 Task: Look for space in Ithari, Nepal from 8th September, 2023 to 16th September, 2023 for 4 adults in price range Rs.10000 to Rs.14000. Place can be private room with 4 bedrooms having 4 beds and 4 bathrooms. Property type can be house, flat, guest house, hotel. Amenities needed are: wifi, TV, free parkinig on premises, gym, breakfast. Booking option can be shelf check-in. Required host language is English.
Action: Mouse moved to (428, 85)
Screenshot: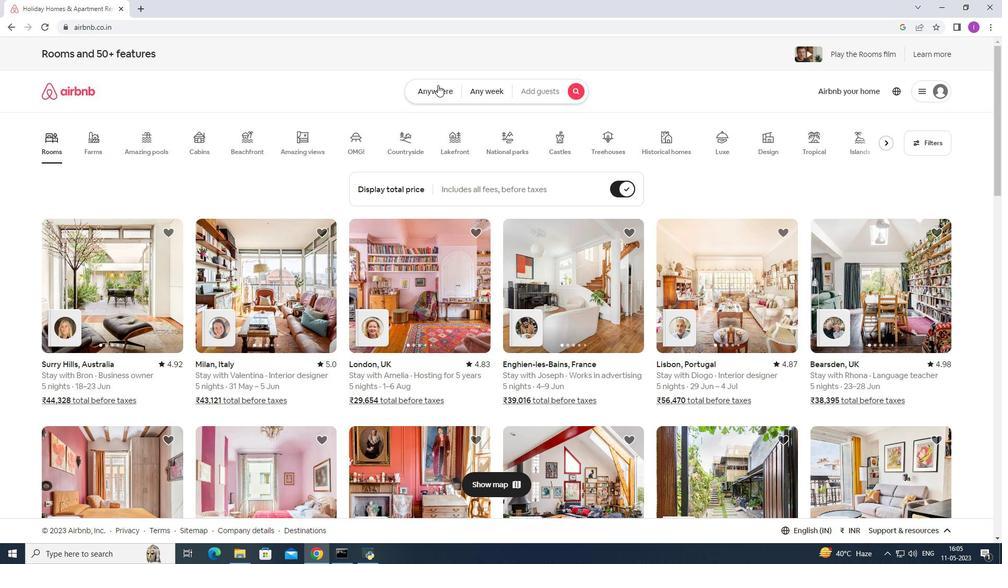 
Action: Mouse pressed left at (428, 85)
Screenshot: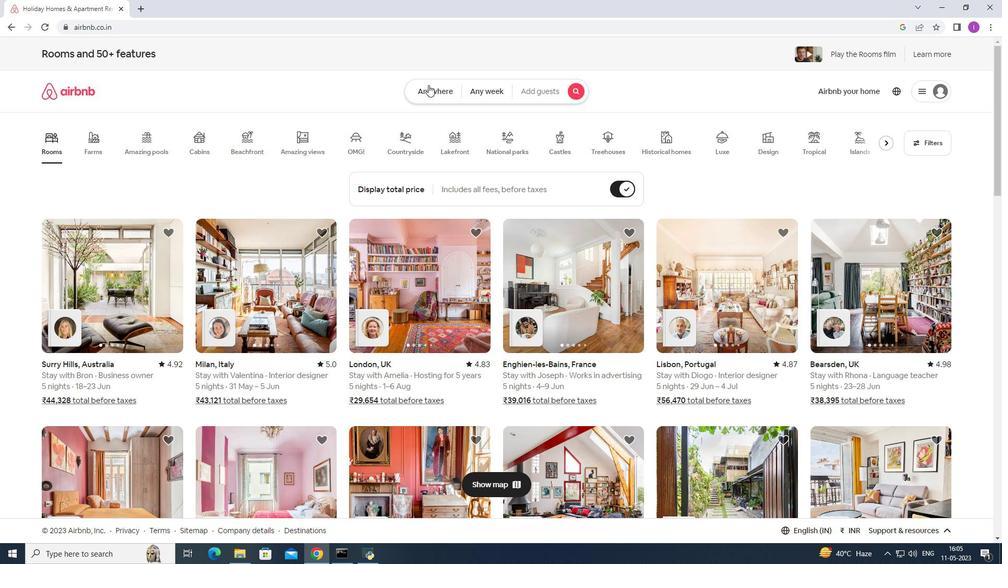 
Action: Mouse moved to (439, 83)
Screenshot: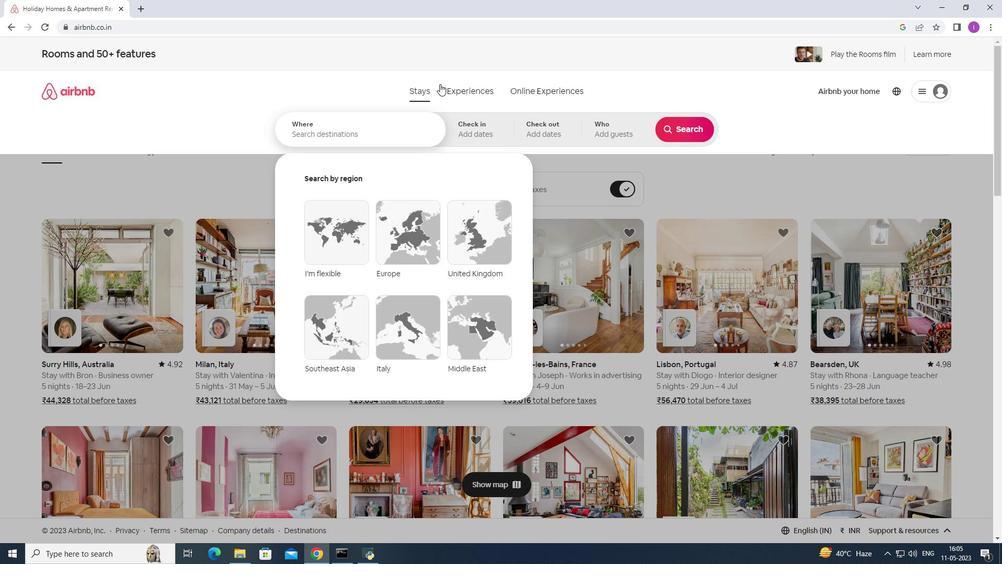 
Action: Key pressed <Key.shift>Ith
Screenshot: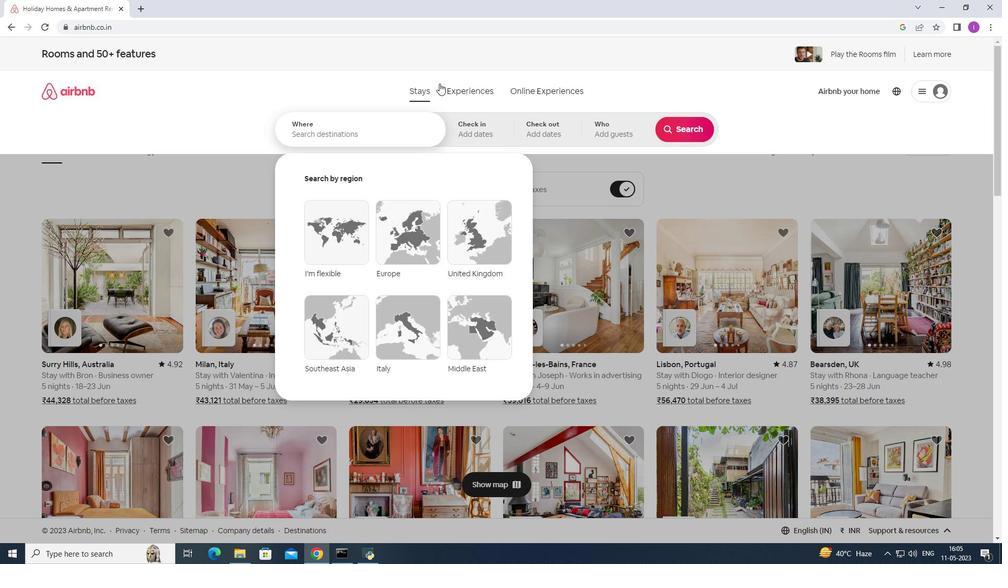 
Action: Mouse moved to (386, 121)
Screenshot: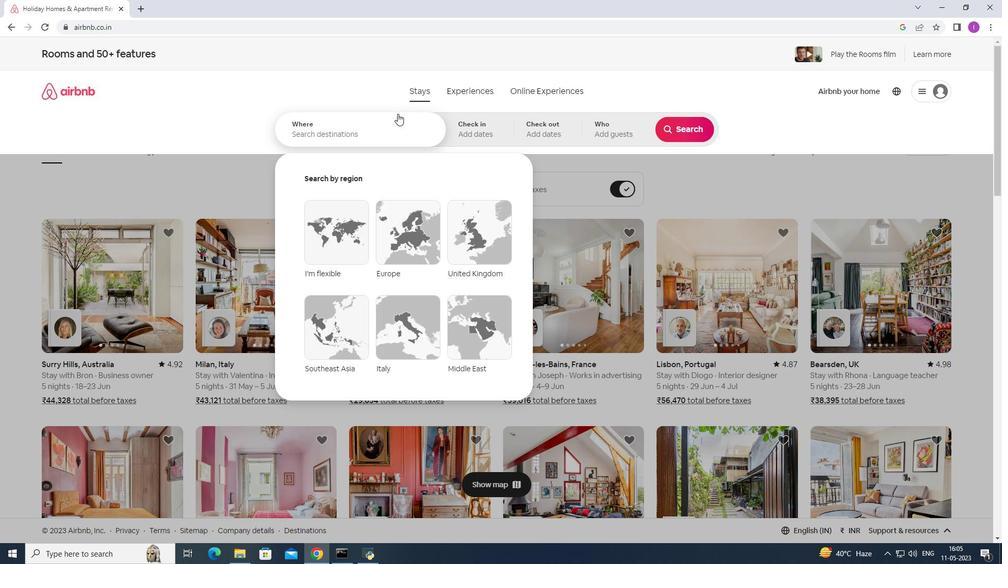 
Action: Mouse pressed left at (386, 121)
Screenshot: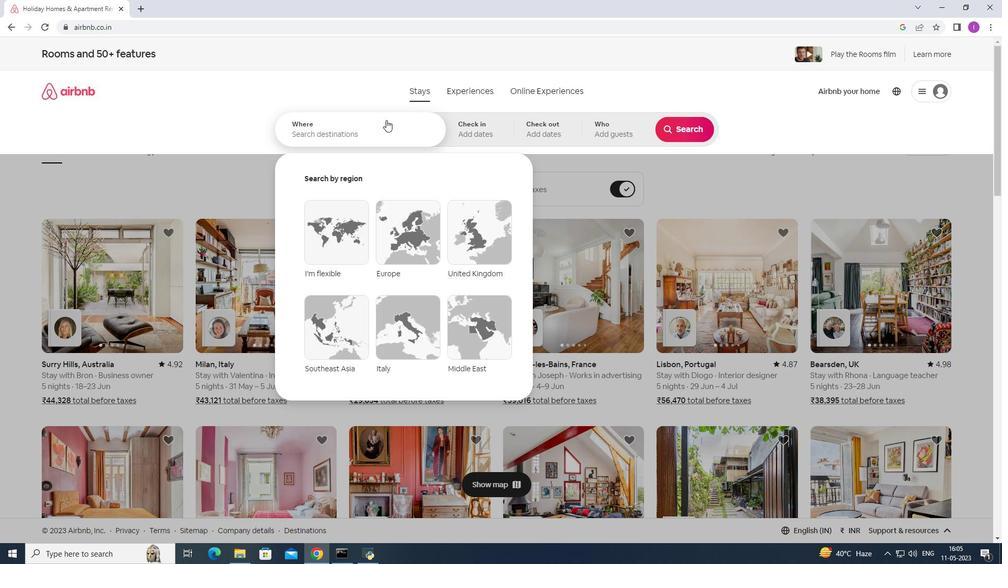 
Action: Mouse moved to (386, 120)
Screenshot: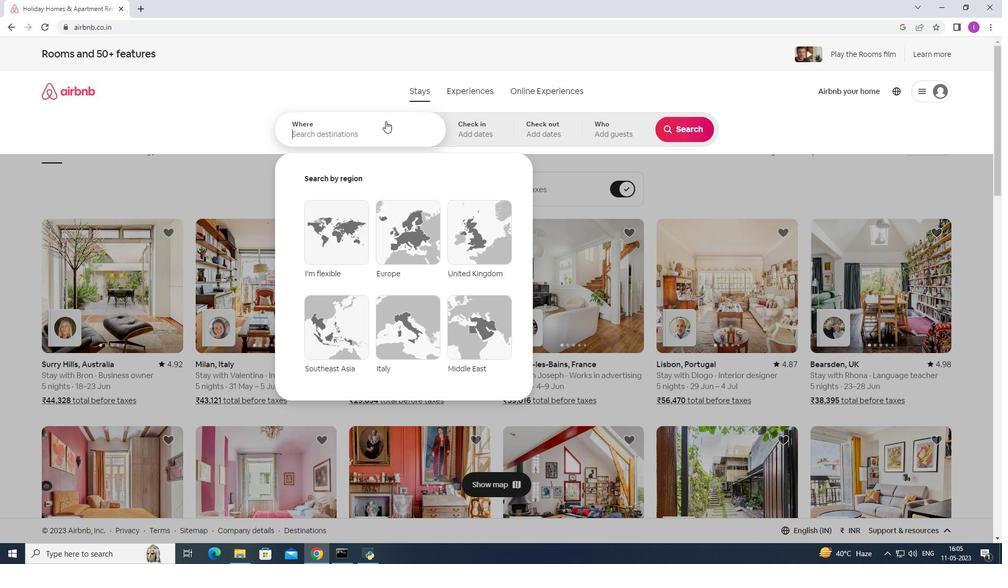 
Action: Key pressed <Key.shift>Ithhar<Key.backspace><Key.backspace><Key.backspace>arim<Key.backspace>,<Key.shift><Key.shift>Neo<Key.backspace>pal
Screenshot: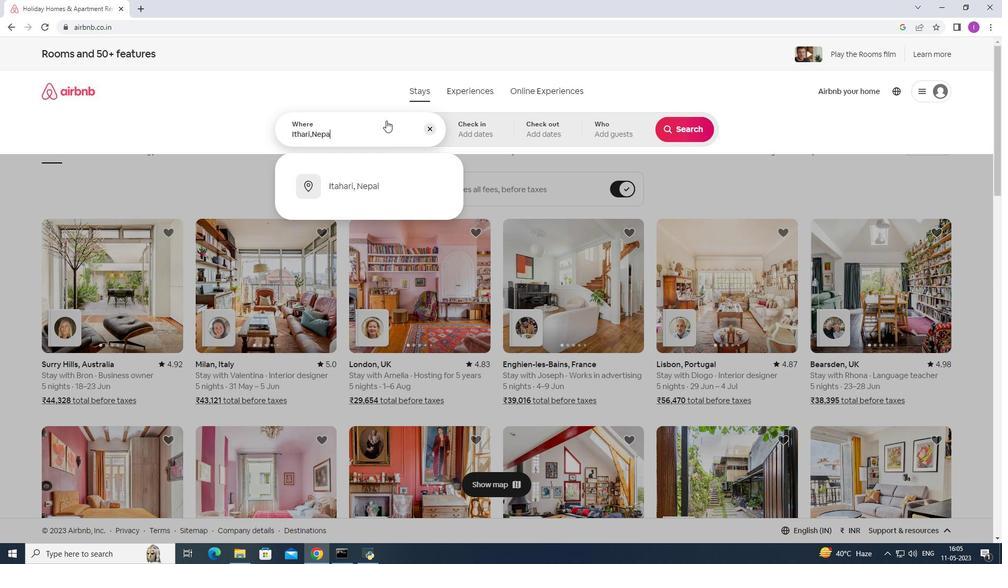
Action: Mouse moved to (367, 182)
Screenshot: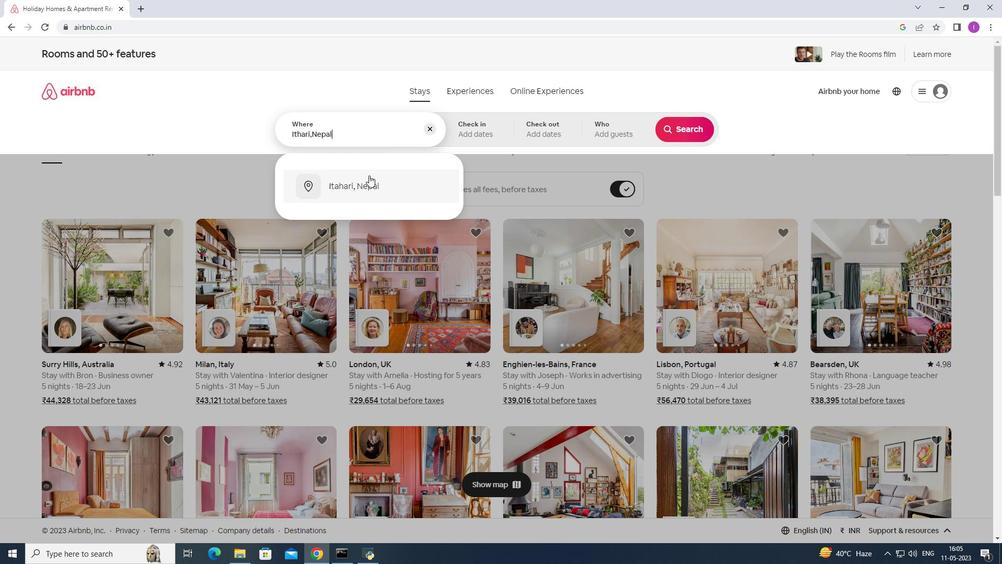 
Action: Mouse pressed left at (367, 182)
Screenshot: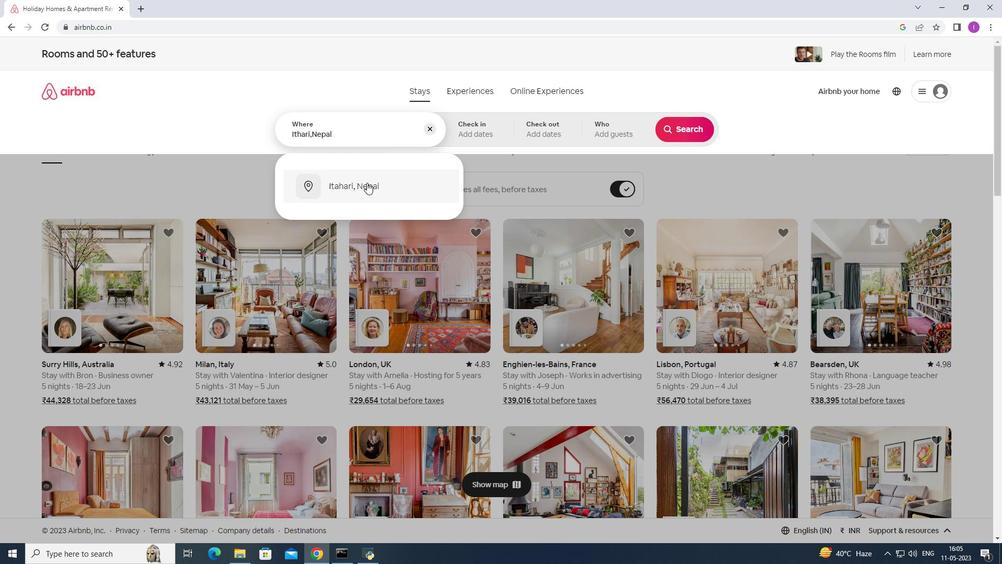 
Action: Mouse moved to (685, 209)
Screenshot: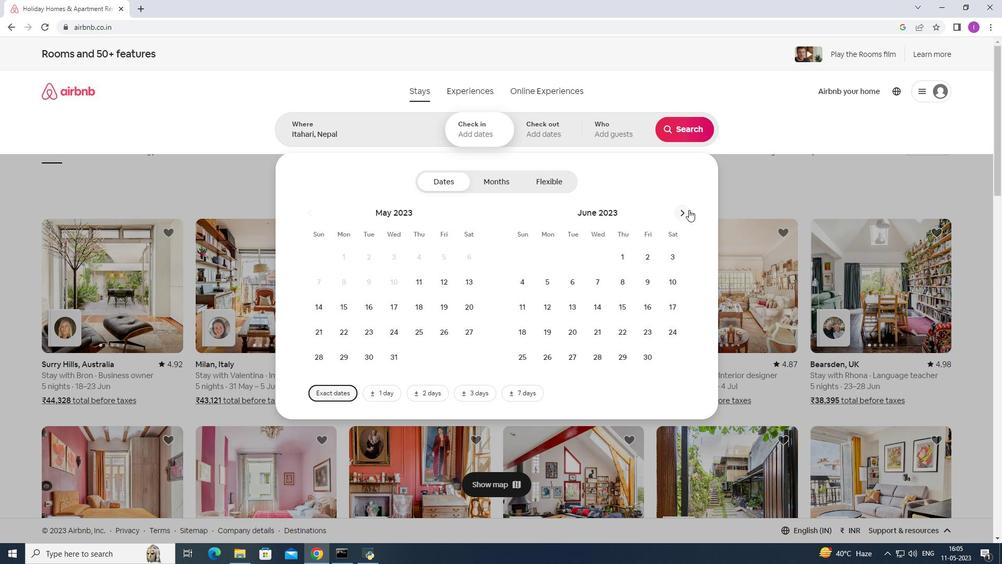 
Action: Mouse pressed left at (685, 209)
Screenshot: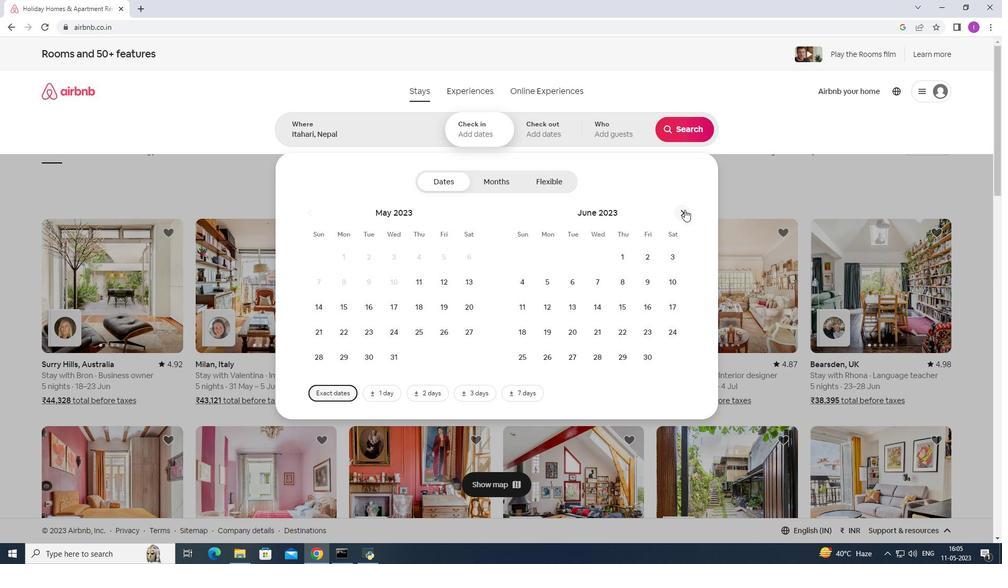 
Action: Mouse moved to (684, 209)
Screenshot: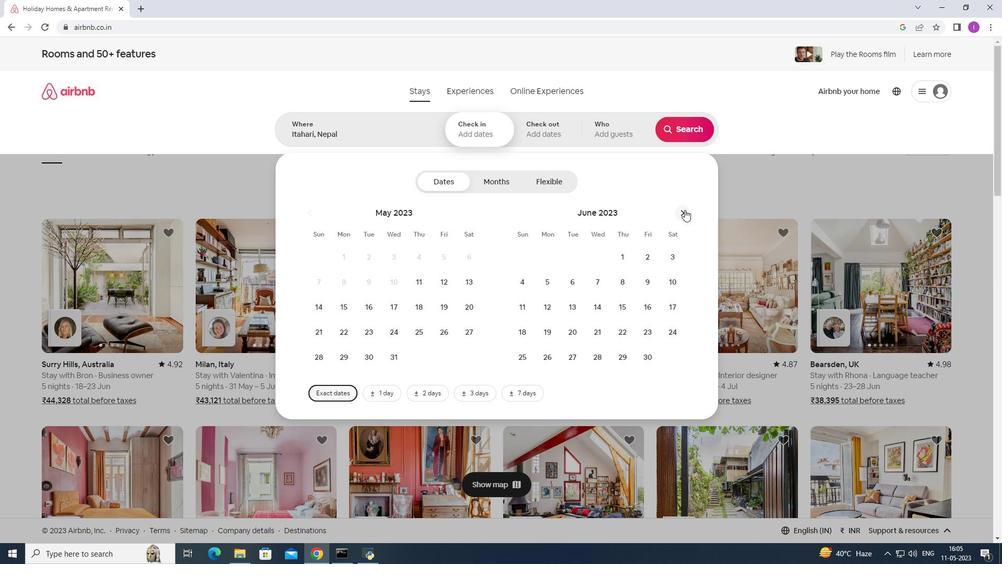 
Action: Mouse pressed left at (684, 209)
Screenshot: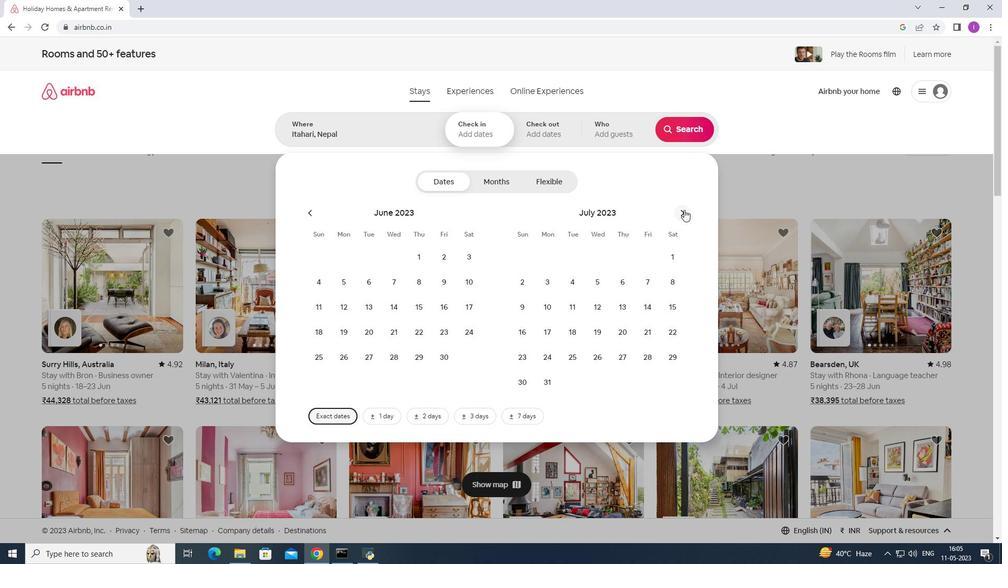 
Action: Mouse pressed left at (684, 209)
Screenshot: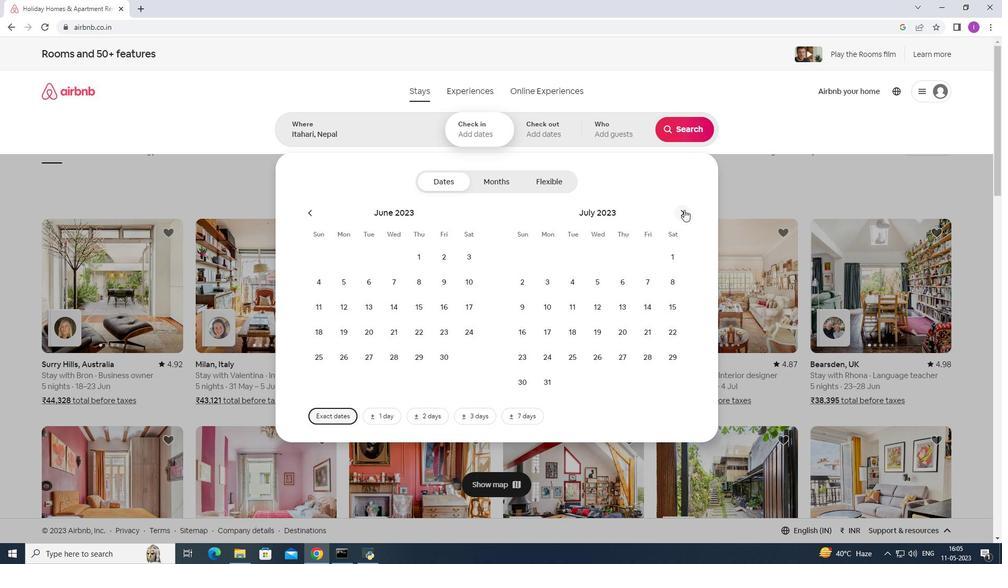 
Action: Mouse pressed left at (684, 209)
Screenshot: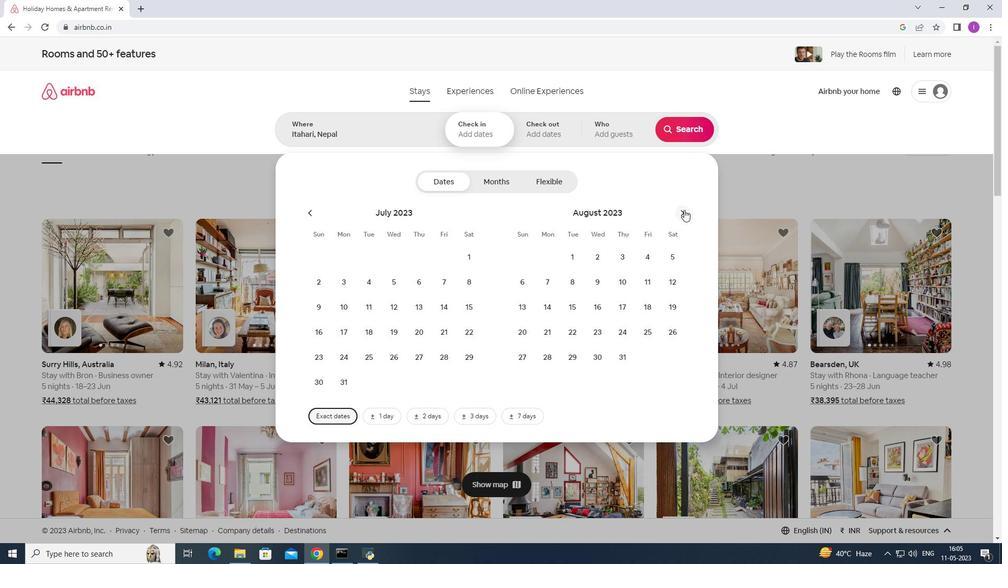 
Action: Mouse moved to (437, 283)
Screenshot: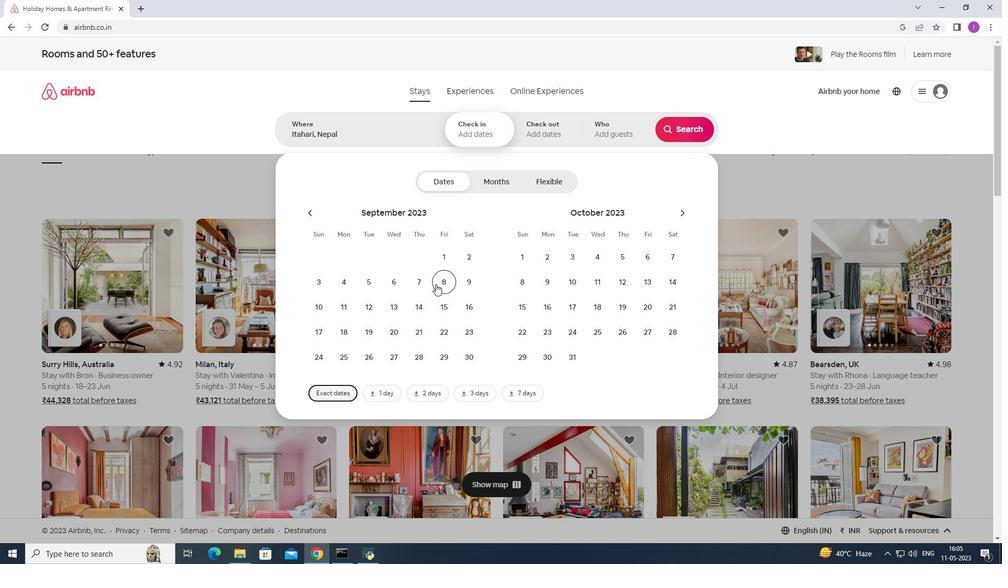 
Action: Mouse pressed left at (437, 283)
Screenshot: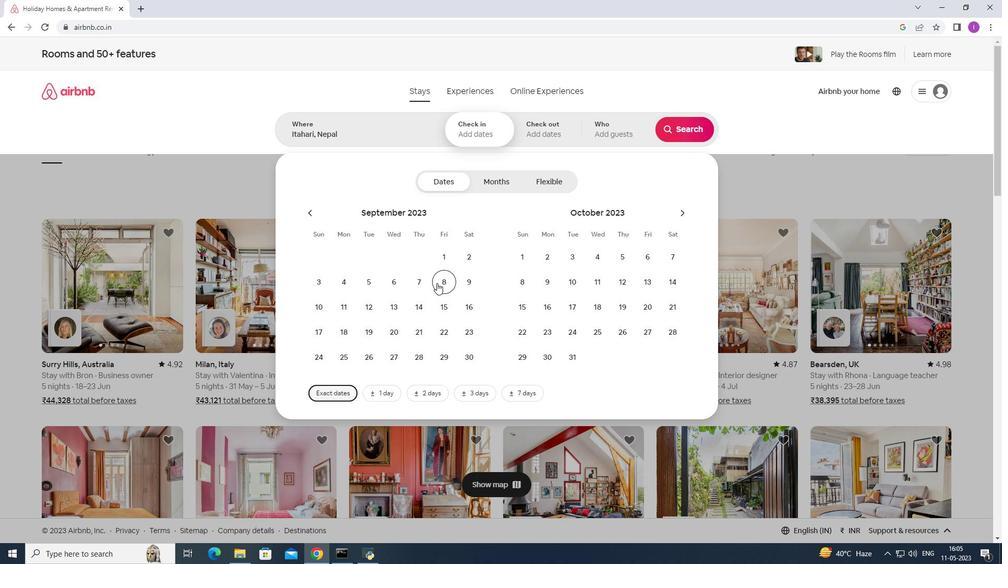 
Action: Mouse moved to (471, 300)
Screenshot: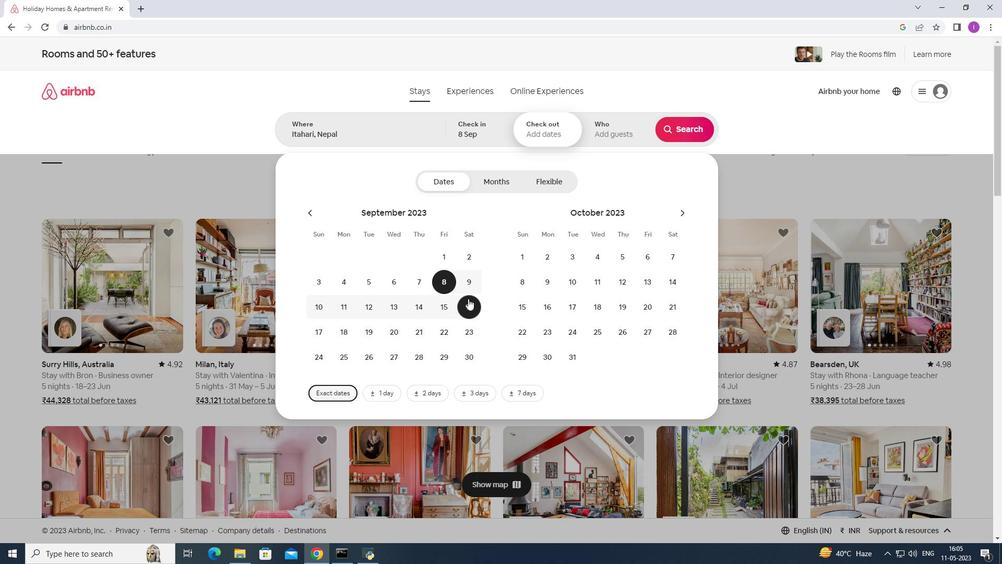 
Action: Mouse pressed left at (471, 300)
Screenshot: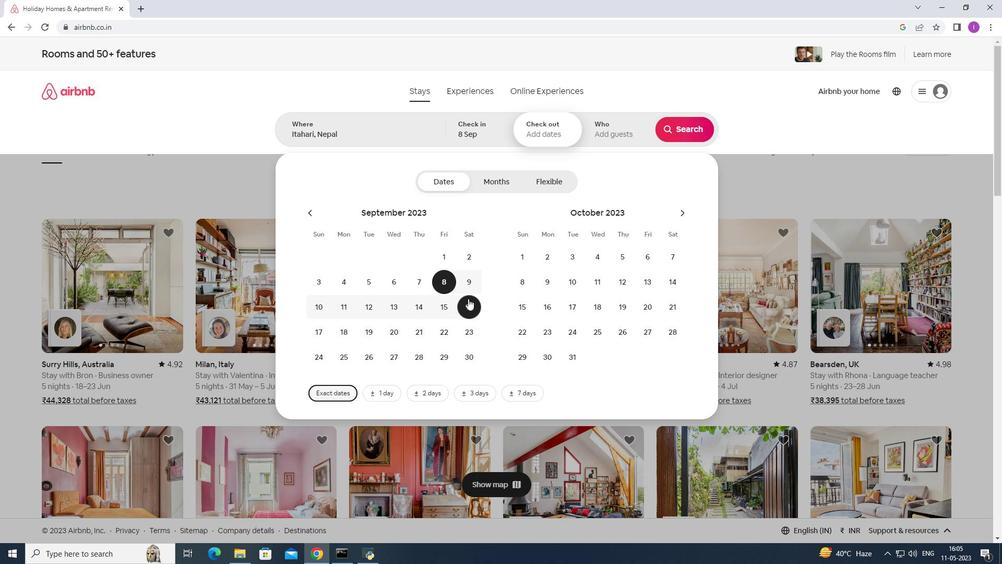 
Action: Mouse moved to (626, 132)
Screenshot: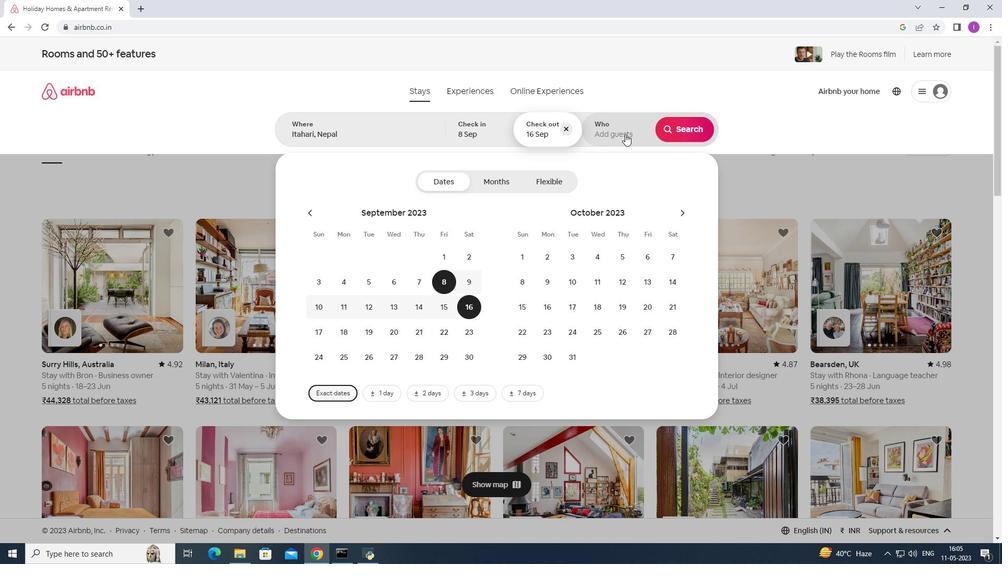 
Action: Mouse pressed left at (626, 132)
Screenshot: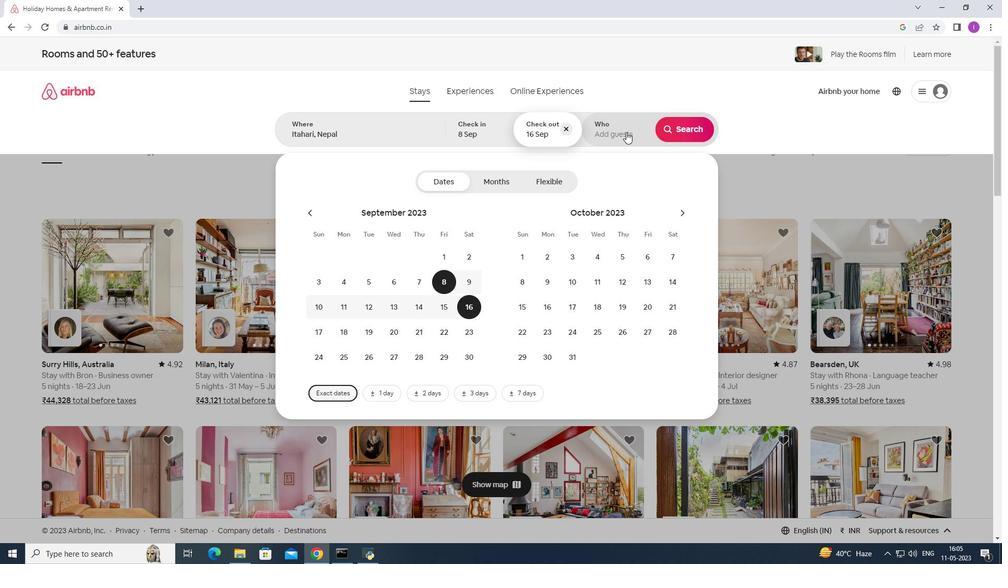 
Action: Mouse moved to (684, 184)
Screenshot: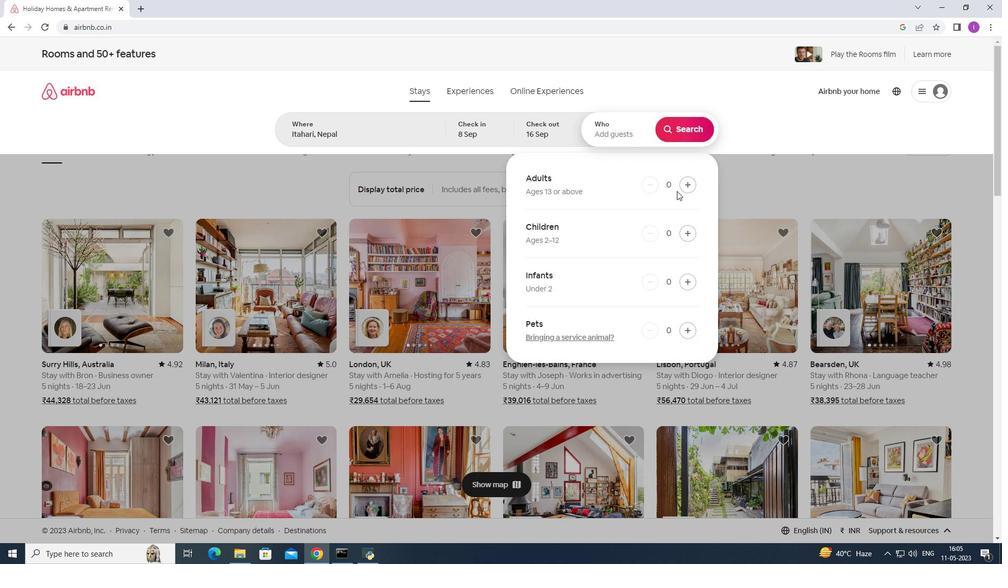 
Action: Mouse pressed left at (684, 184)
Screenshot: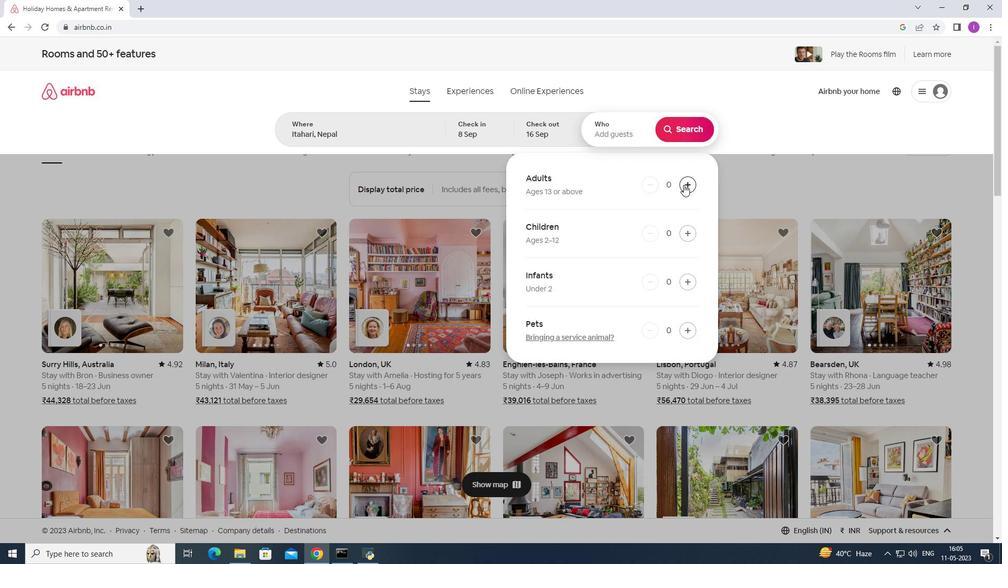 
Action: Mouse pressed left at (684, 184)
Screenshot: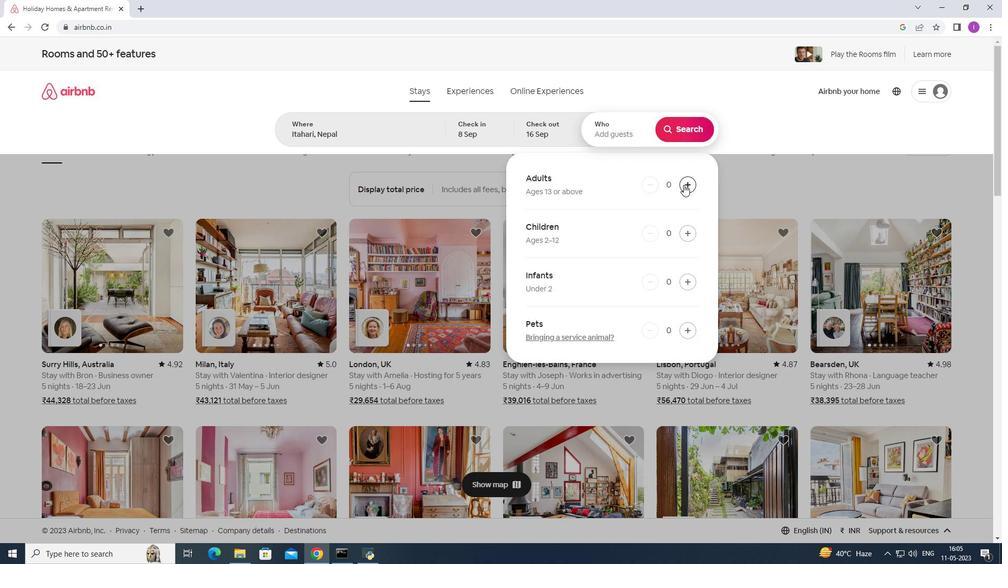 
Action: Mouse pressed left at (684, 184)
Screenshot: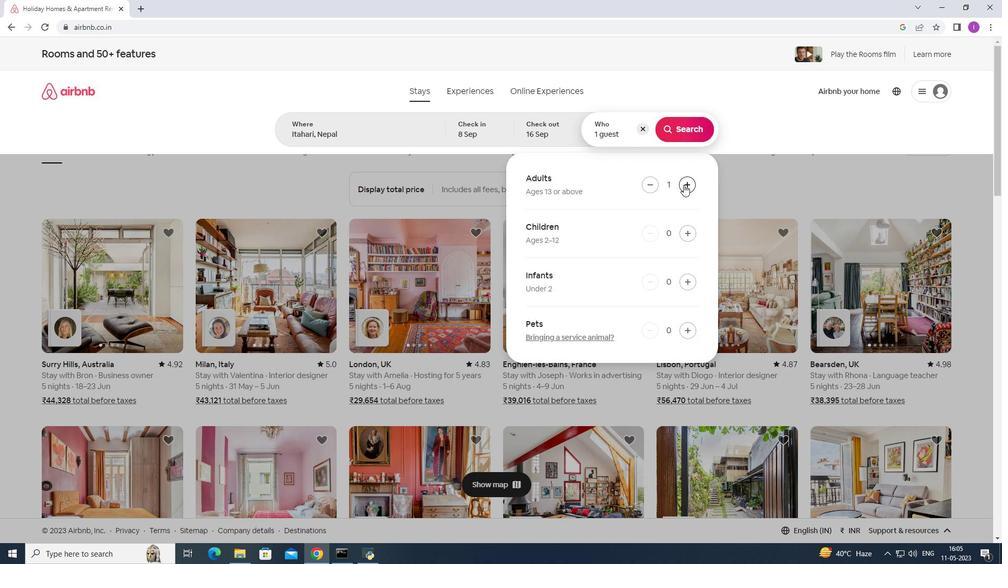 
Action: Mouse moved to (689, 182)
Screenshot: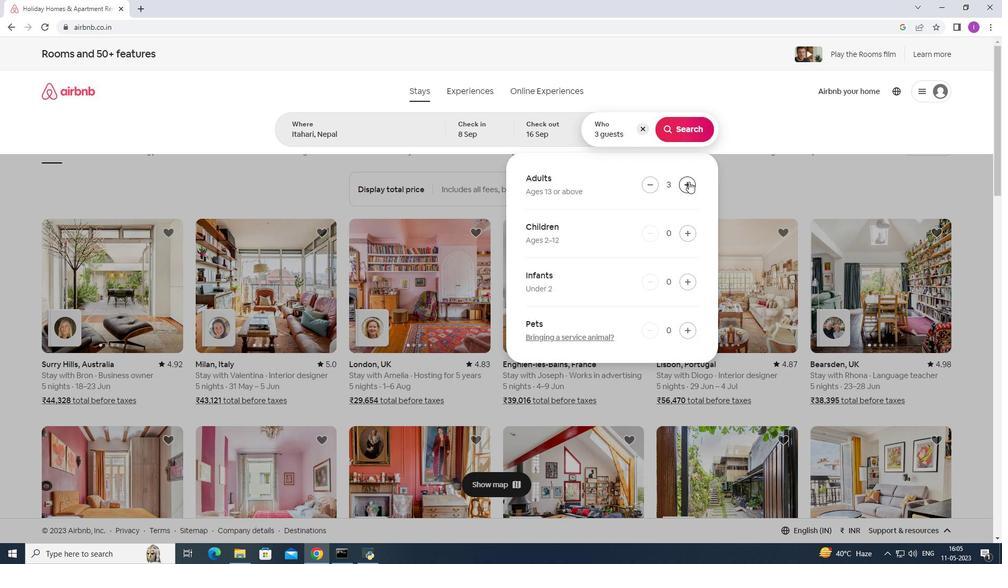 
Action: Mouse pressed left at (689, 182)
Screenshot: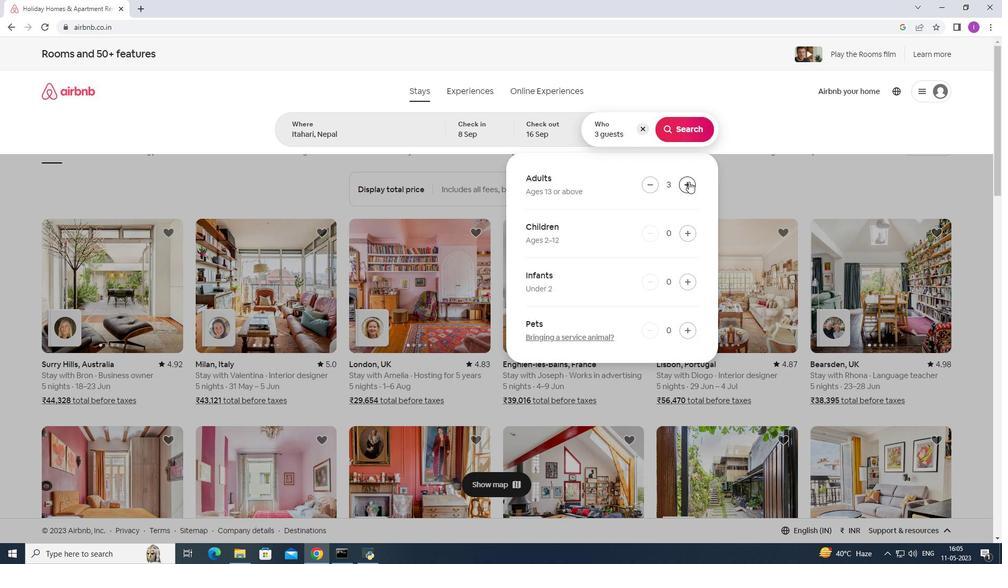 
Action: Mouse moved to (686, 134)
Screenshot: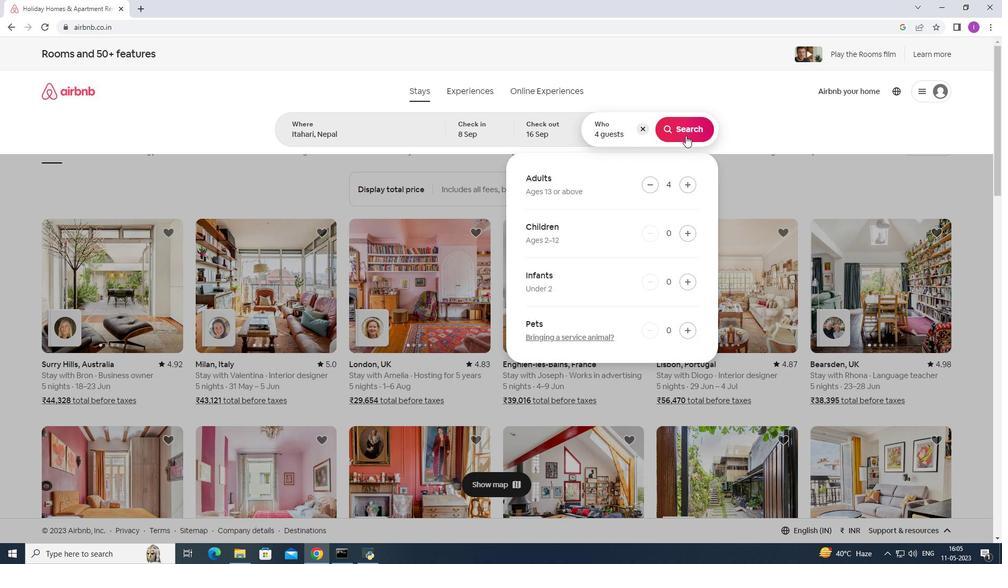 
Action: Mouse pressed left at (686, 134)
Screenshot: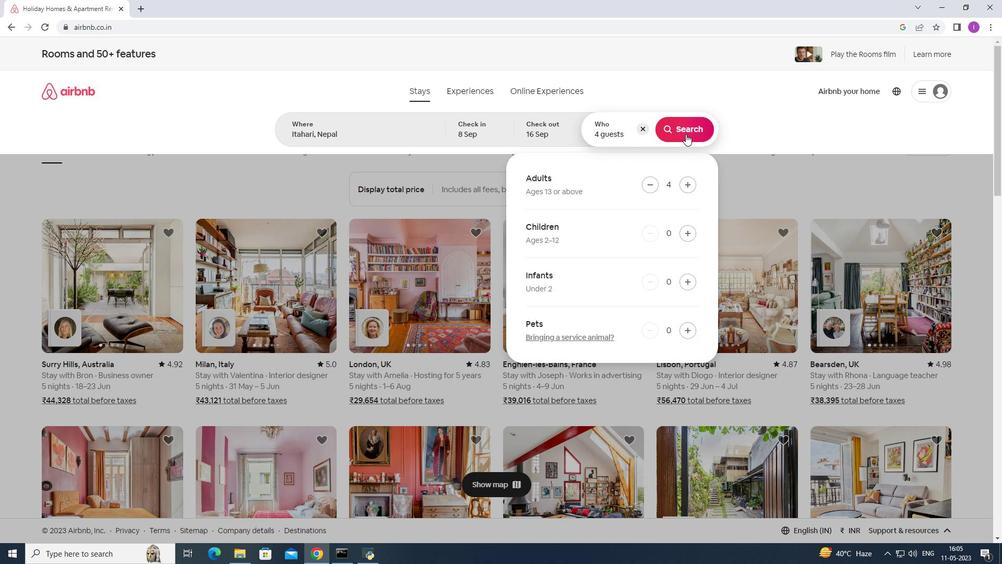 
Action: Mouse moved to (961, 95)
Screenshot: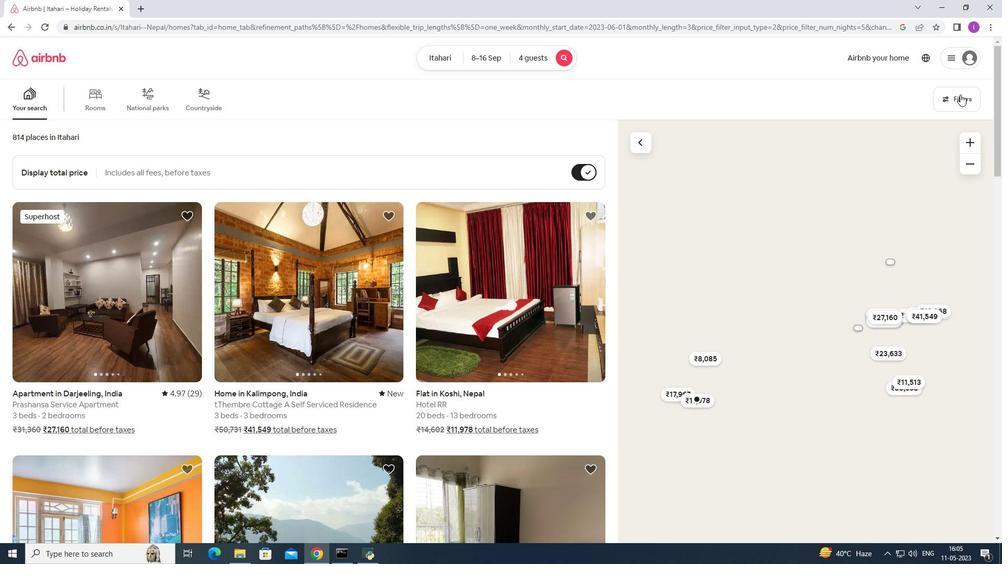 
Action: Mouse pressed left at (961, 95)
Screenshot: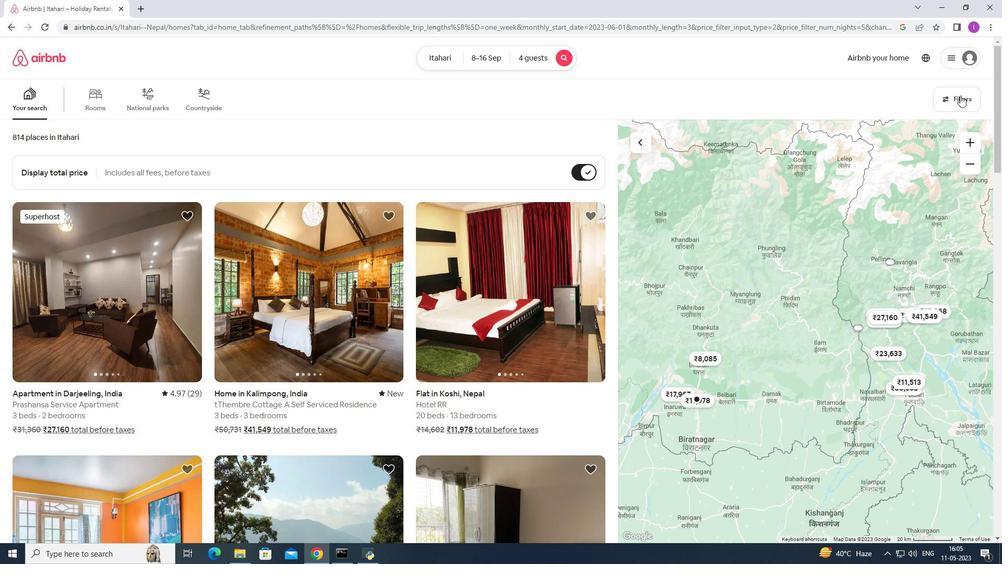 
Action: Mouse moved to (571, 352)
Screenshot: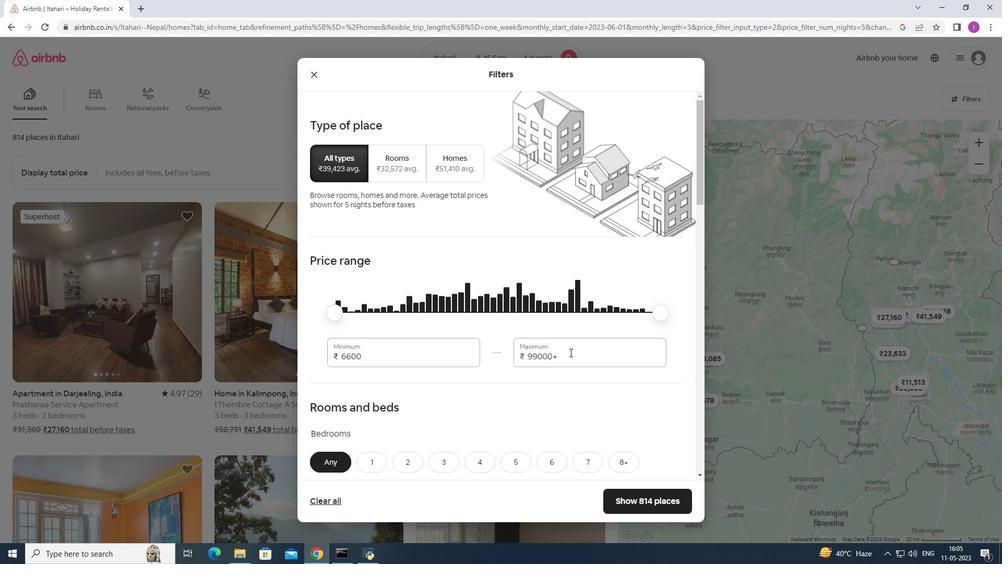 
Action: Mouse pressed left at (571, 352)
Screenshot: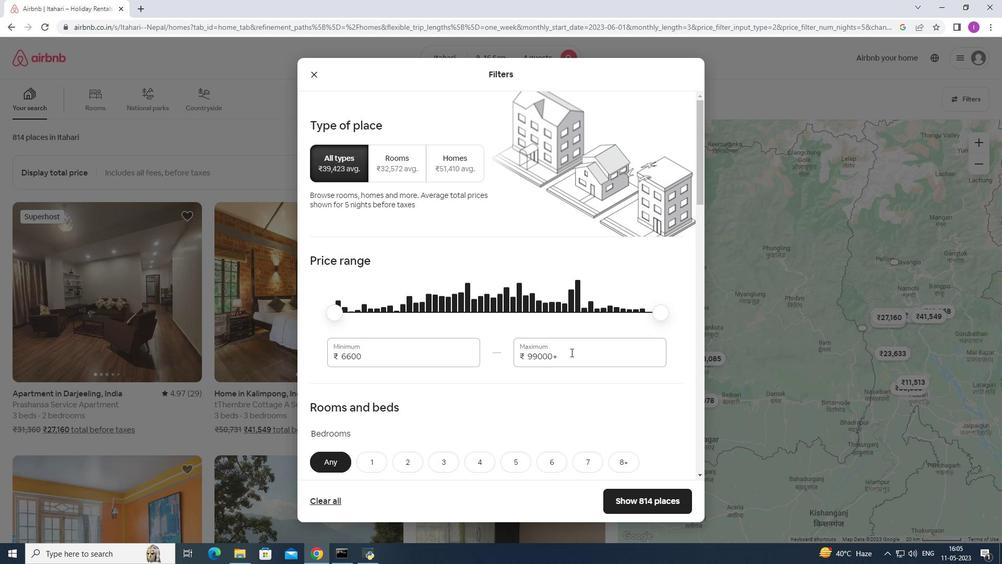 
Action: Mouse moved to (514, 353)
Screenshot: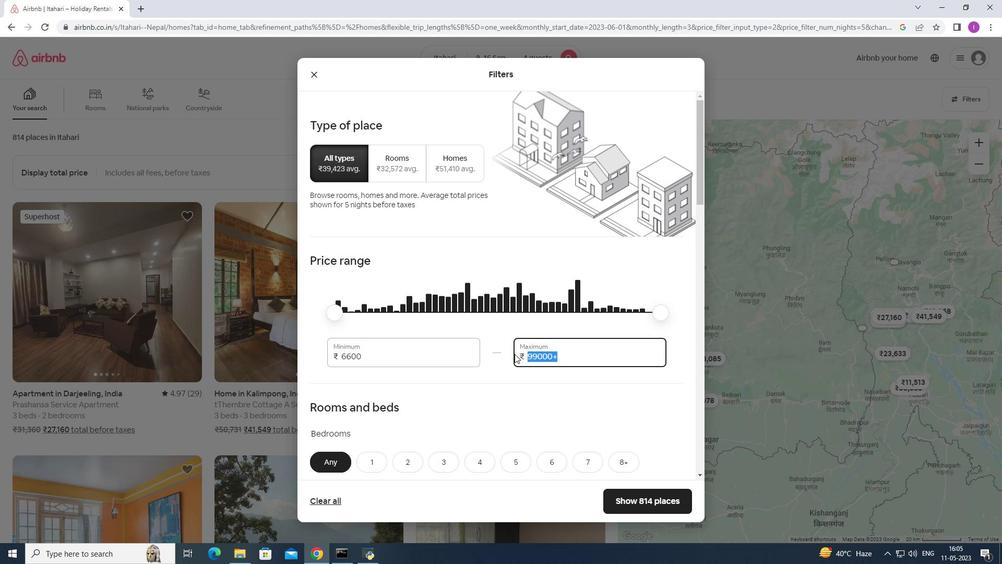 
Action: Key pressed 1
Screenshot: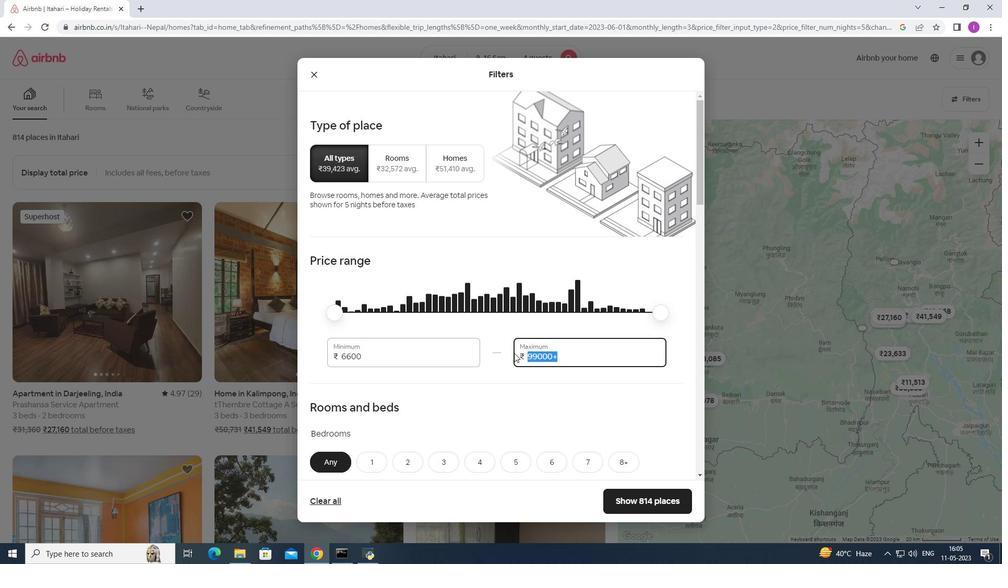 
Action: Mouse moved to (514, 352)
Screenshot: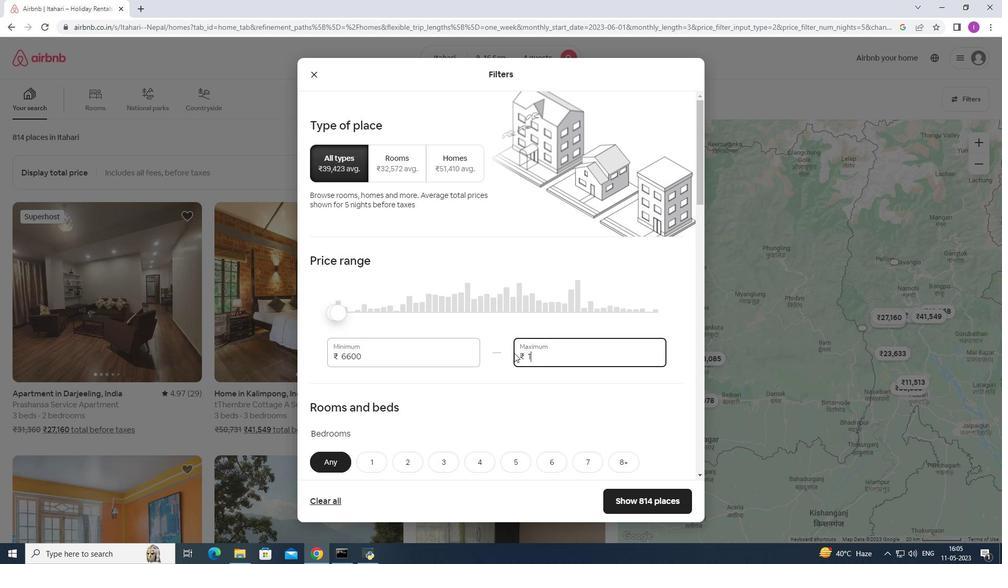 
Action: Key pressed 4
Screenshot: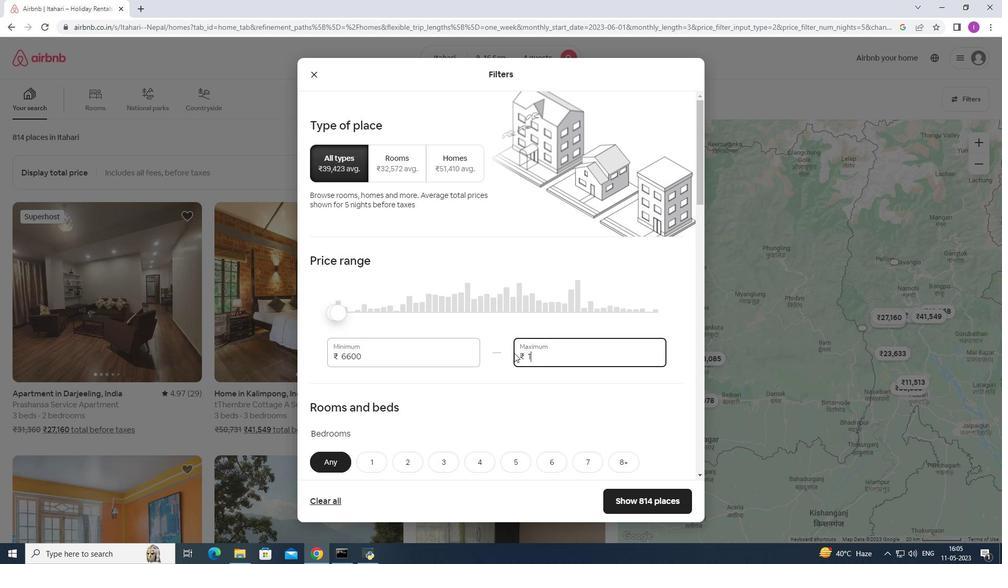 
Action: Mouse moved to (514, 350)
Screenshot: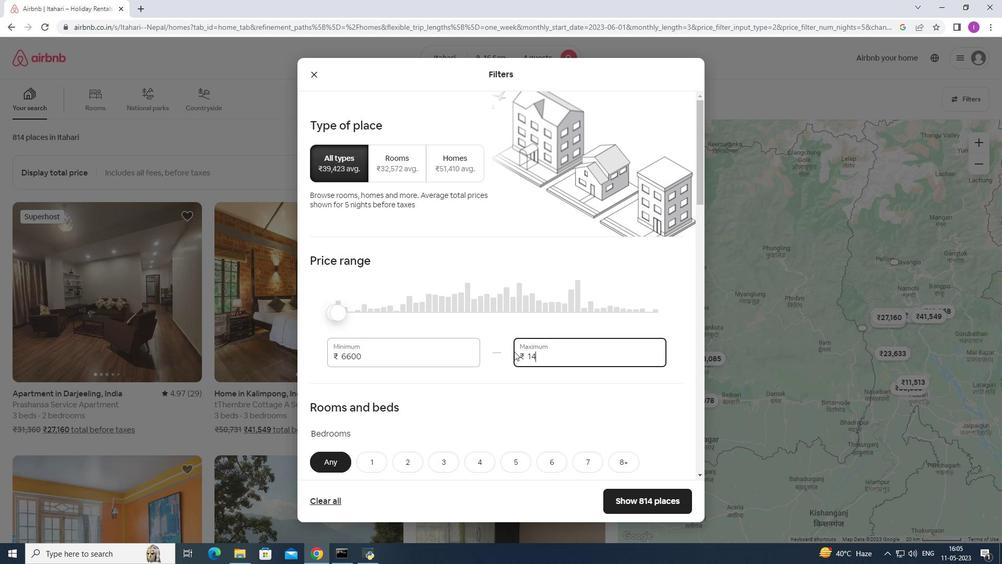 
Action: Key pressed 0
Screenshot: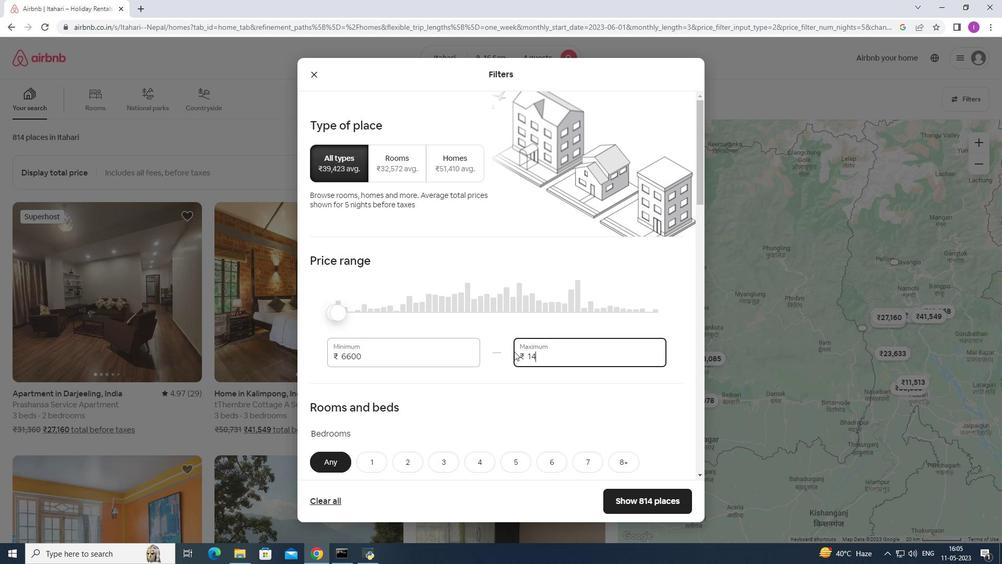 
Action: Mouse moved to (515, 347)
Screenshot: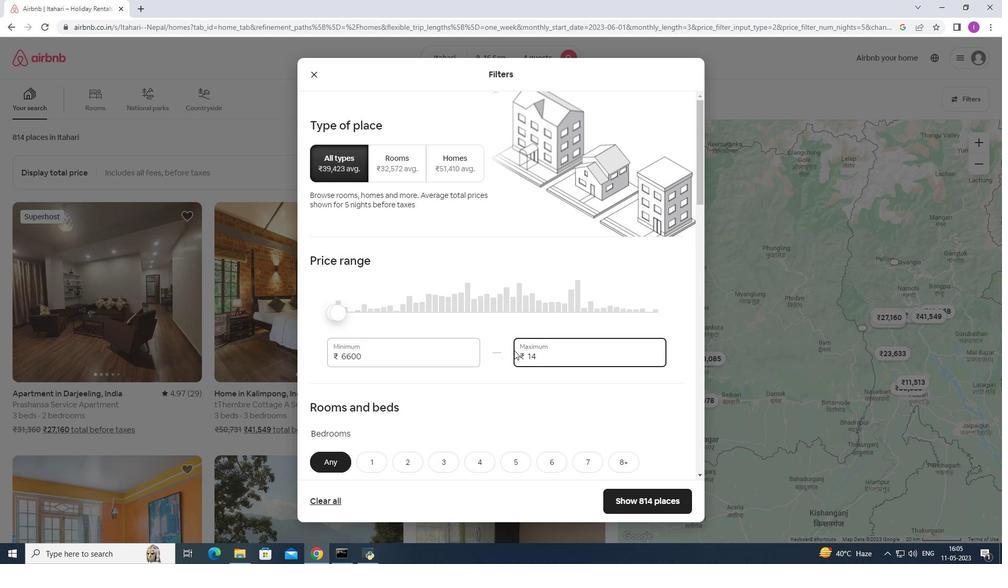 
Action: Key pressed 00
Screenshot: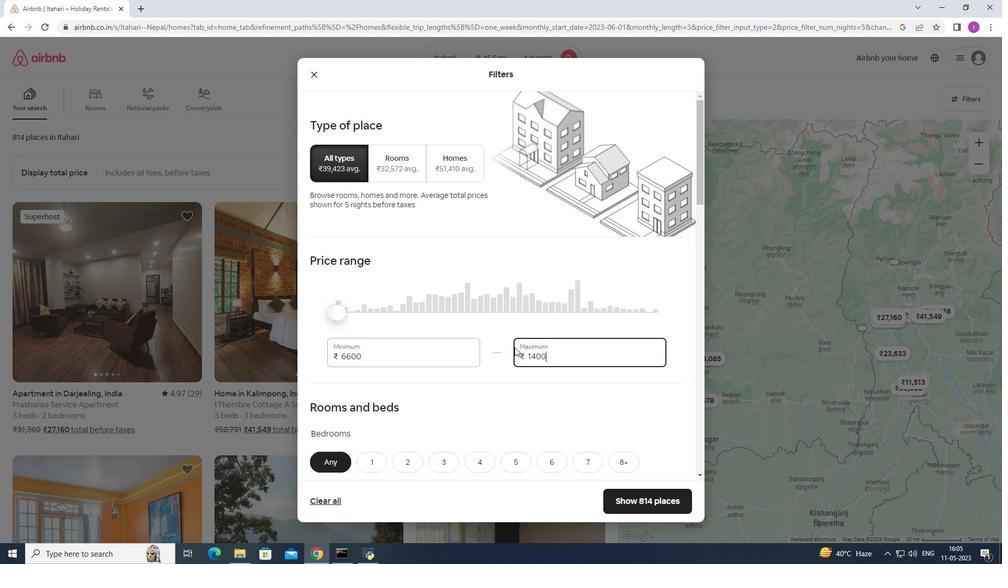
Action: Mouse moved to (384, 359)
Screenshot: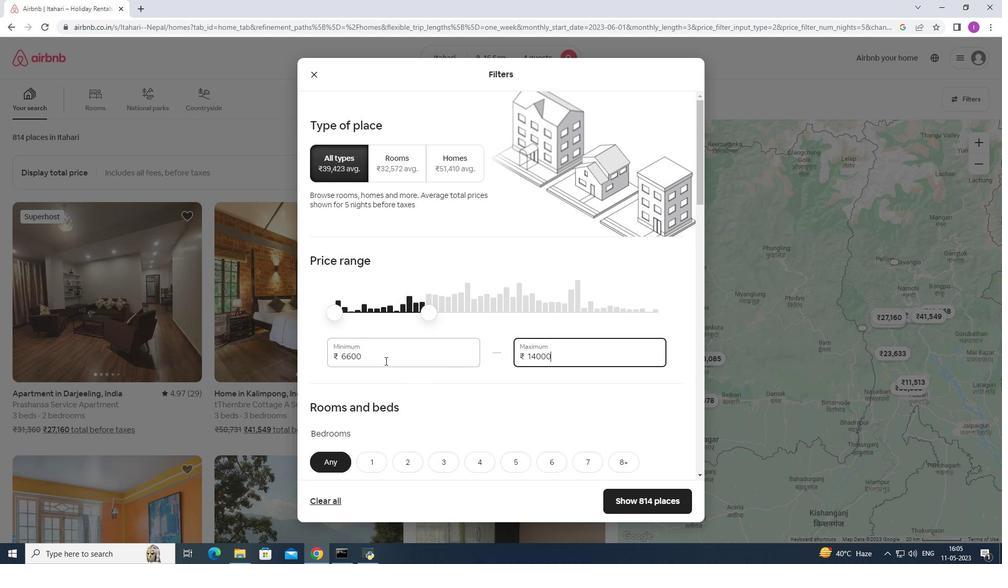 
Action: Mouse pressed left at (384, 359)
Screenshot: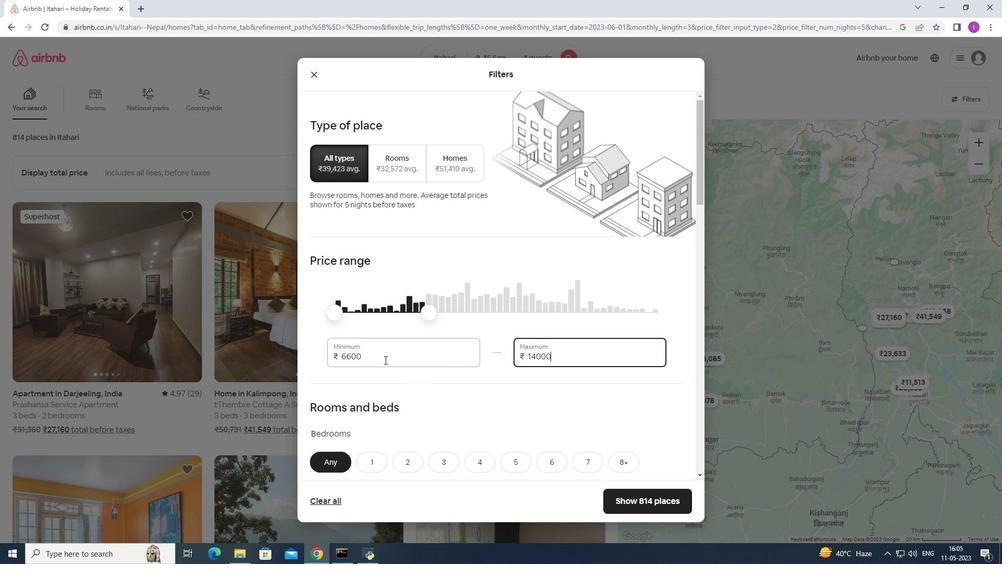 
Action: Mouse moved to (332, 355)
Screenshot: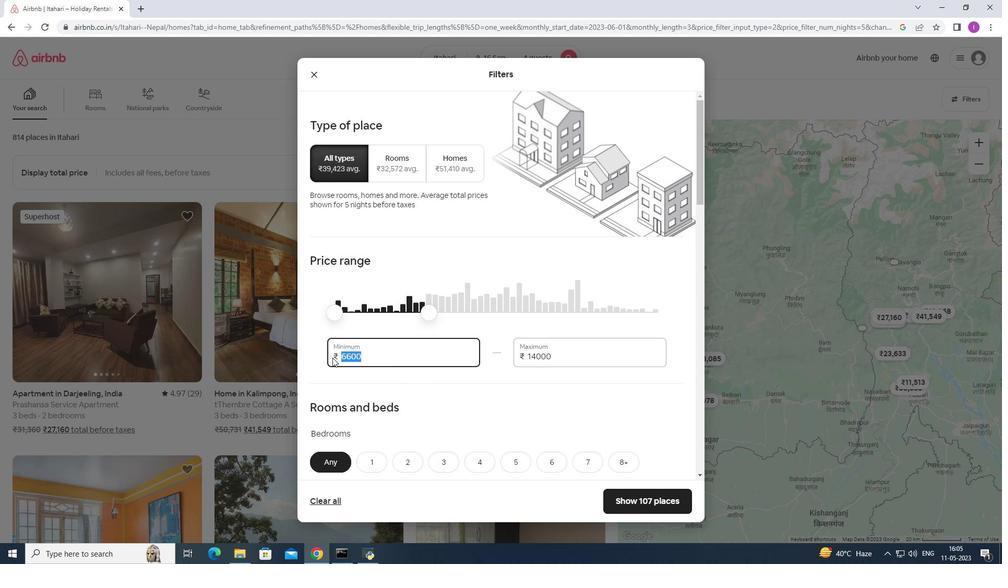 
Action: Key pressed 10000
Screenshot: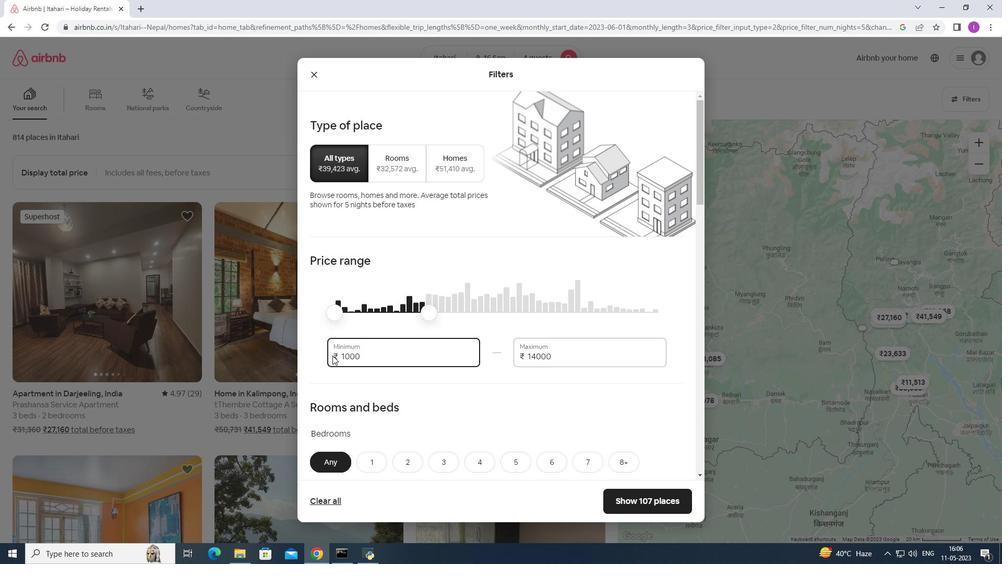 
Action: Mouse moved to (406, 353)
Screenshot: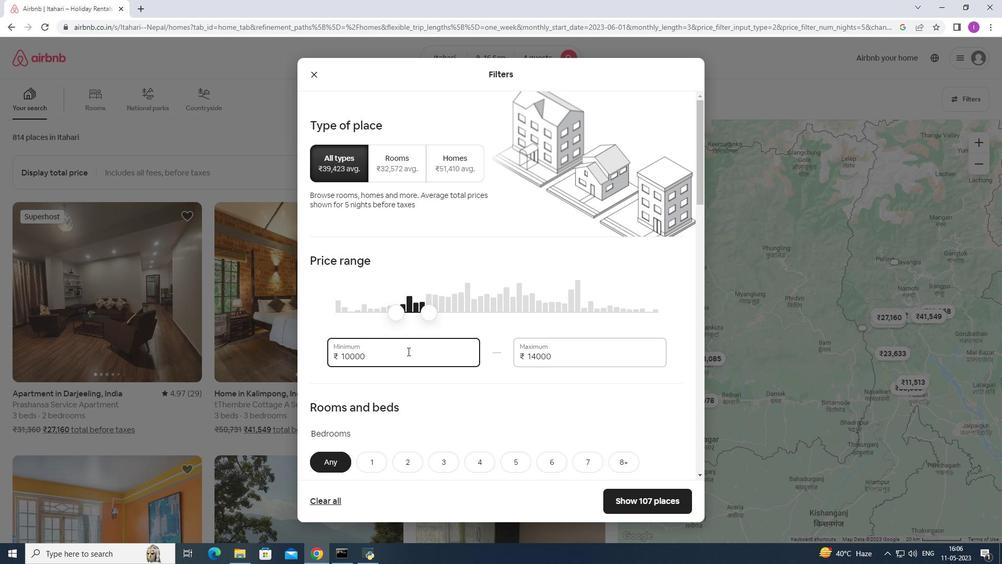 
Action: Mouse scrolled (406, 352) with delta (0, 0)
Screenshot: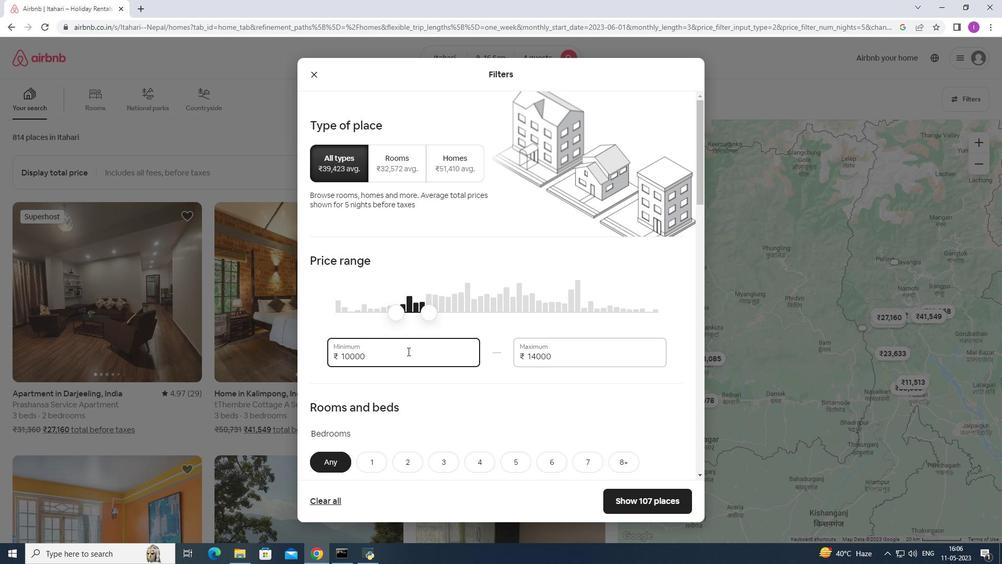 
Action: Mouse moved to (476, 415)
Screenshot: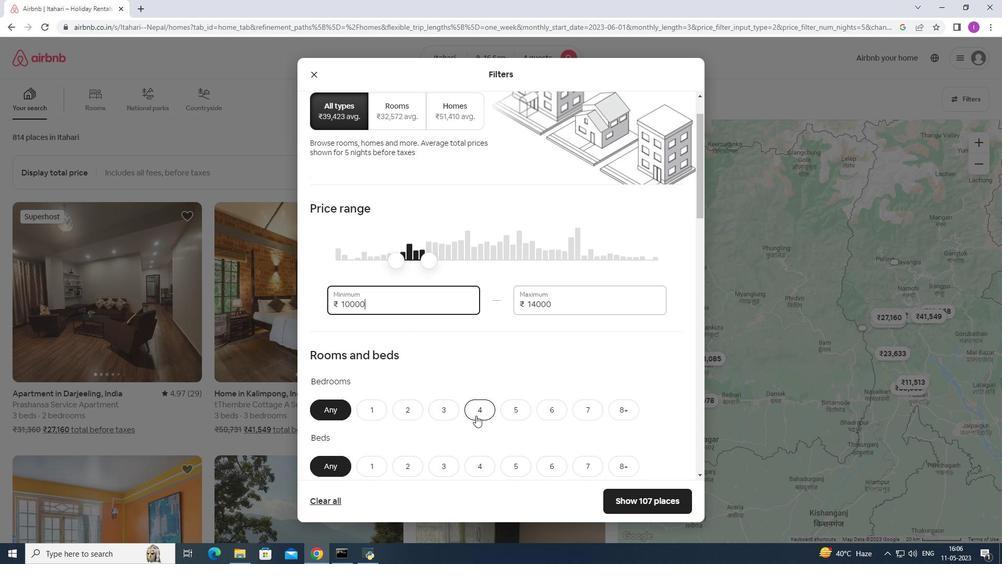 
Action: Mouse pressed left at (476, 415)
Screenshot: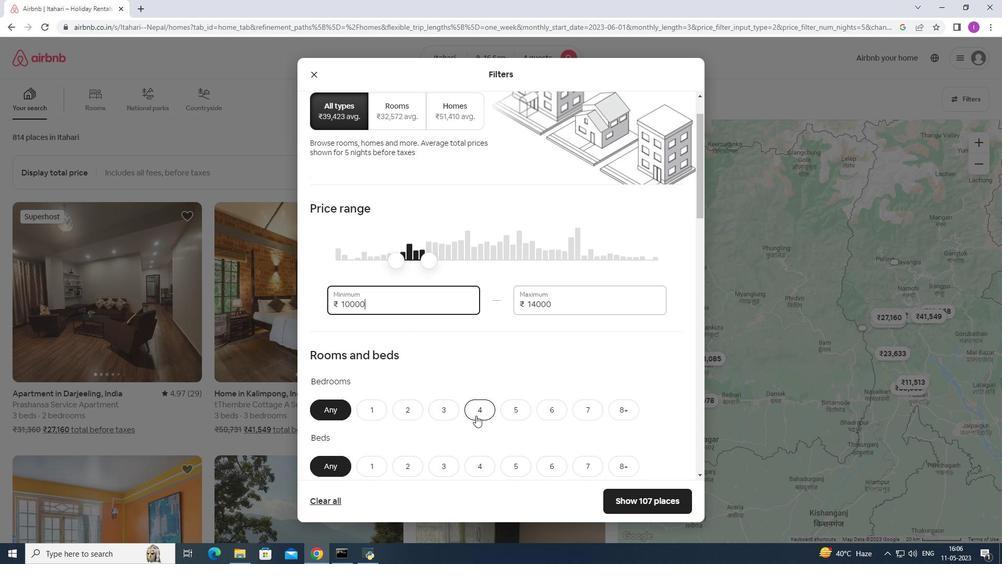 
Action: Mouse moved to (496, 418)
Screenshot: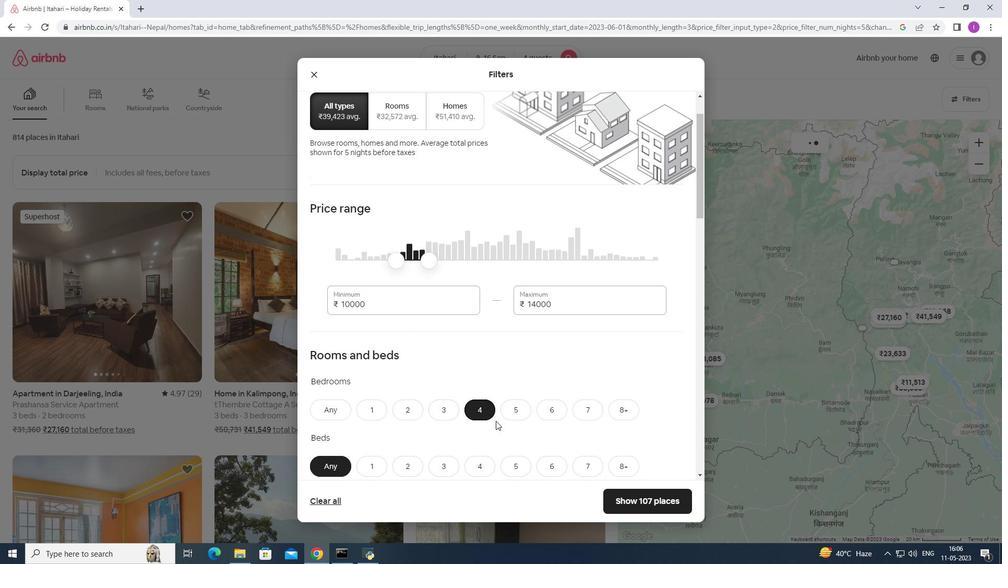 
Action: Mouse scrolled (496, 417) with delta (0, 0)
Screenshot: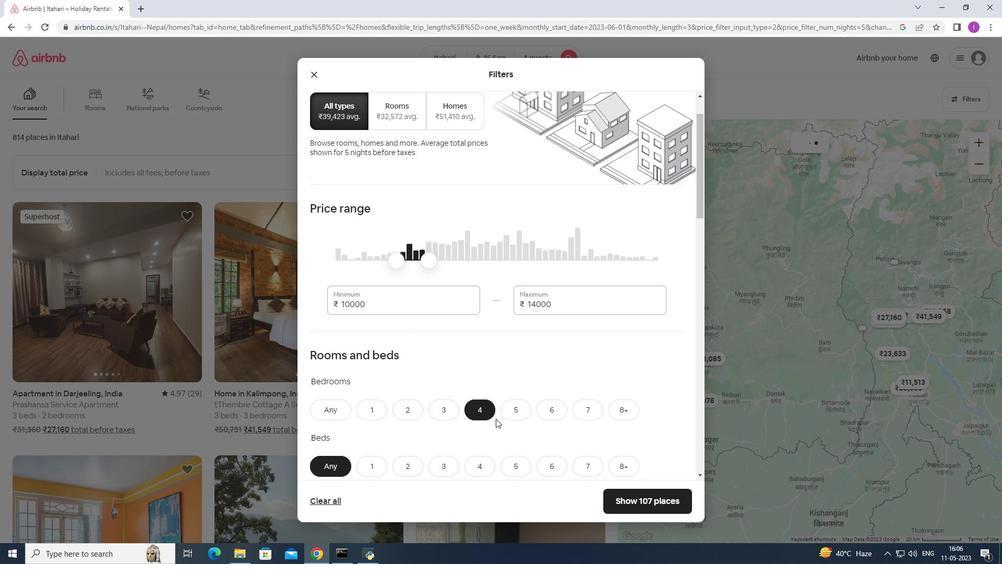 
Action: Mouse moved to (495, 418)
Screenshot: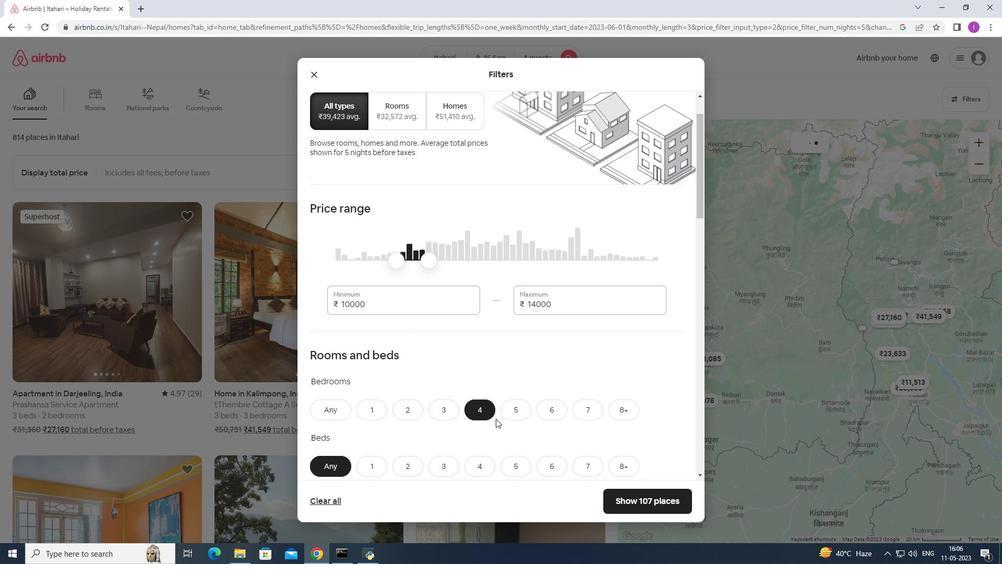 
Action: Mouse scrolled (495, 417) with delta (0, 0)
Screenshot: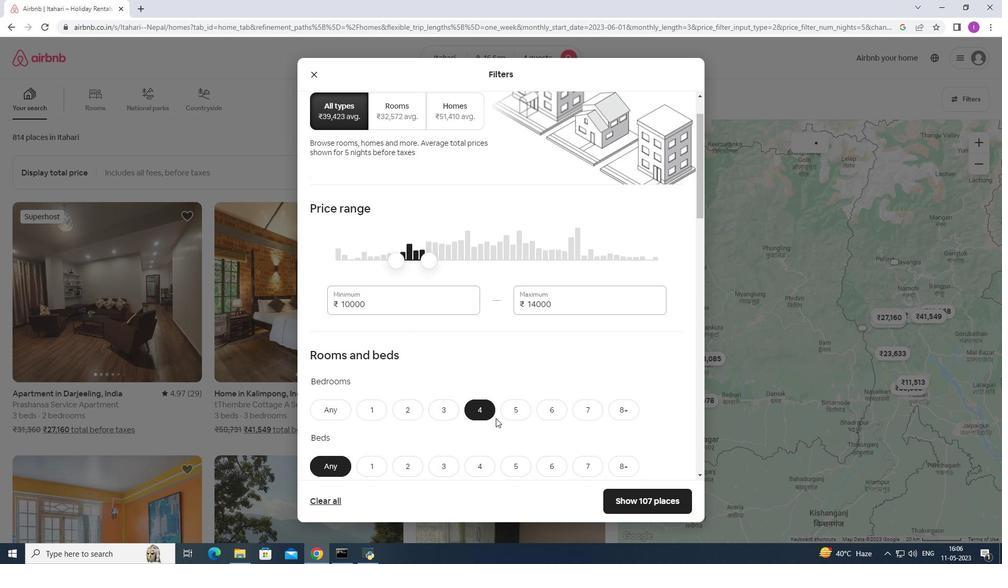 
Action: Mouse scrolled (495, 417) with delta (0, 0)
Screenshot: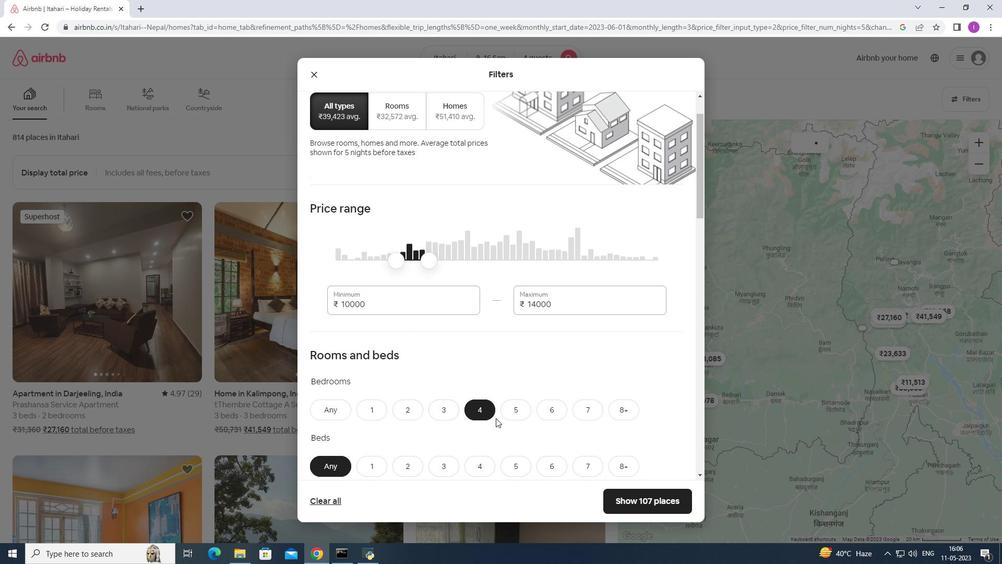 
Action: Mouse scrolled (495, 417) with delta (0, 0)
Screenshot: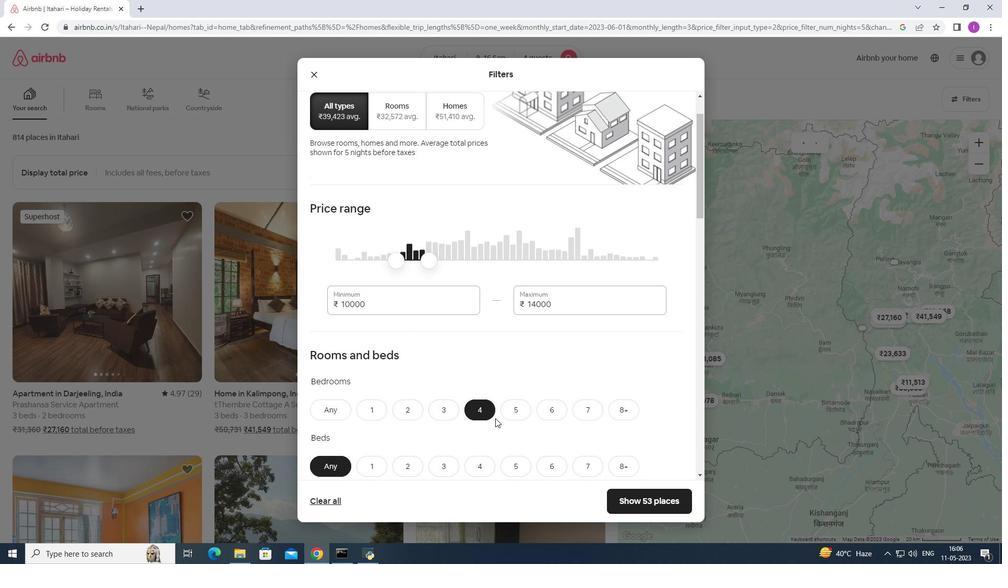 
Action: Mouse moved to (479, 263)
Screenshot: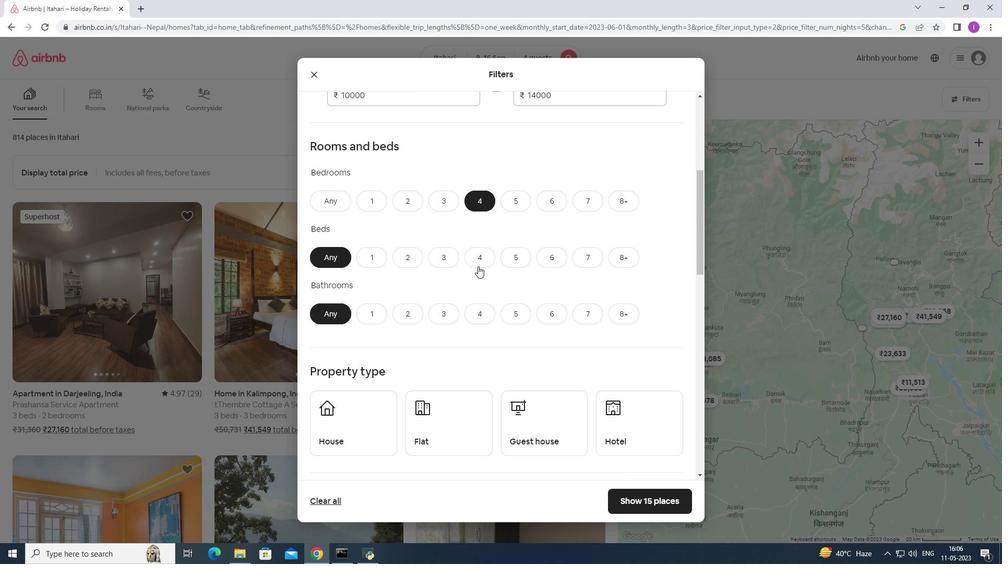 
Action: Mouse pressed left at (479, 263)
Screenshot: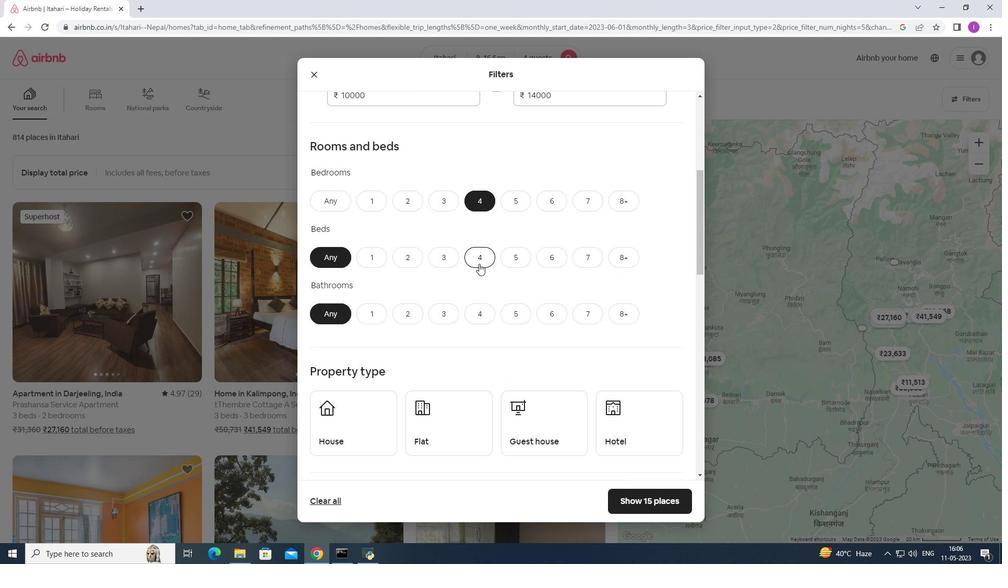 
Action: Mouse moved to (479, 318)
Screenshot: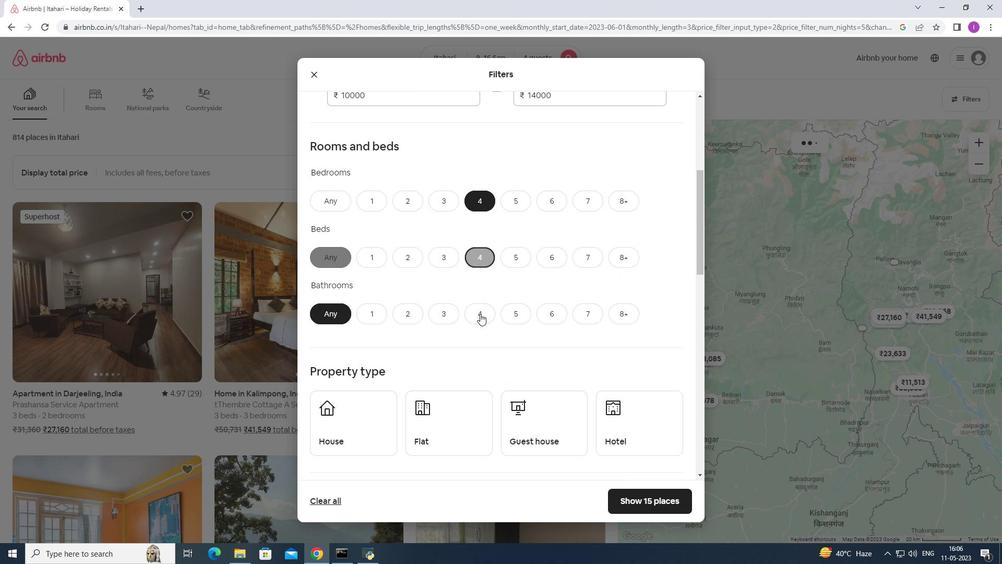 
Action: Mouse pressed left at (479, 318)
Screenshot: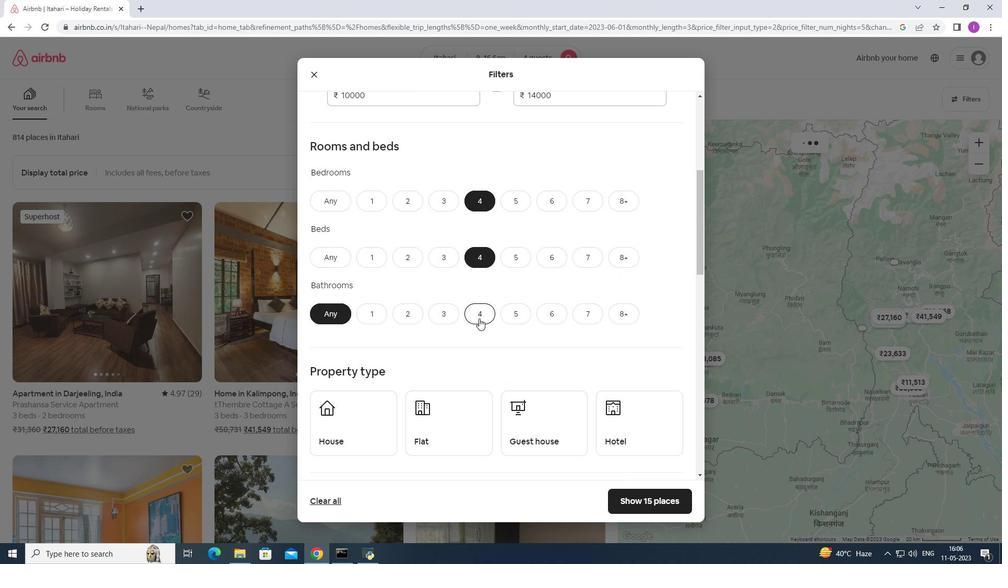 
Action: Mouse moved to (444, 354)
Screenshot: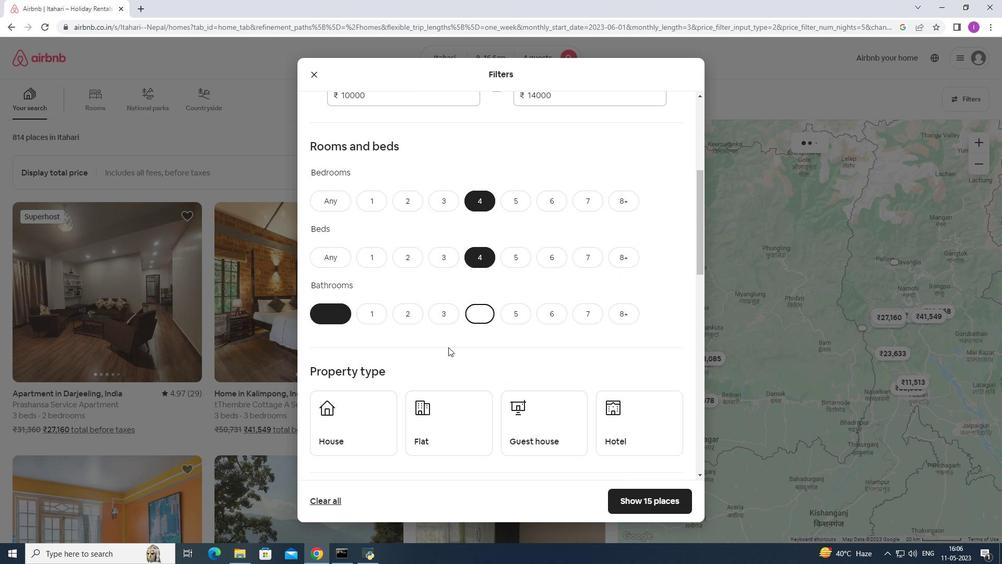 
Action: Mouse scrolled (444, 354) with delta (0, 0)
Screenshot: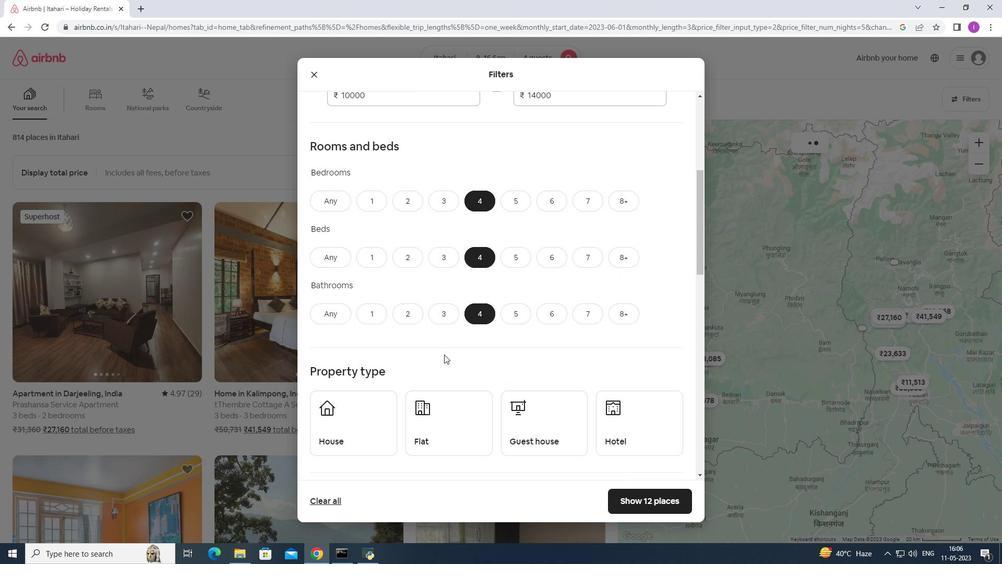 
Action: Mouse scrolled (444, 354) with delta (0, 0)
Screenshot: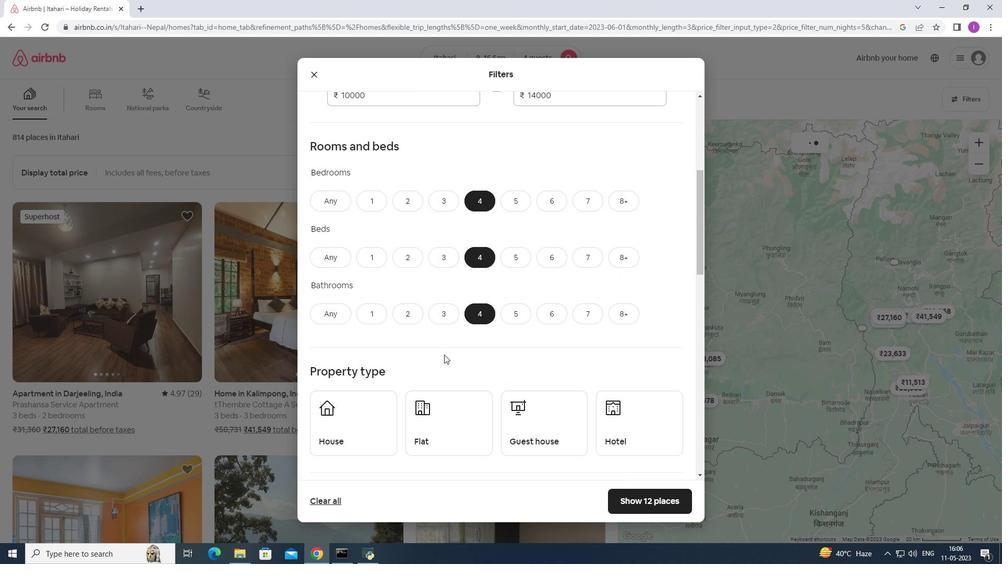 
Action: Mouse moved to (380, 343)
Screenshot: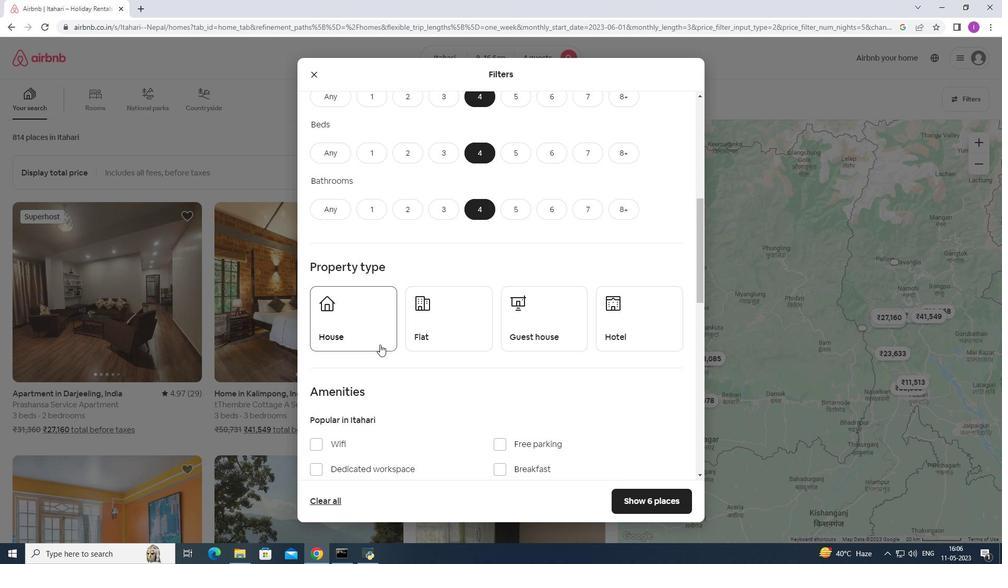 
Action: Mouse pressed left at (380, 343)
Screenshot: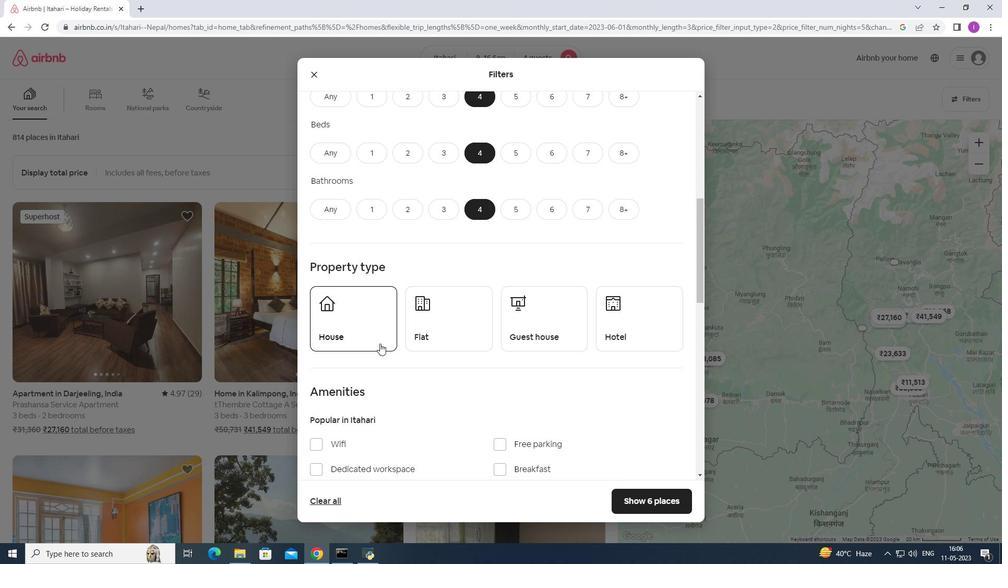 
Action: Mouse moved to (447, 339)
Screenshot: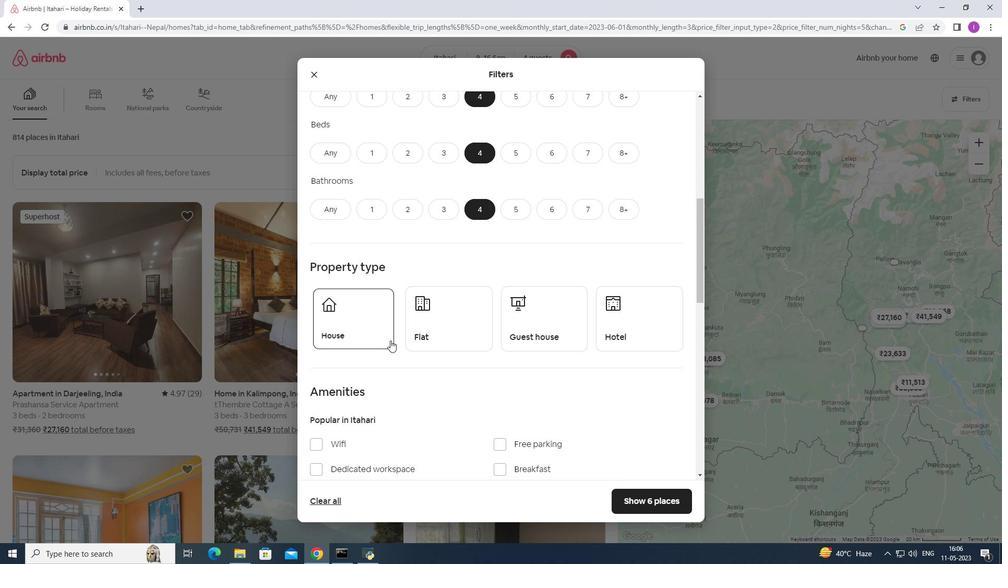 
Action: Mouse pressed left at (447, 339)
Screenshot: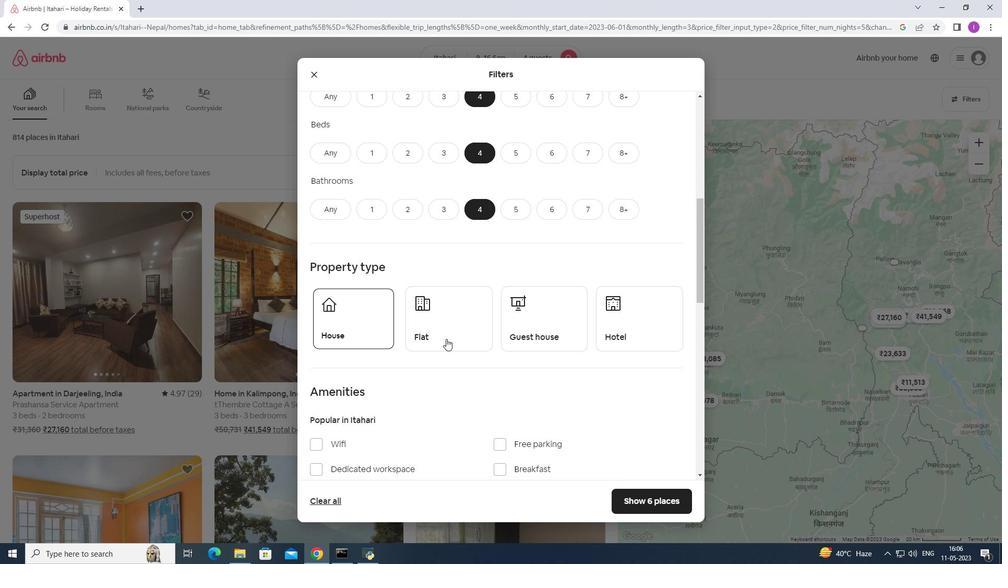 
Action: Mouse moved to (530, 338)
Screenshot: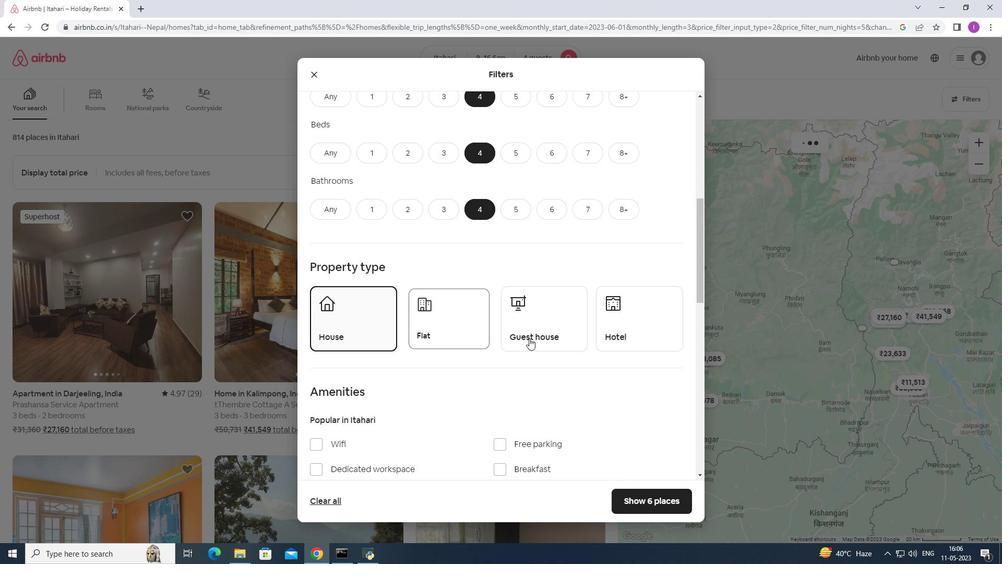 
Action: Mouse pressed left at (530, 338)
Screenshot: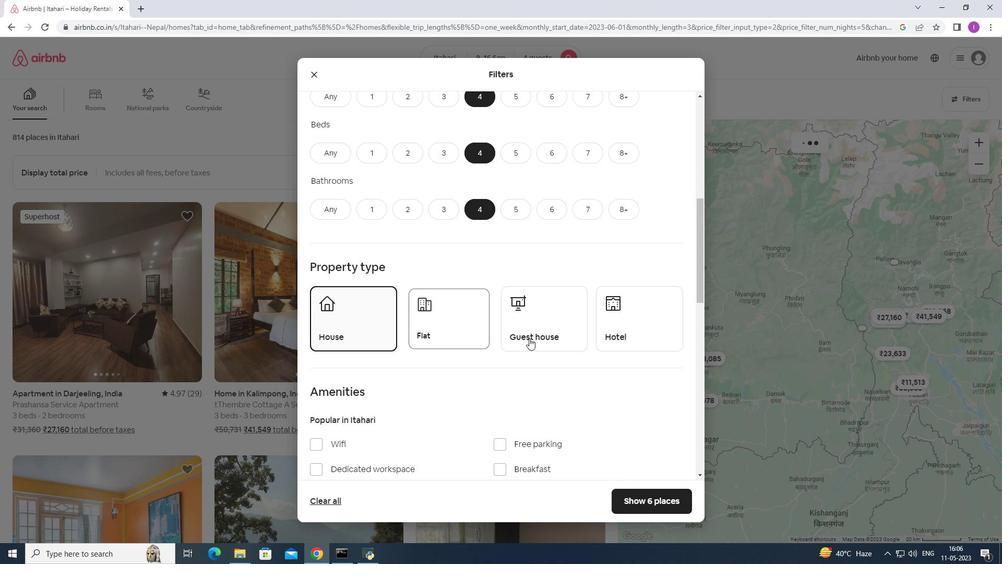 
Action: Mouse moved to (534, 343)
Screenshot: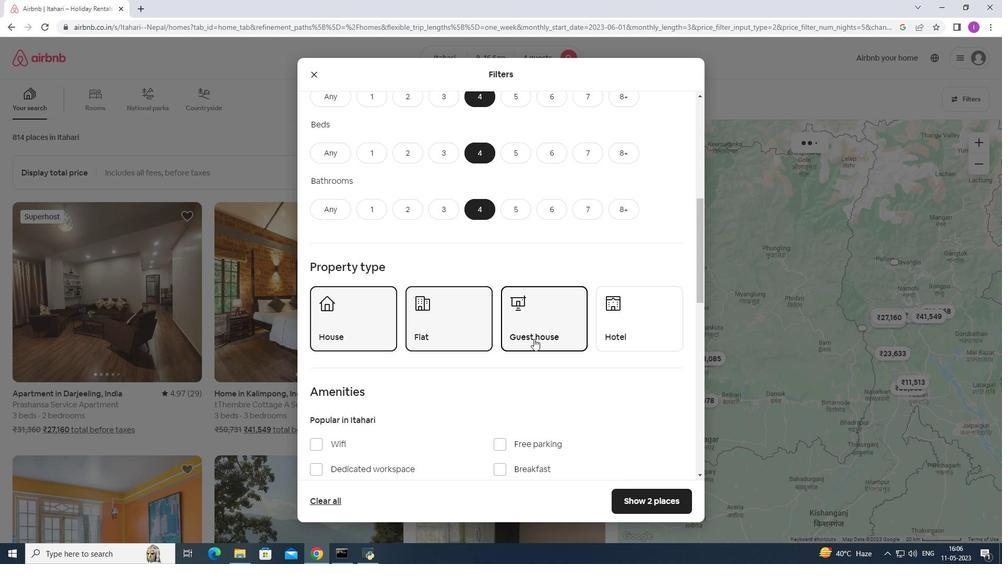 
Action: Mouse scrolled (534, 343) with delta (0, 0)
Screenshot: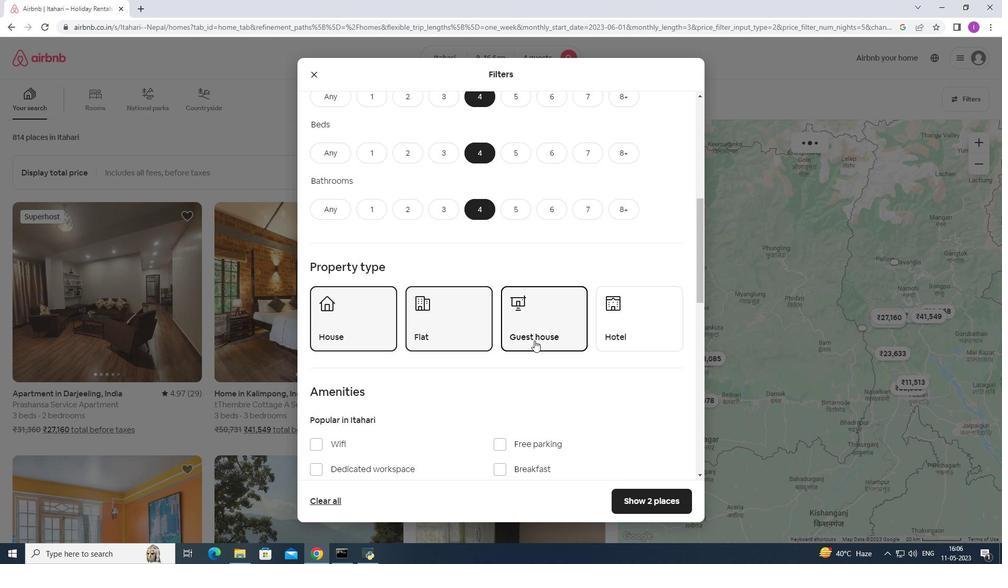 
Action: Mouse scrolled (534, 343) with delta (0, 0)
Screenshot: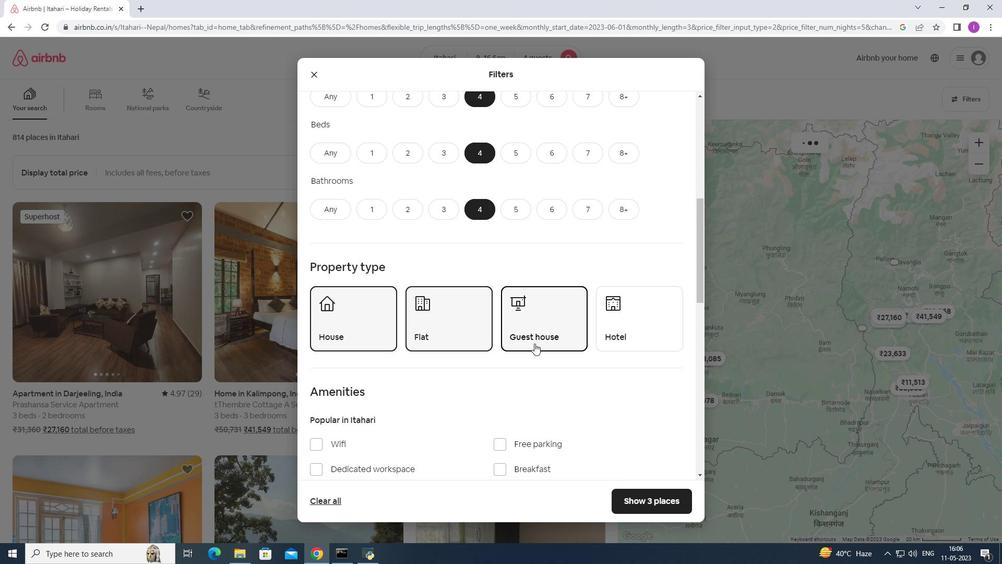 
Action: Mouse moved to (631, 222)
Screenshot: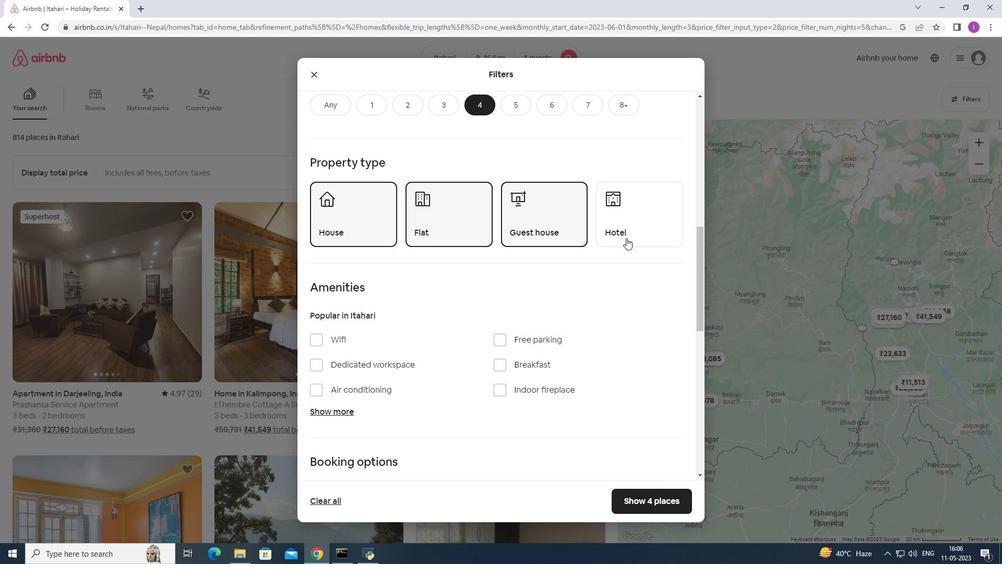 
Action: Mouse pressed left at (631, 222)
Screenshot: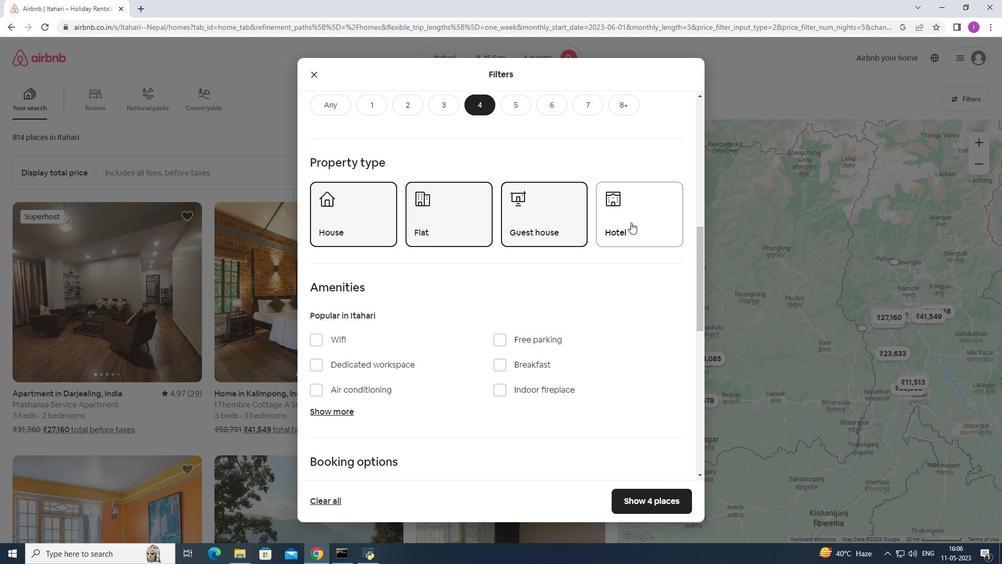 
Action: Mouse moved to (518, 341)
Screenshot: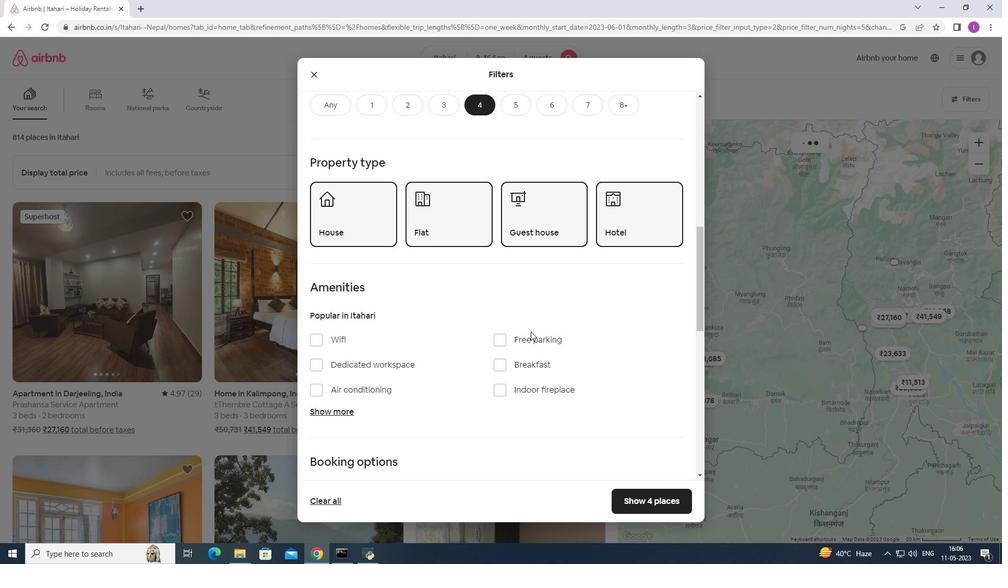 
Action: Mouse scrolled (518, 341) with delta (0, 0)
Screenshot: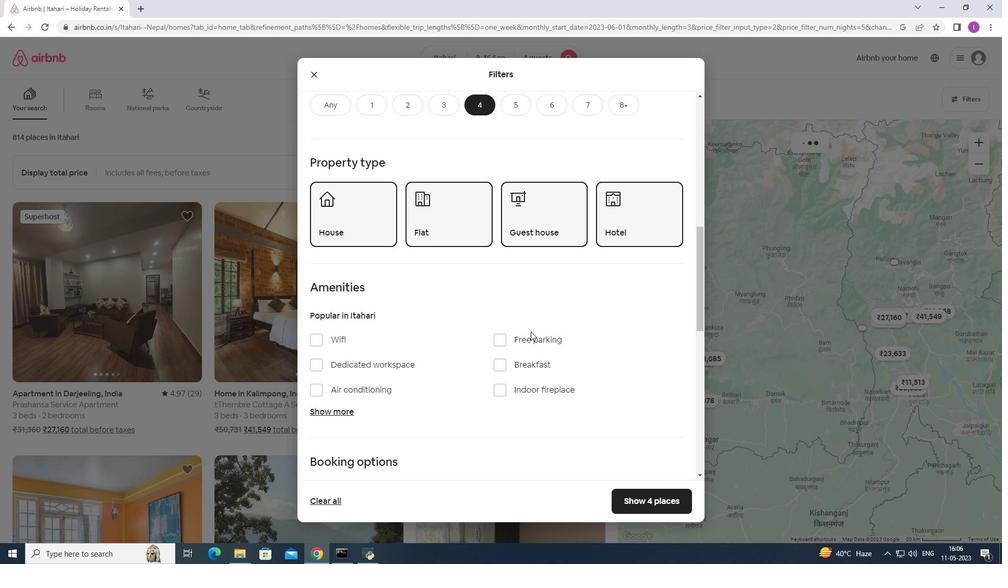 
Action: Mouse moved to (317, 285)
Screenshot: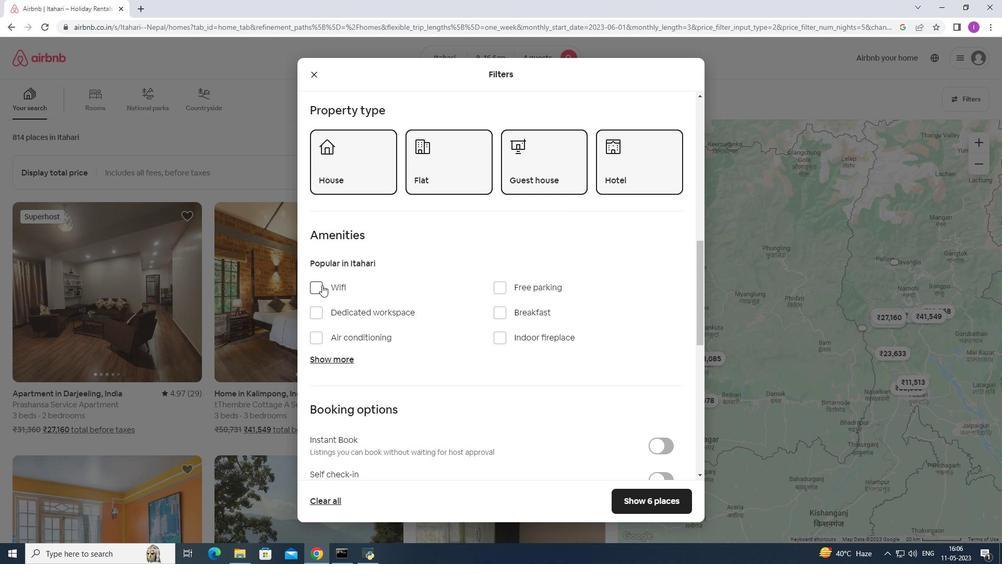 
Action: Mouse pressed left at (317, 285)
Screenshot: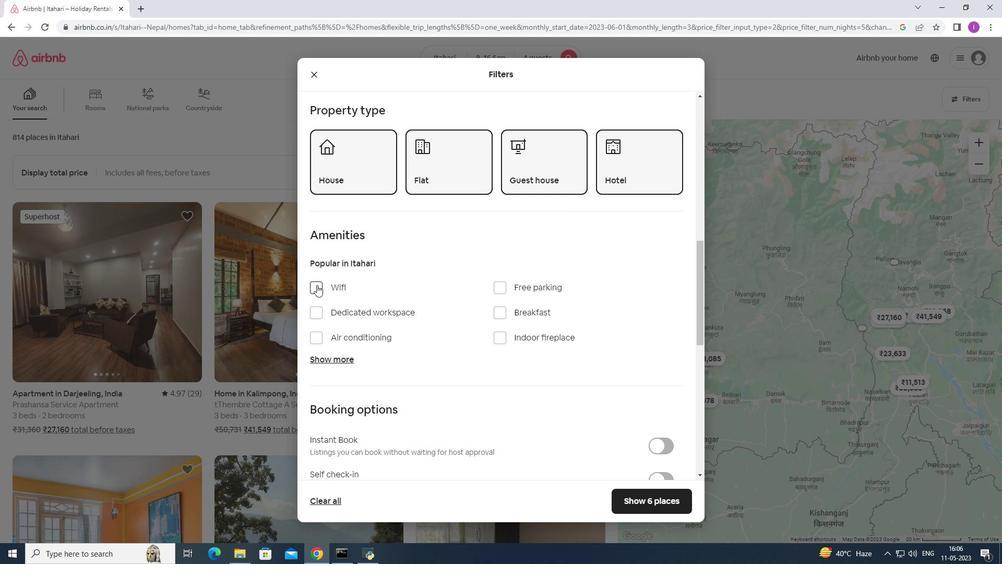 
Action: Mouse moved to (496, 284)
Screenshot: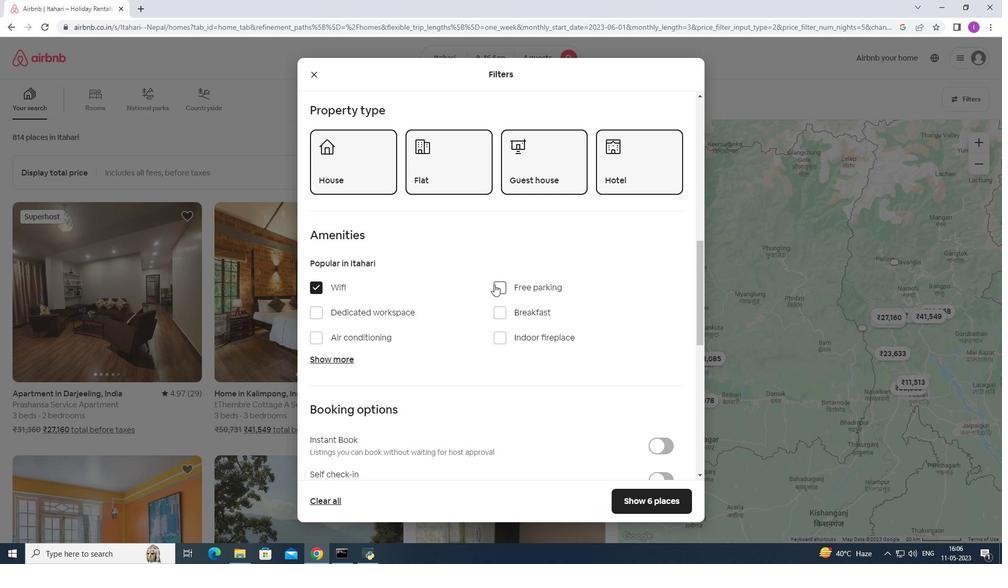 
Action: Mouse pressed left at (496, 284)
Screenshot: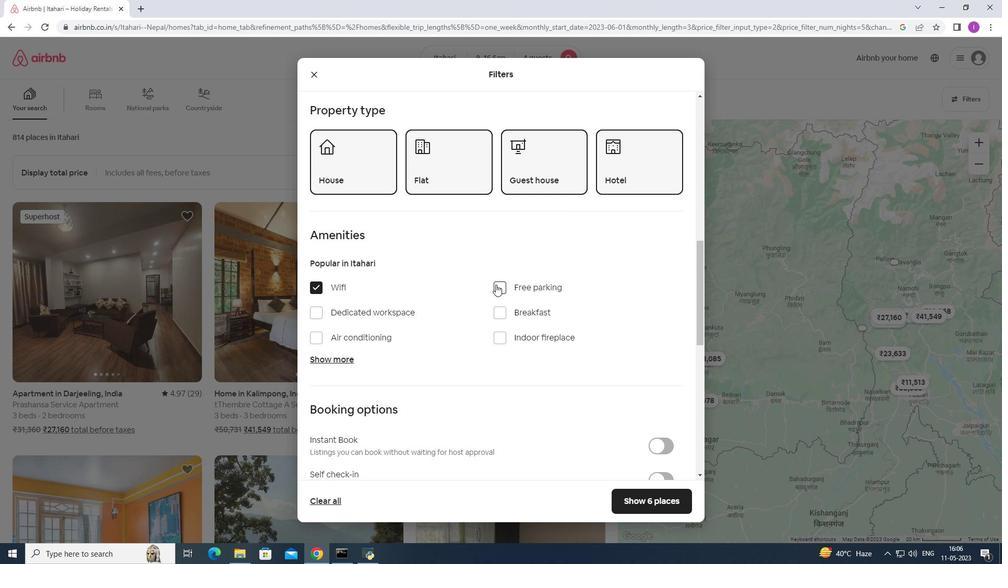 
Action: Mouse moved to (343, 356)
Screenshot: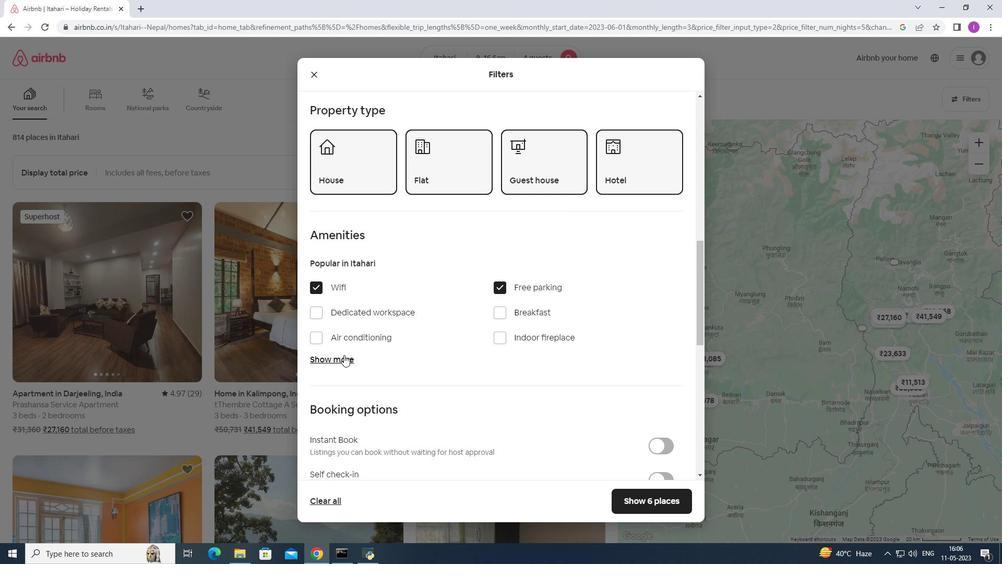 
Action: Mouse pressed left at (343, 356)
Screenshot: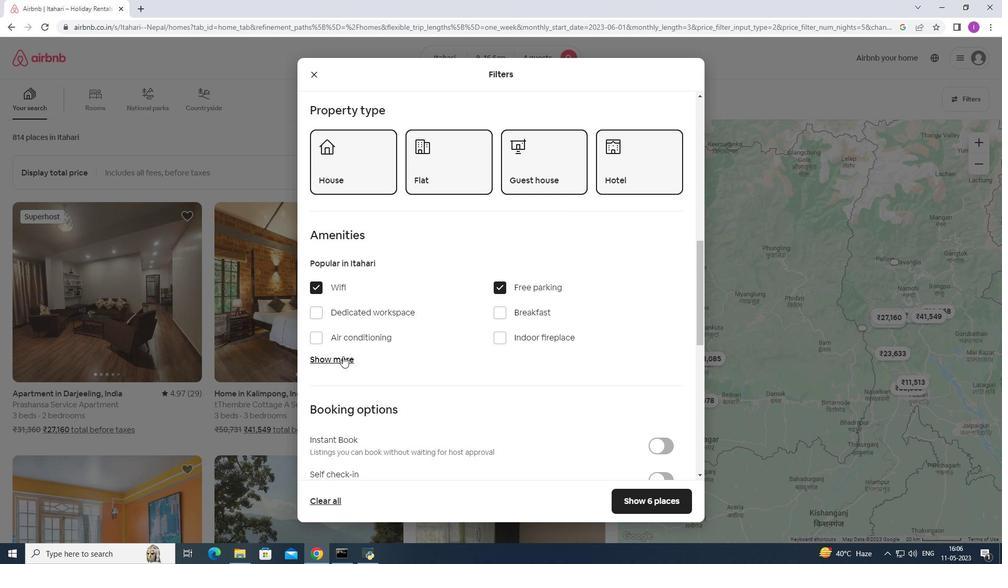 
Action: Mouse moved to (404, 366)
Screenshot: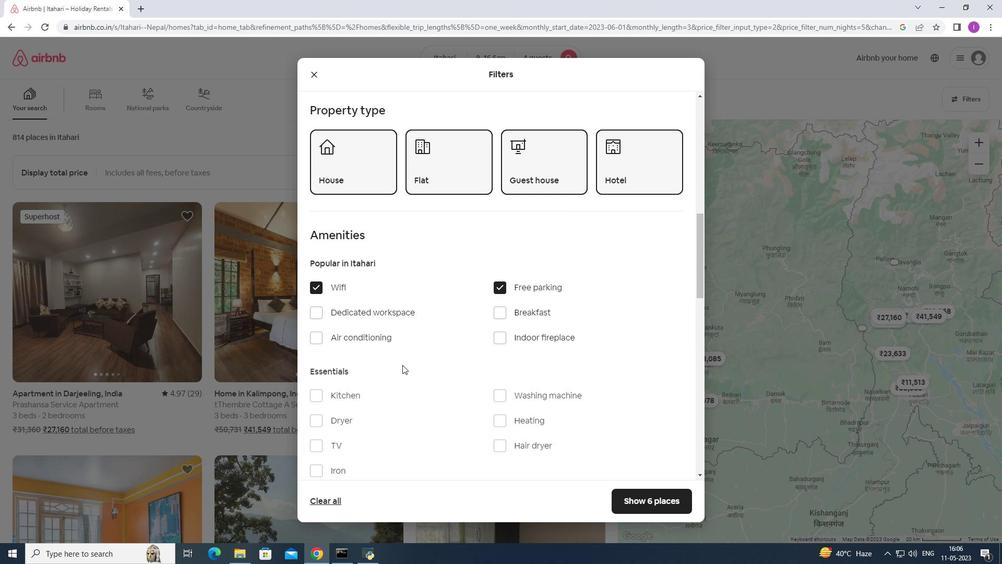
Action: Mouse scrolled (404, 365) with delta (0, 0)
Screenshot: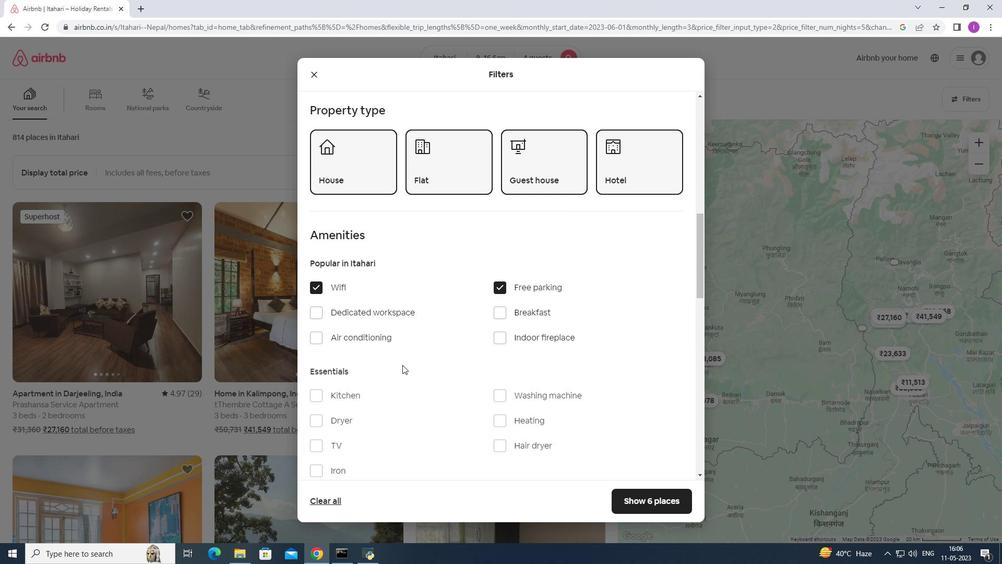 
Action: Mouse scrolled (404, 365) with delta (0, 0)
Screenshot: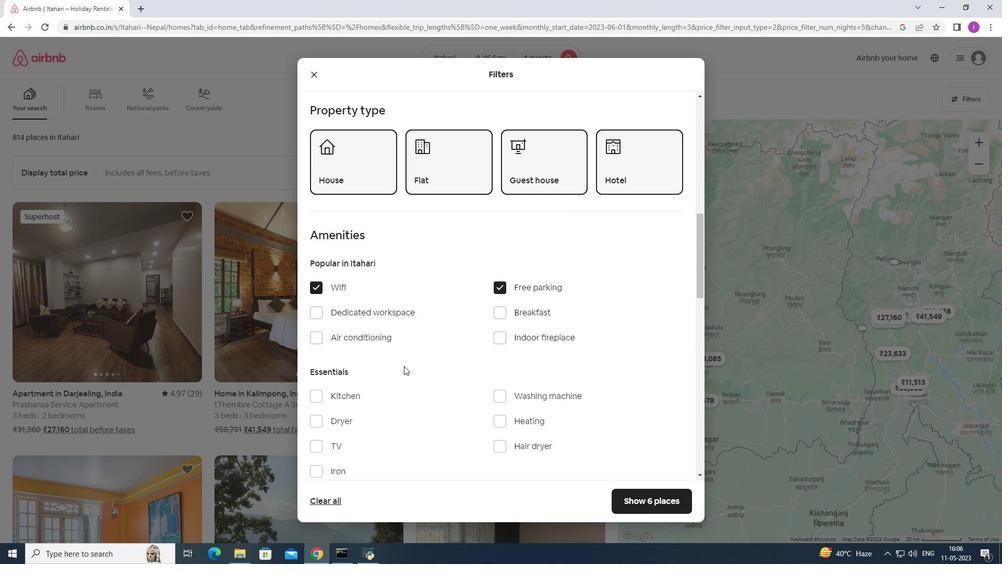 
Action: Mouse moved to (314, 339)
Screenshot: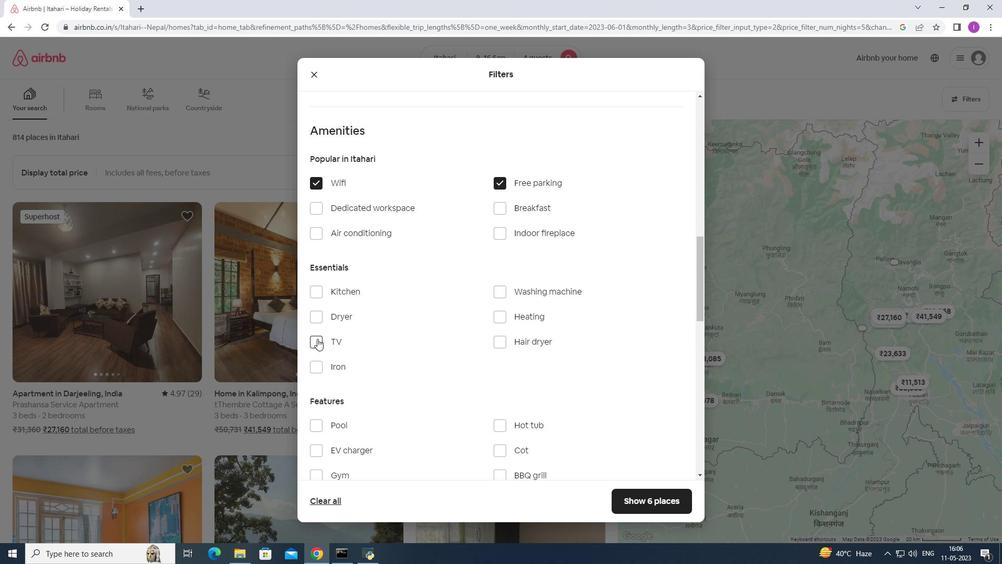 
Action: Mouse pressed left at (314, 339)
Screenshot: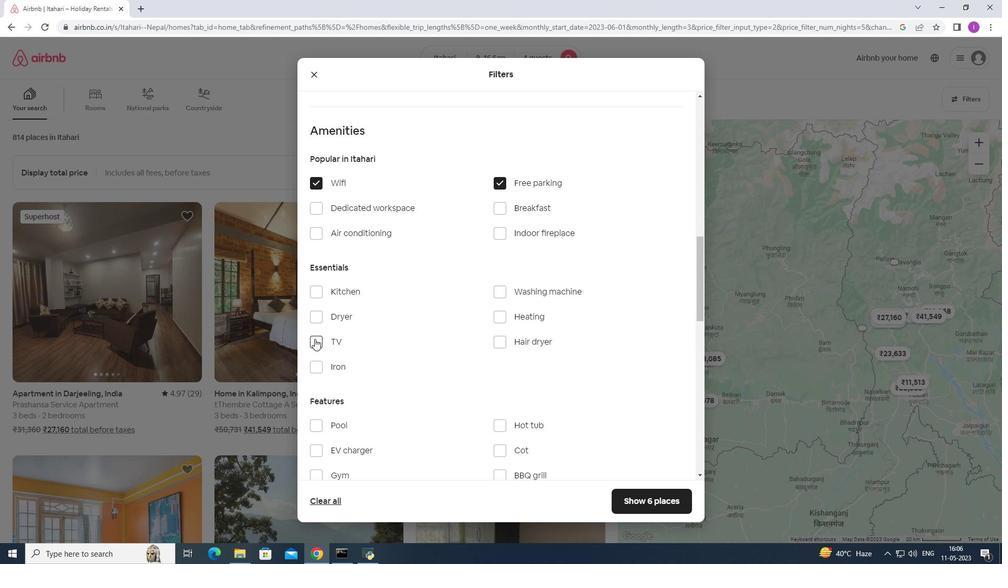 
Action: Mouse moved to (371, 352)
Screenshot: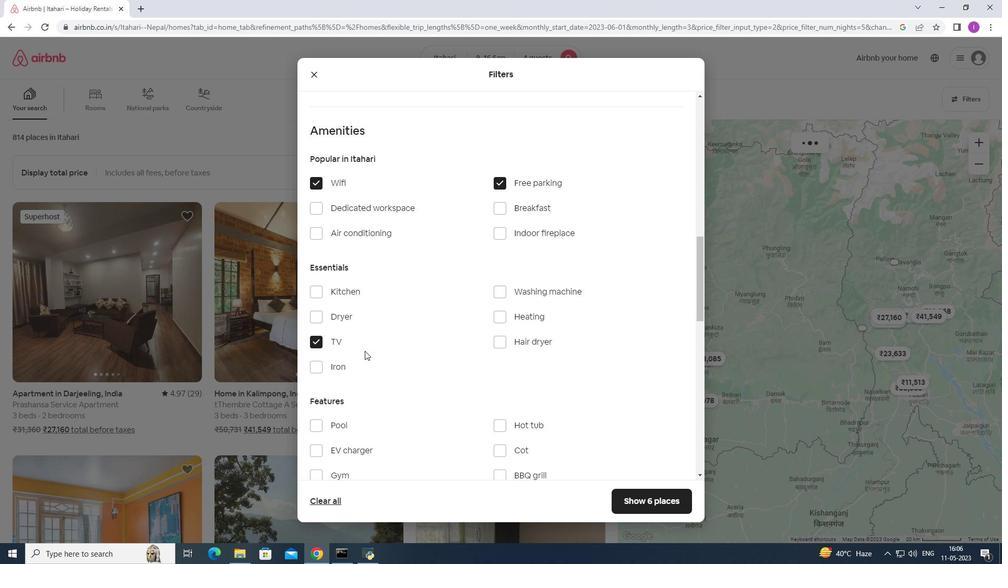 
Action: Mouse scrolled (371, 352) with delta (0, 0)
Screenshot: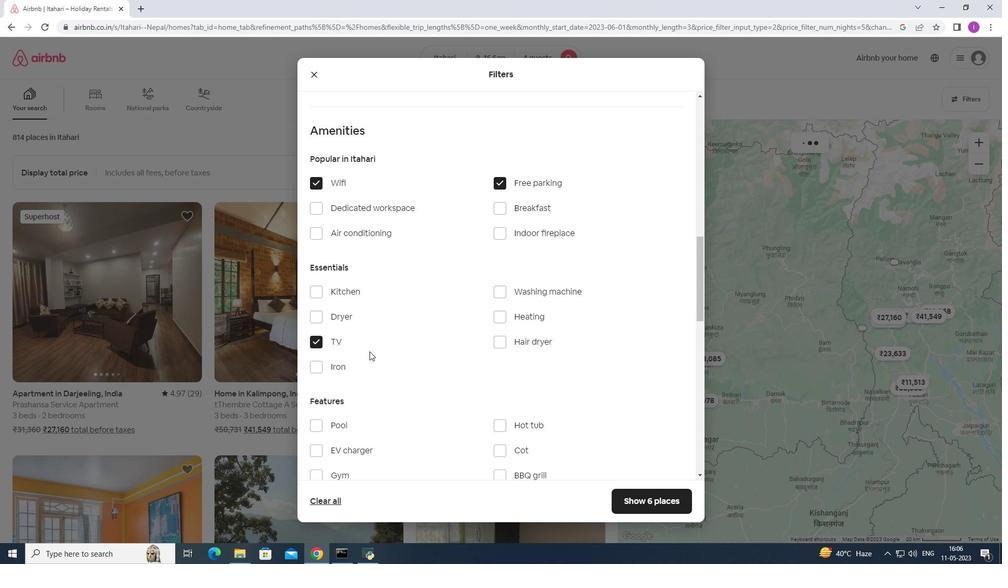
Action: Mouse moved to (371, 352)
Screenshot: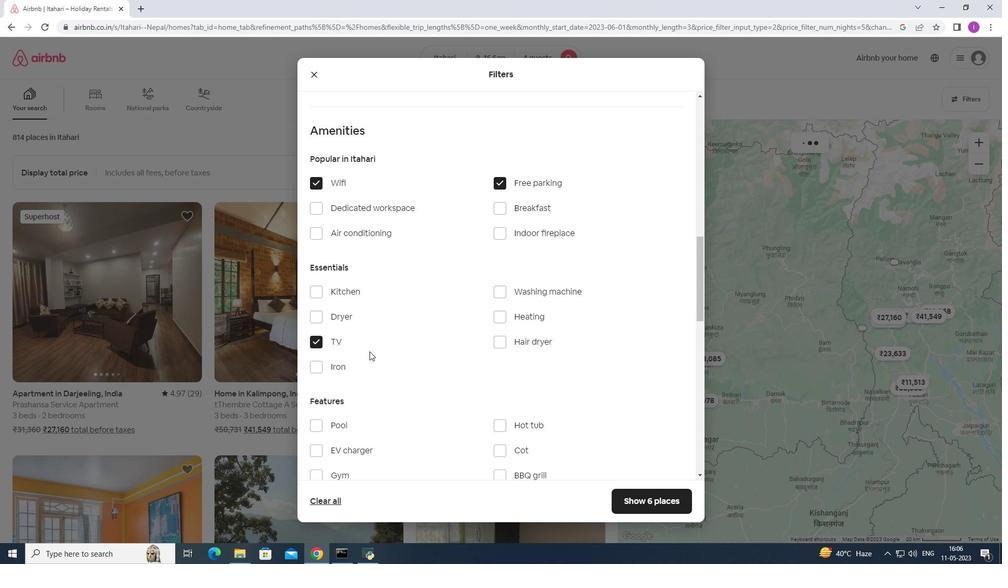 
Action: Mouse scrolled (371, 352) with delta (0, 0)
Screenshot: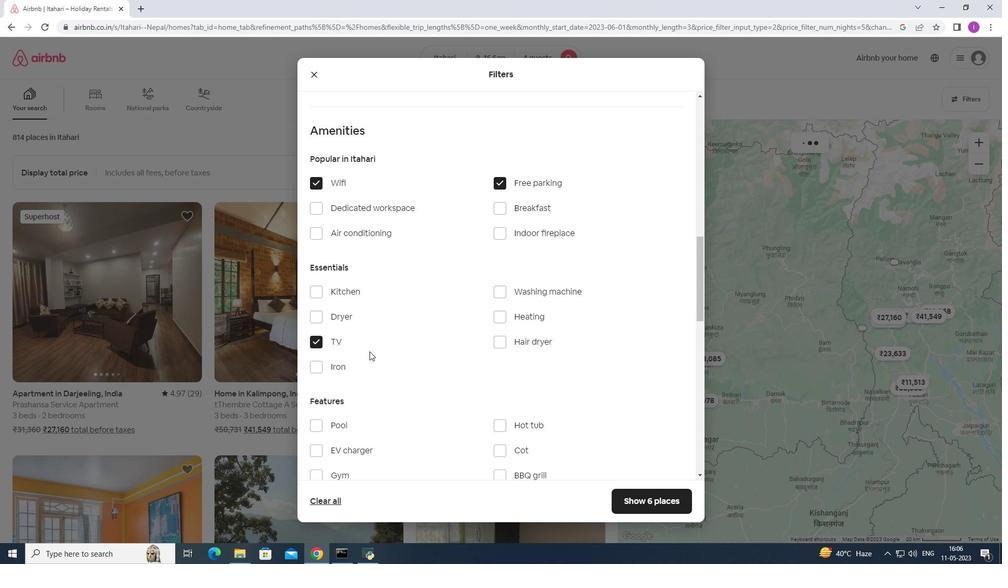 
Action: Mouse moved to (318, 372)
Screenshot: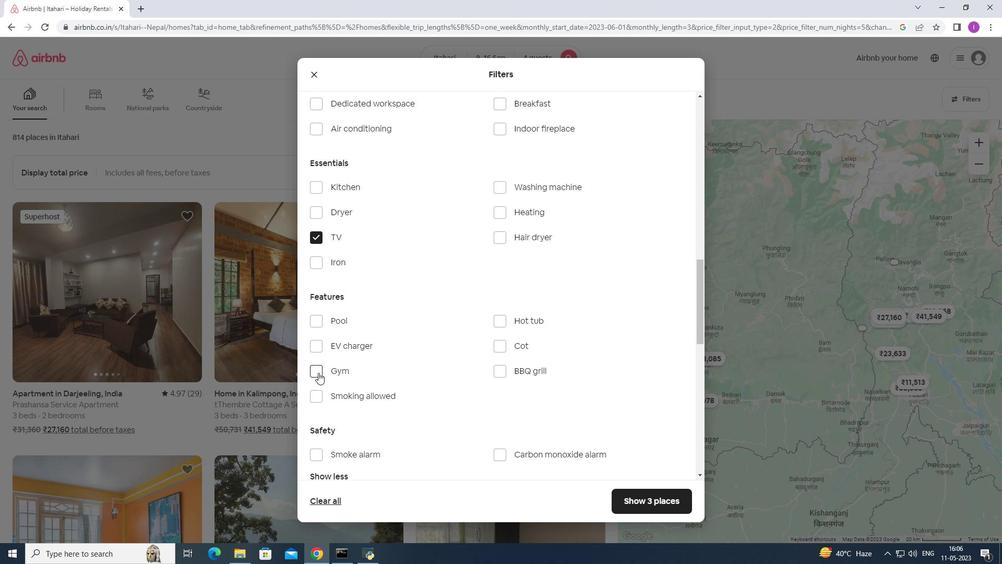 
Action: Mouse pressed left at (318, 372)
Screenshot: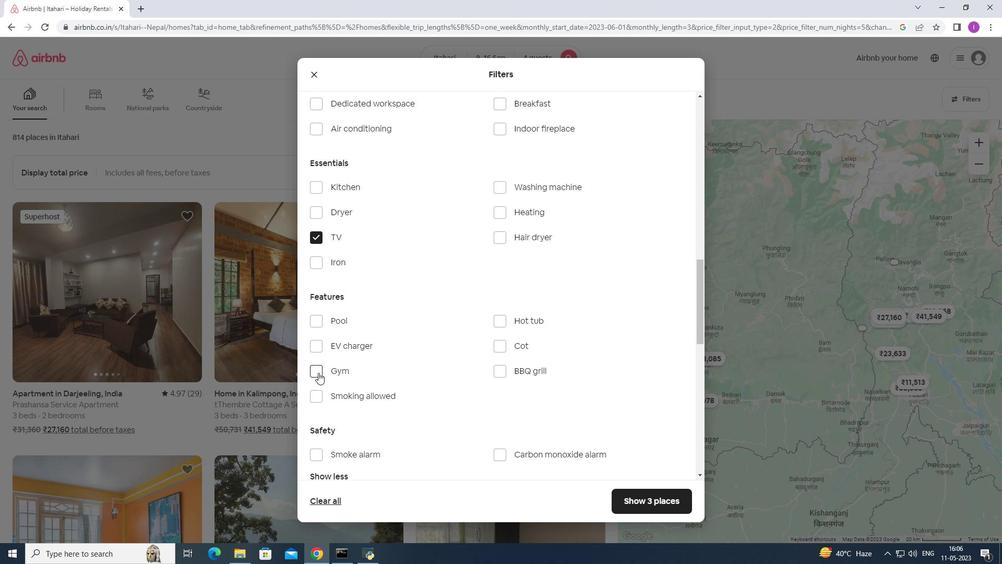 
Action: Mouse moved to (507, 104)
Screenshot: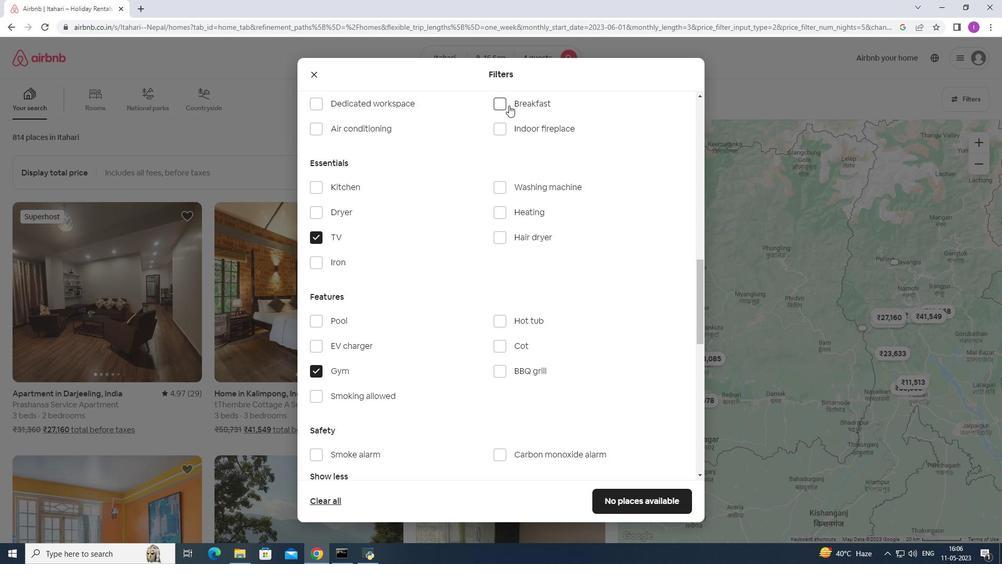 
Action: Mouse pressed left at (507, 104)
Screenshot: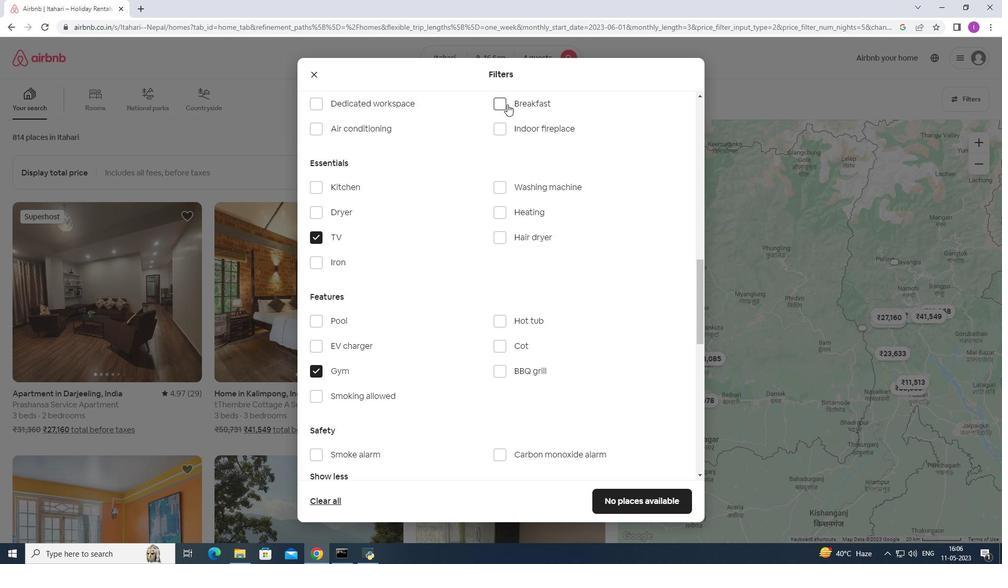 
Action: Mouse moved to (548, 169)
Screenshot: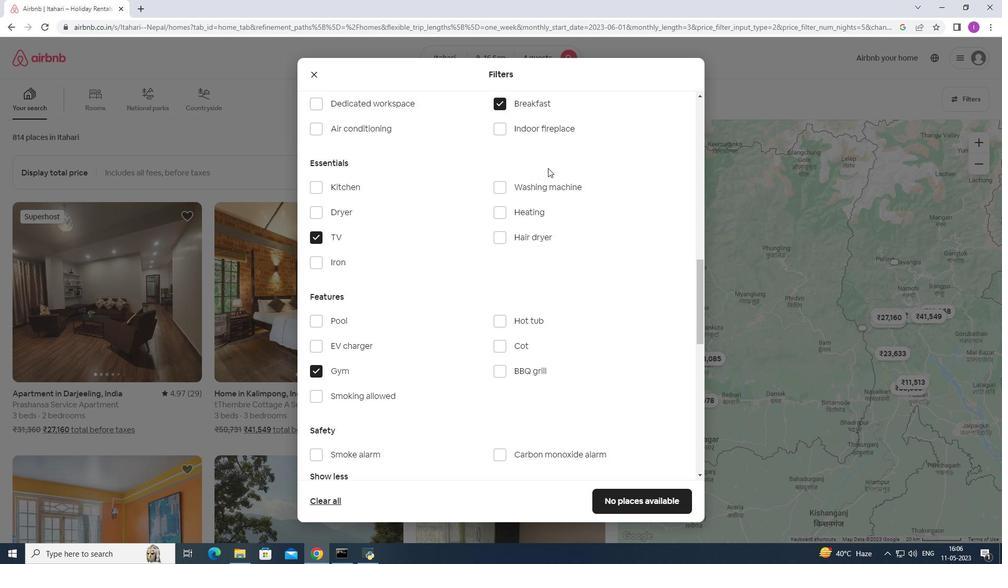 
Action: Mouse scrolled (548, 168) with delta (0, 0)
Screenshot: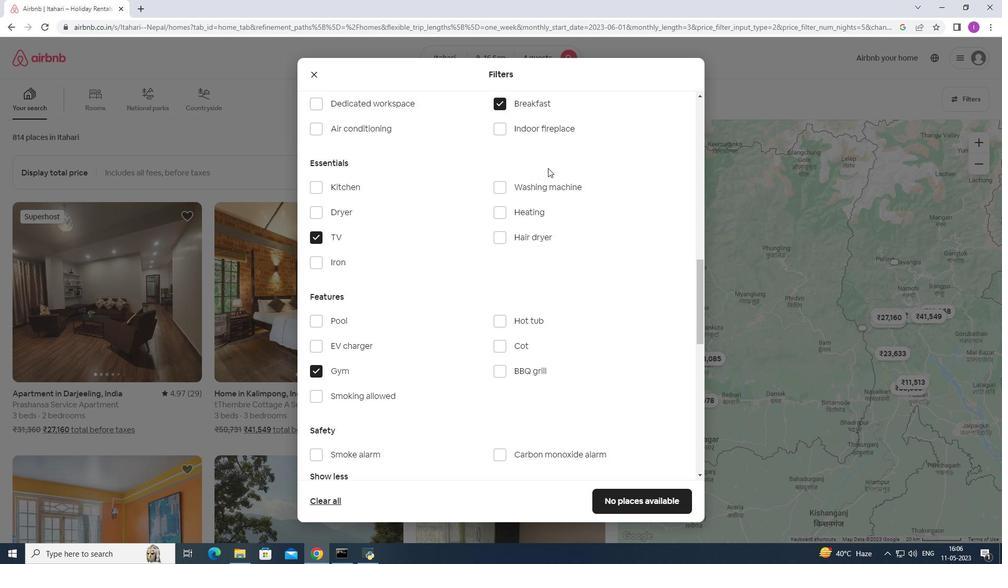 
Action: Mouse moved to (548, 170)
Screenshot: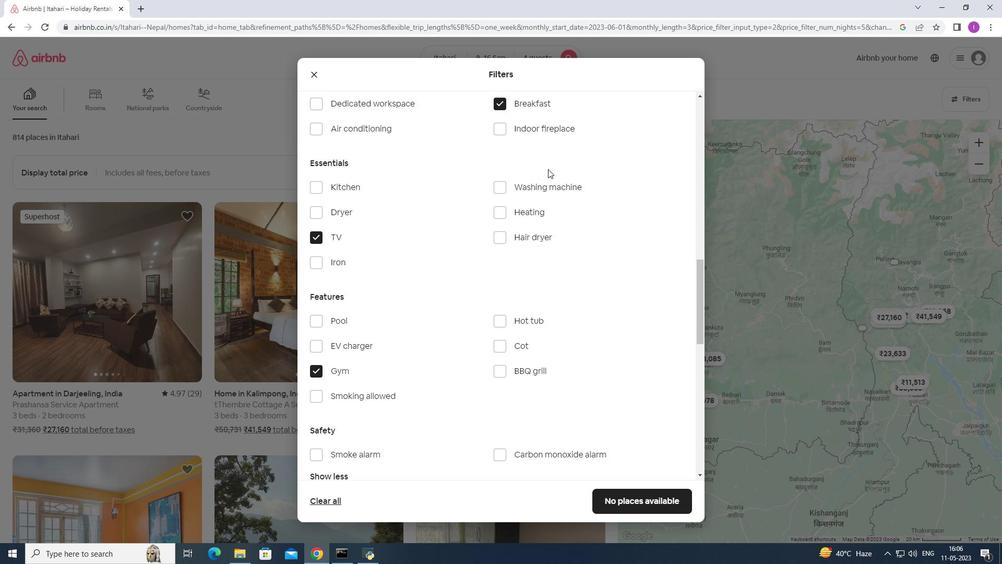 
Action: Mouse scrolled (548, 170) with delta (0, 0)
Screenshot: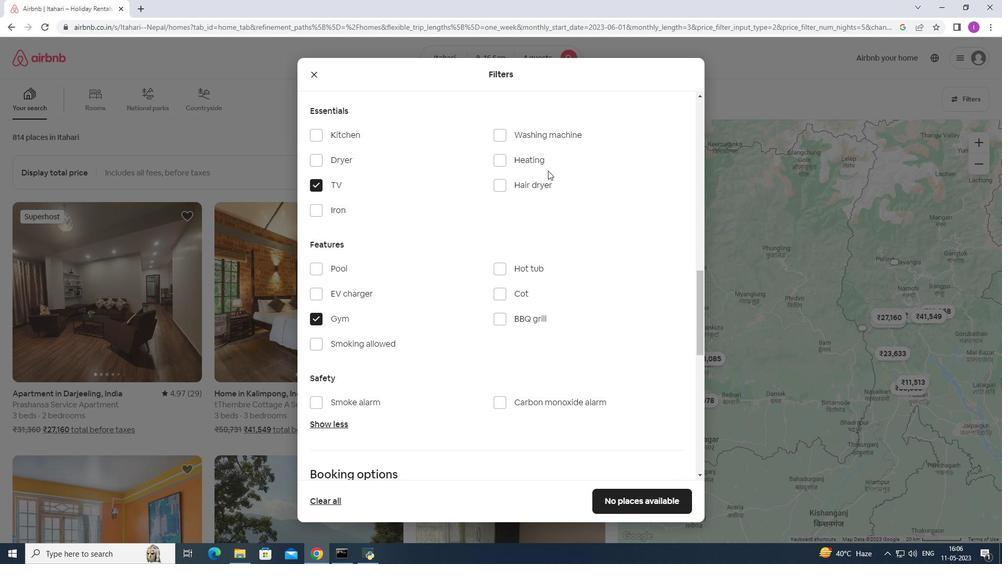 
Action: Mouse moved to (548, 171)
Screenshot: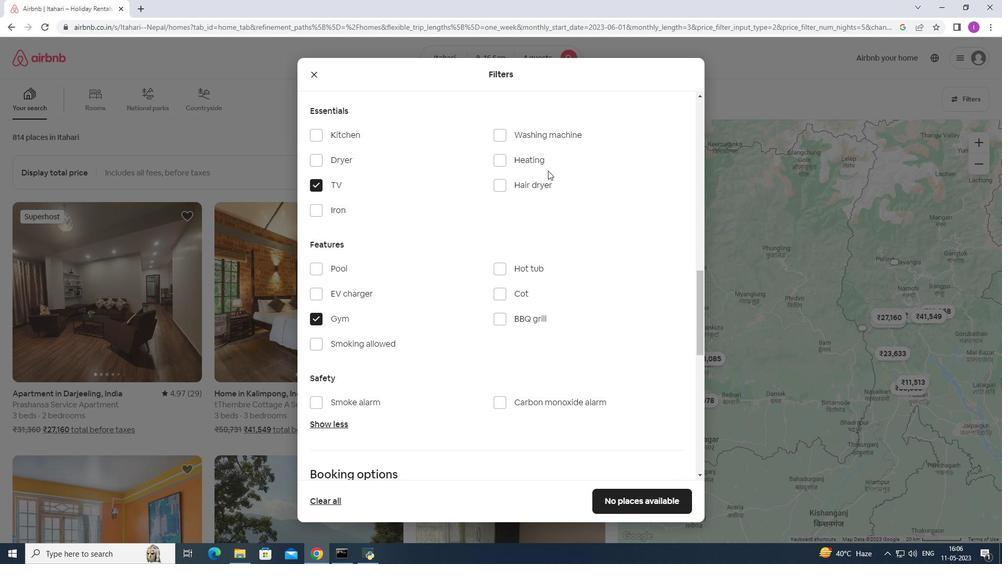 
Action: Mouse scrolled (548, 170) with delta (0, 0)
Screenshot: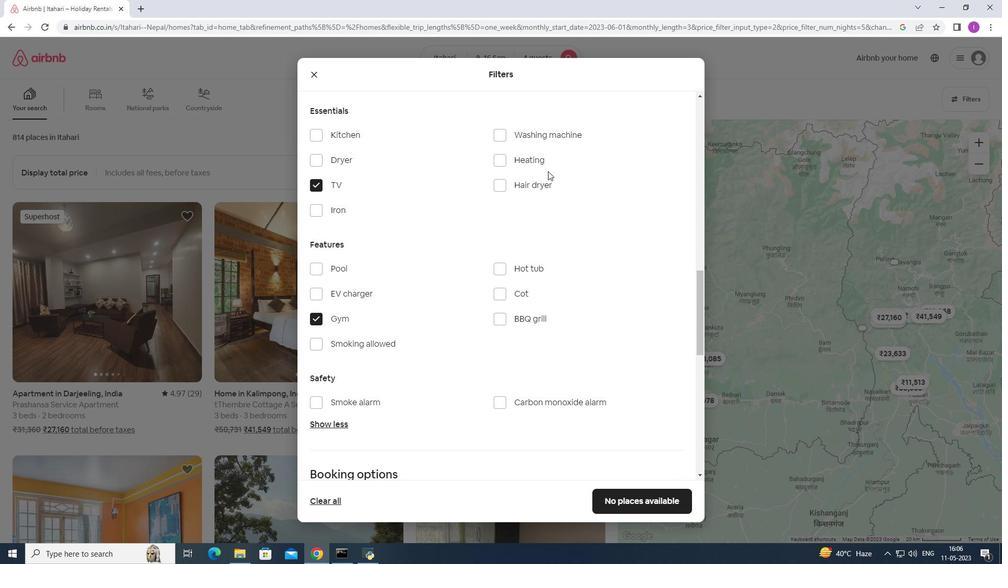 
Action: Mouse scrolled (548, 170) with delta (0, 0)
Screenshot: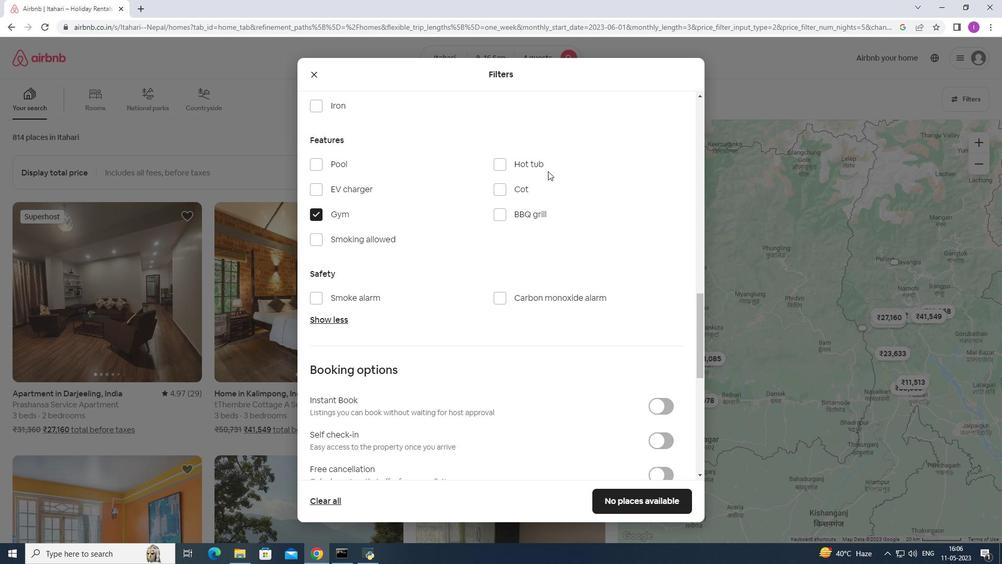 
Action: Mouse scrolled (548, 170) with delta (0, 0)
Screenshot: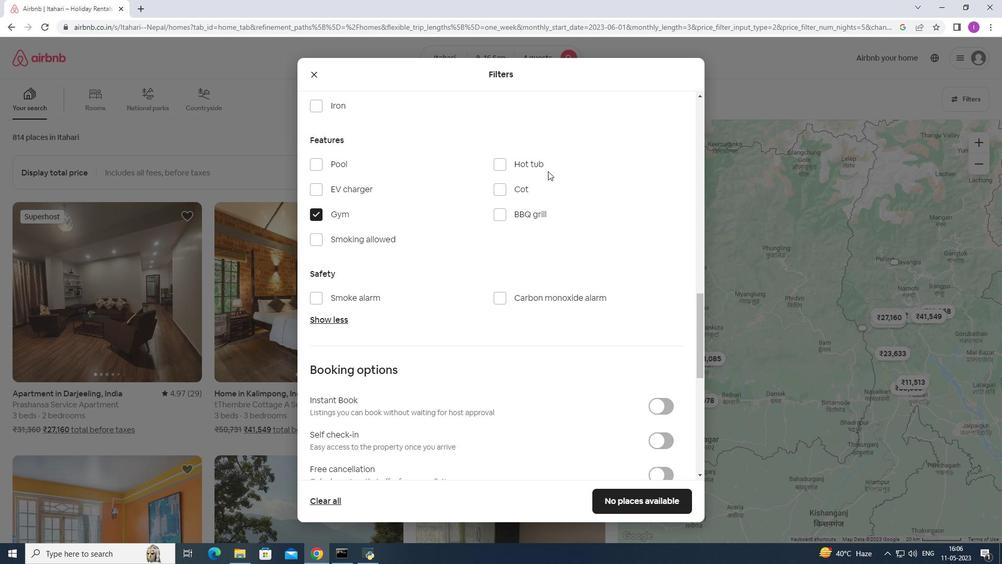 
Action: Mouse moved to (576, 233)
Screenshot: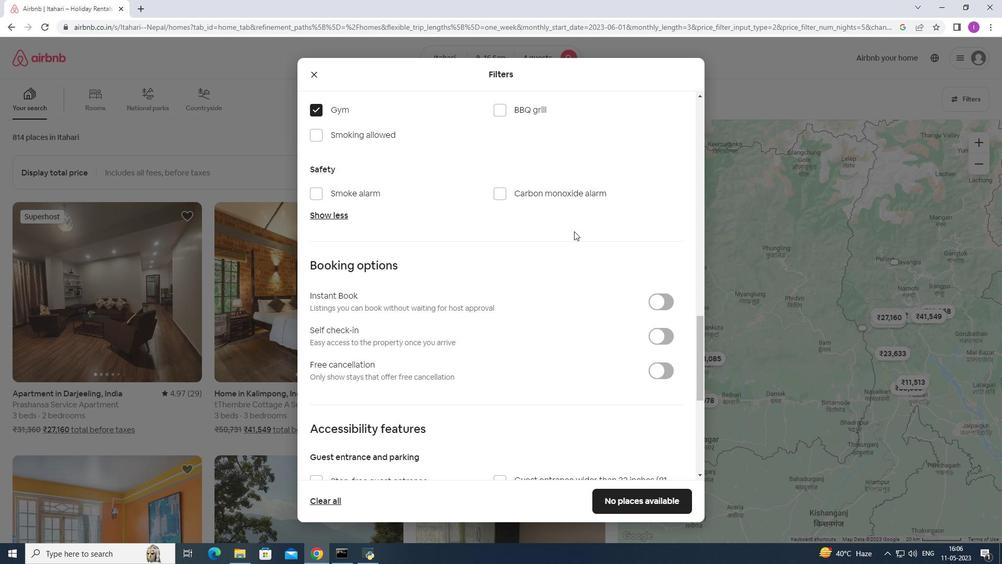 
Action: Mouse scrolled (576, 232) with delta (0, 0)
Screenshot: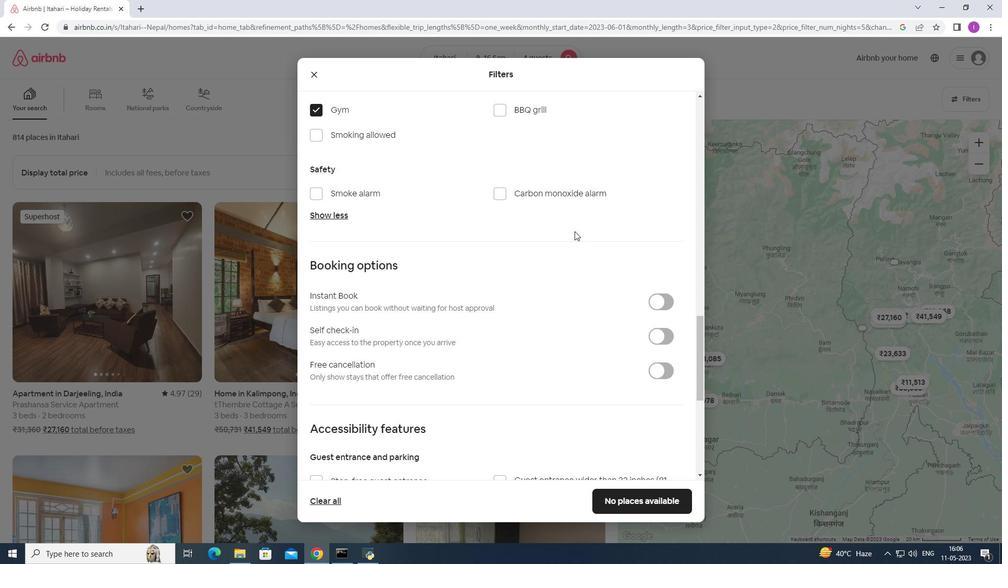 
Action: Mouse moved to (578, 235)
Screenshot: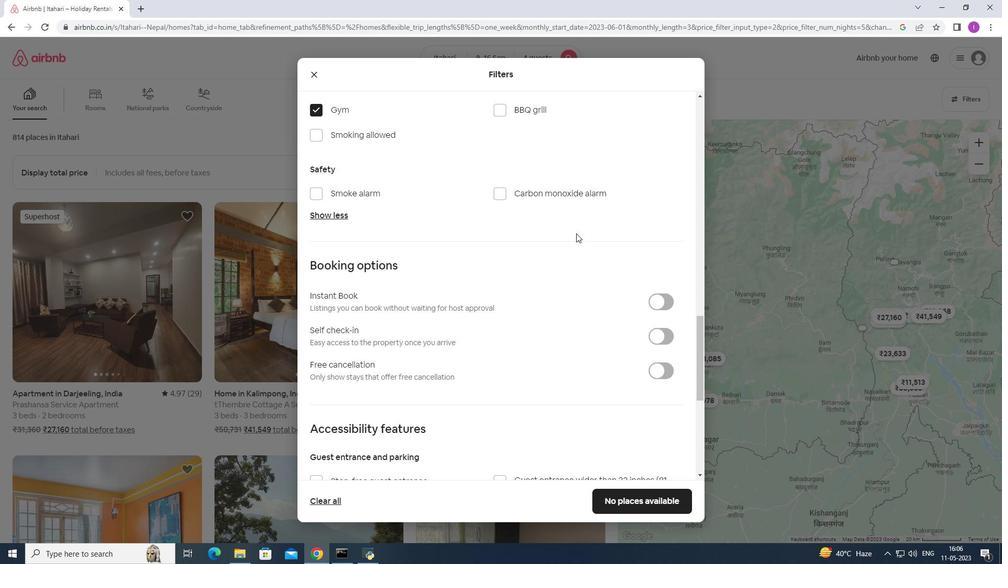 
Action: Mouse scrolled (577, 234) with delta (0, 0)
Screenshot: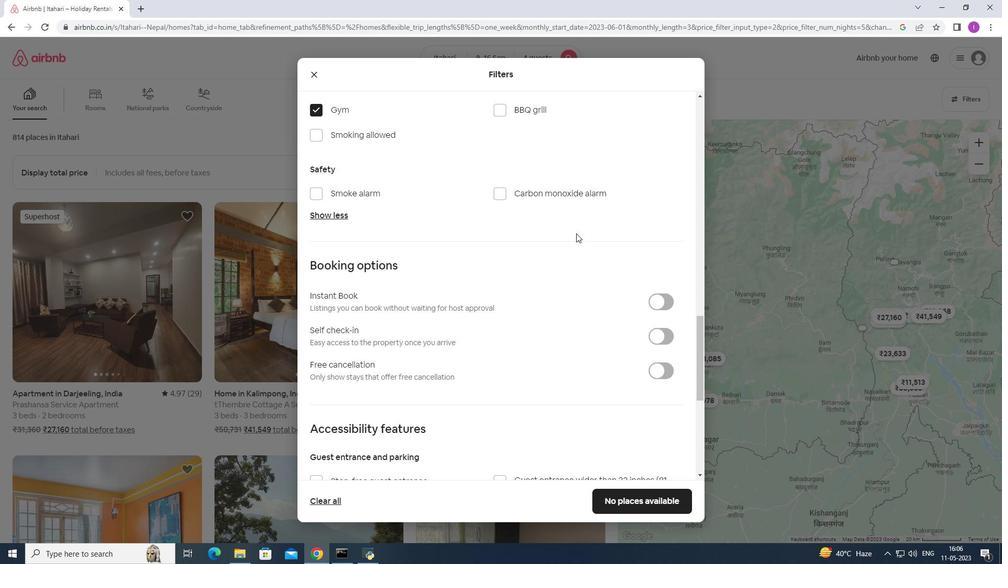 
Action: Mouse moved to (670, 226)
Screenshot: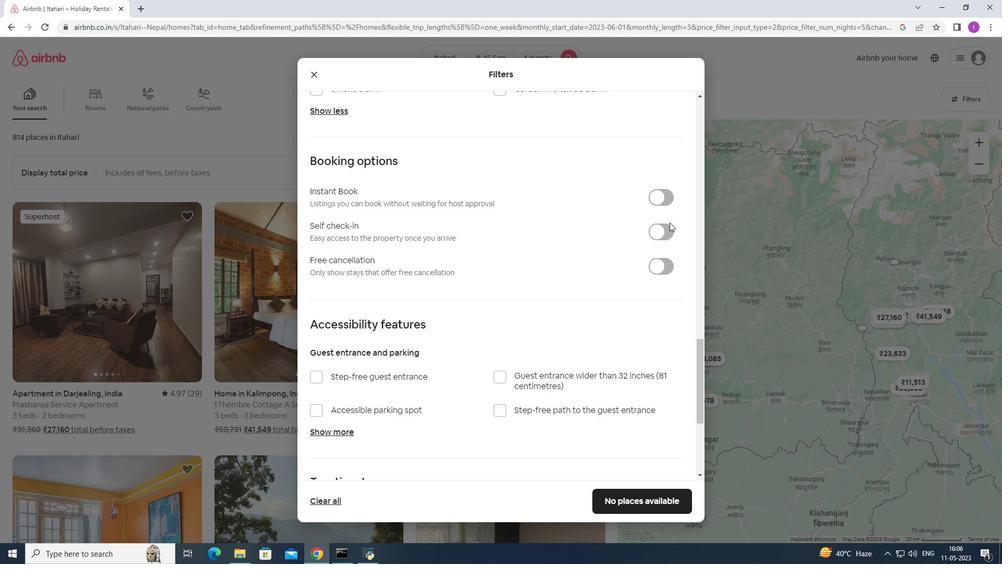 
Action: Mouse pressed left at (670, 226)
Screenshot: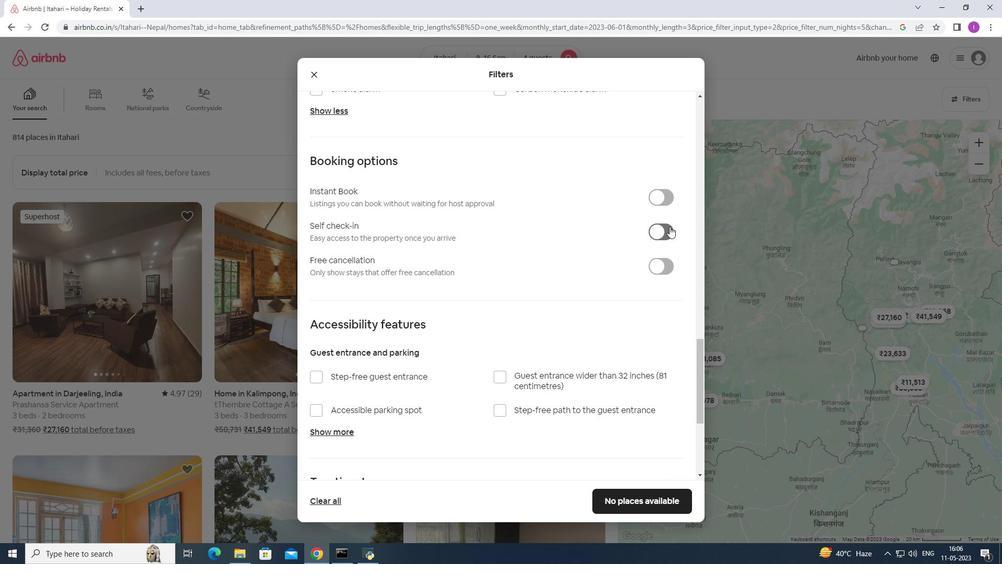 
Action: Mouse moved to (515, 261)
Screenshot: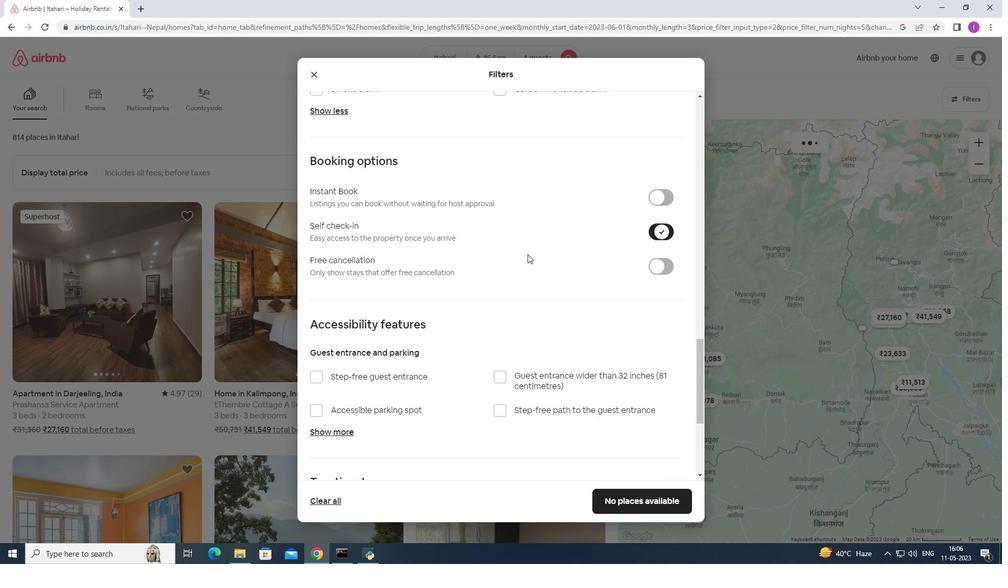 
Action: Mouse scrolled (515, 260) with delta (0, 0)
Screenshot: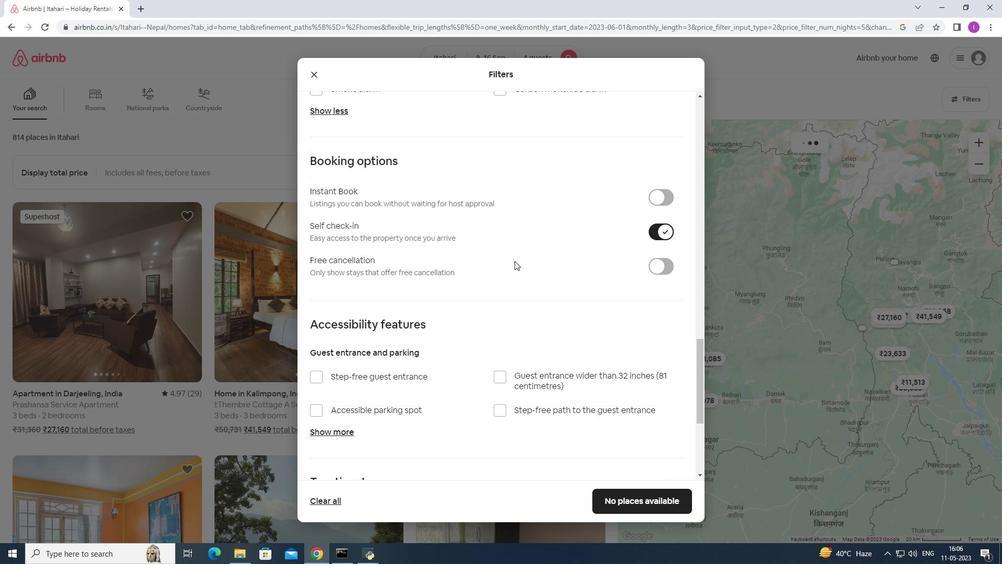 
Action: Mouse scrolled (515, 260) with delta (0, 0)
Screenshot: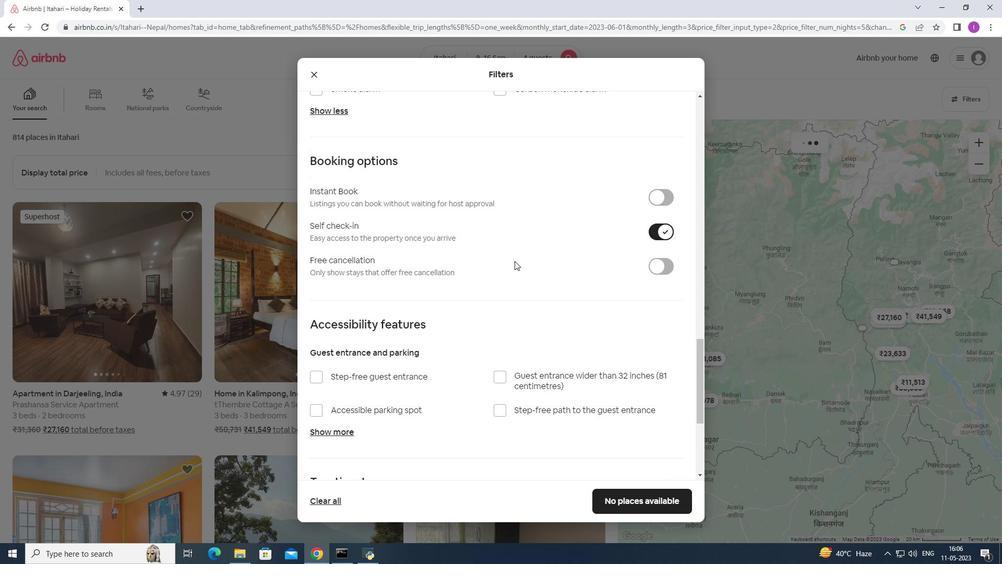 
Action: Mouse scrolled (515, 260) with delta (0, 0)
Screenshot: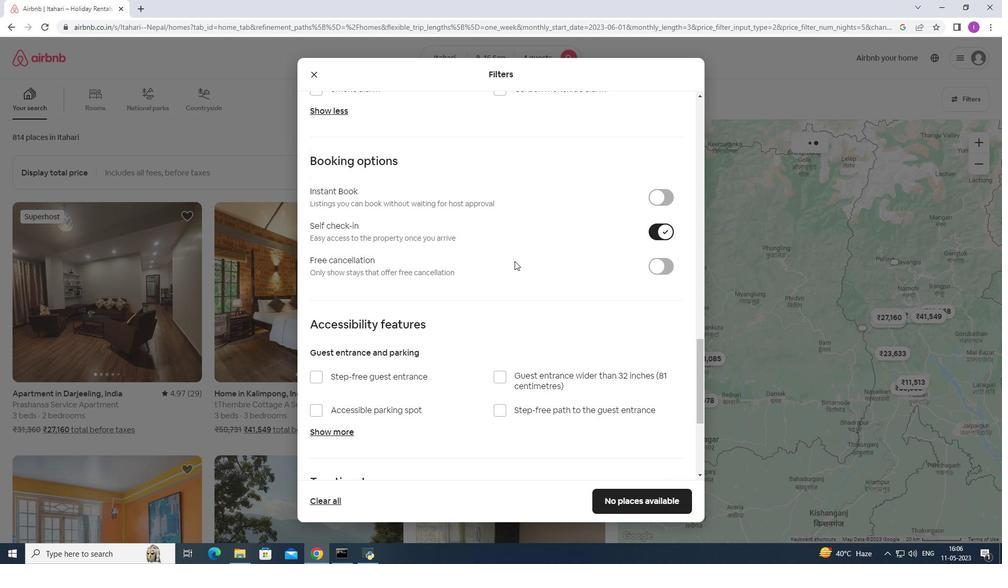 
Action: Mouse scrolled (515, 260) with delta (0, 0)
Screenshot: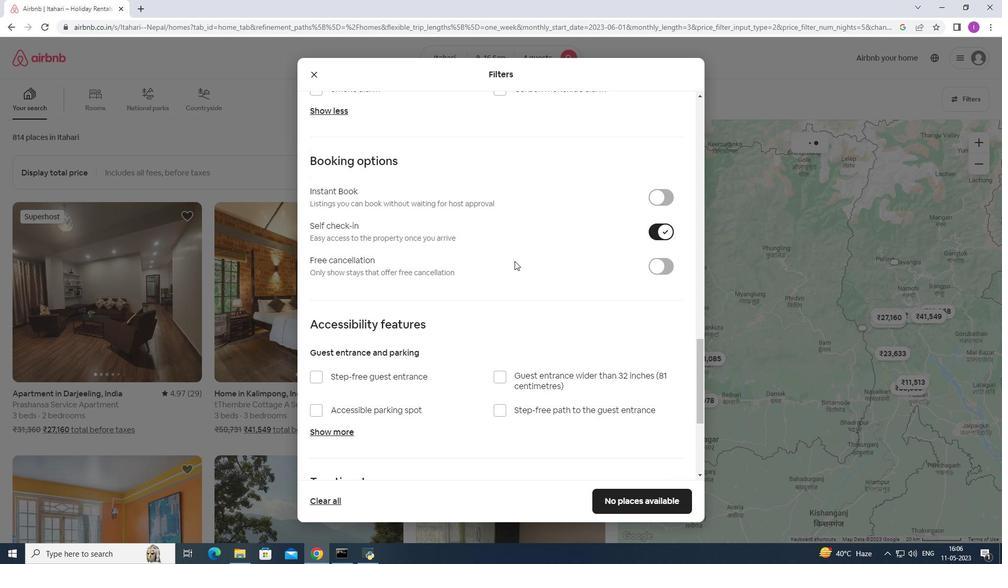 
Action: Mouse scrolled (515, 260) with delta (0, 0)
Screenshot: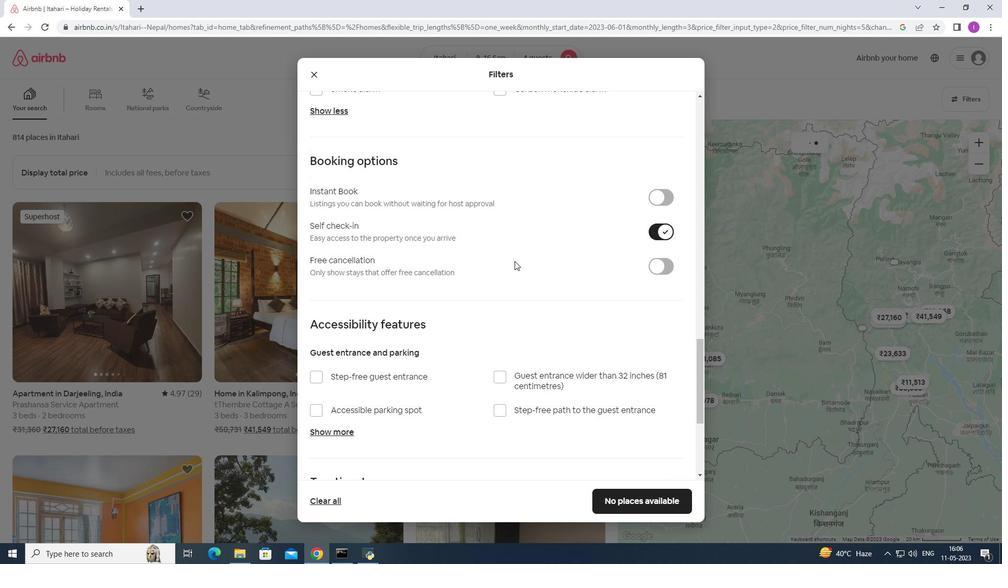 
Action: Mouse moved to (517, 253)
Screenshot: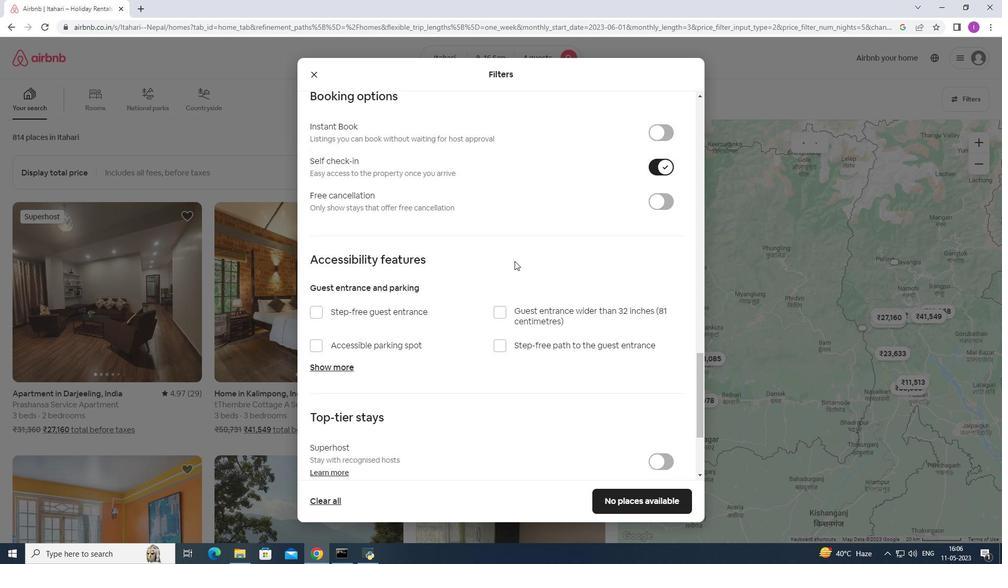
Action: Mouse scrolled (517, 253) with delta (0, 0)
Screenshot: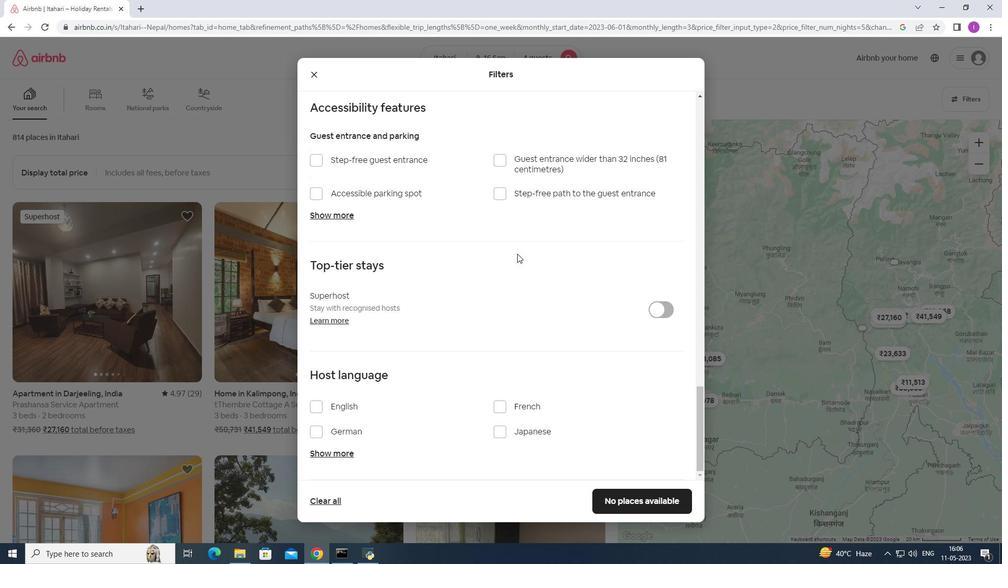 
Action: Mouse scrolled (517, 253) with delta (0, 0)
Screenshot: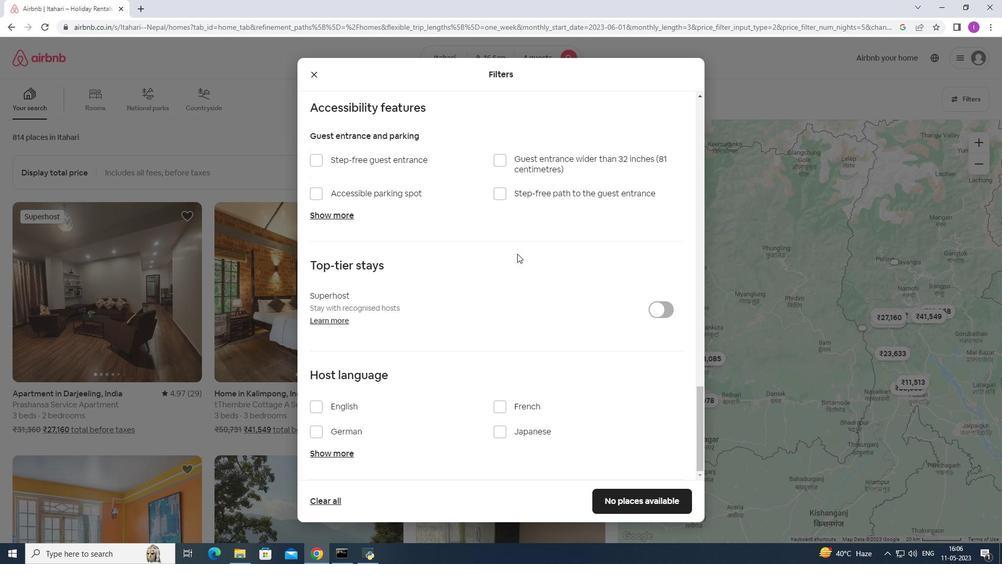 
Action: Mouse scrolled (517, 253) with delta (0, 0)
Screenshot: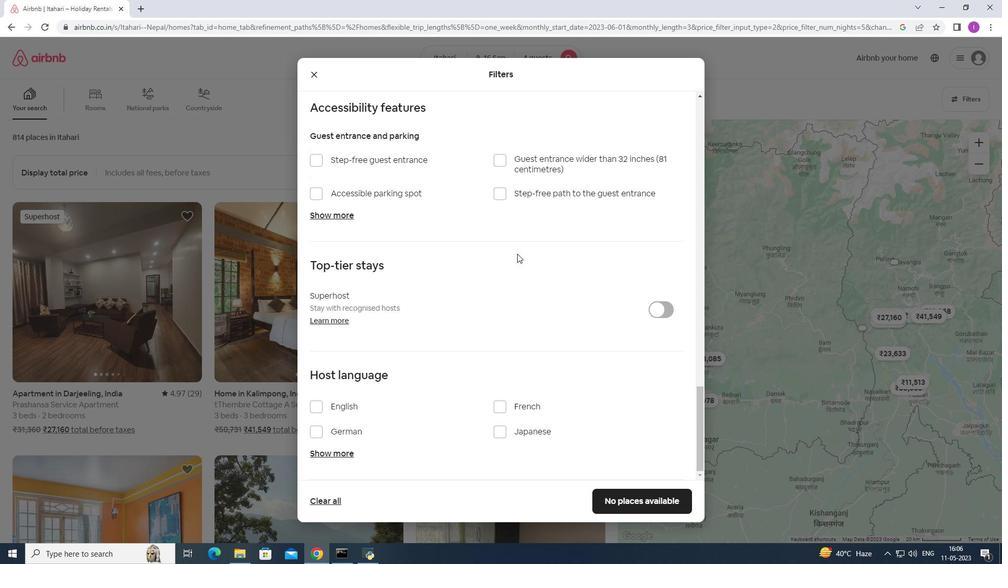 
Action: Mouse moved to (316, 409)
Screenshot: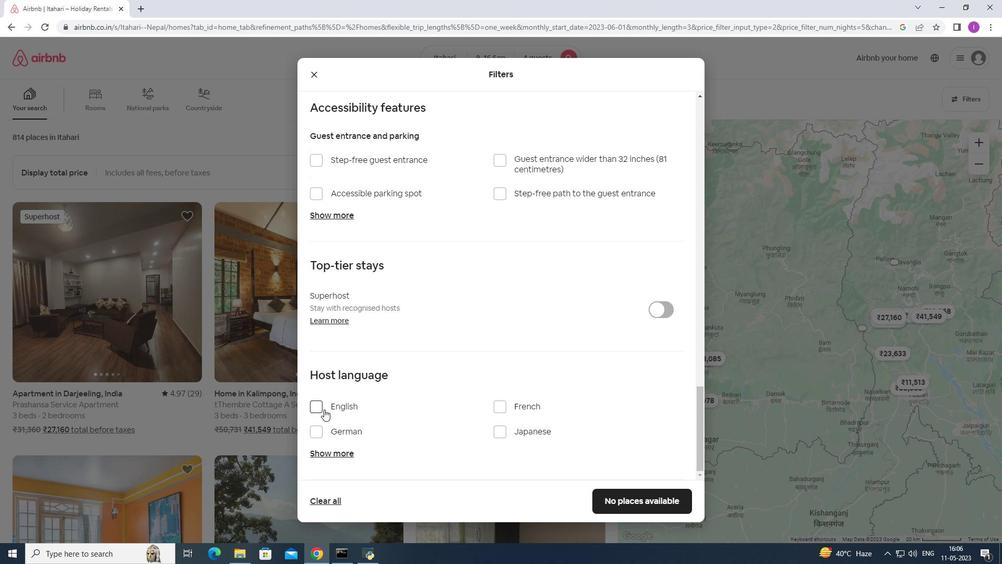 
Action: Mouse pressed left at (316, 409)
Screenshot: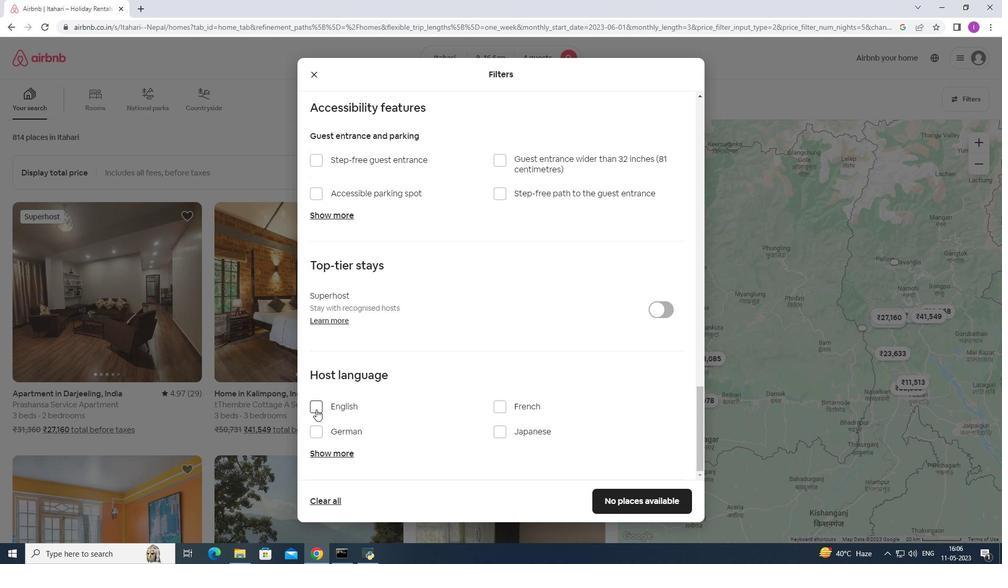 
Action: Mouse moved to (485, 421)
Screenshot: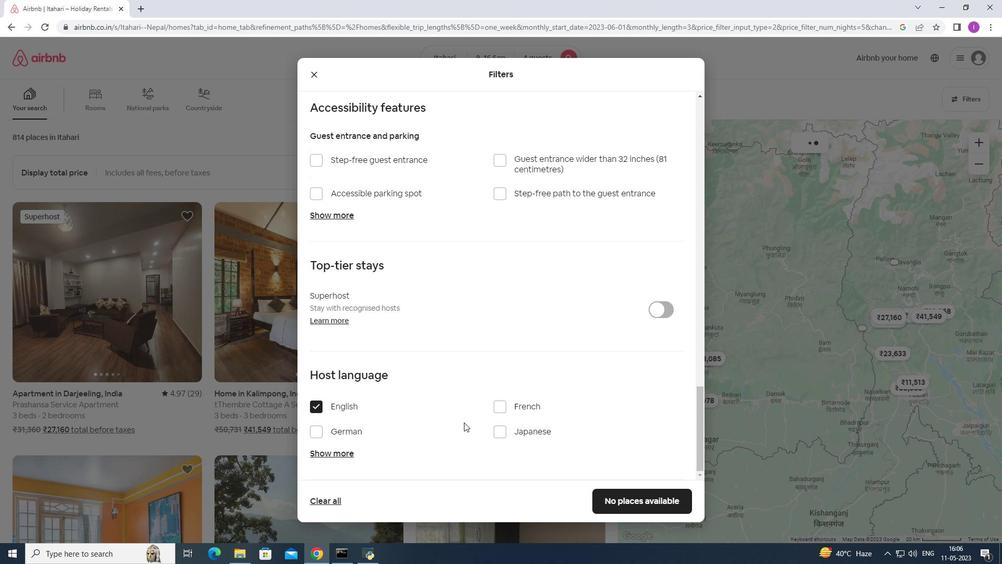 
Action: Mouse scrolled (485, 421) with delta (0, 0)
Screenshot: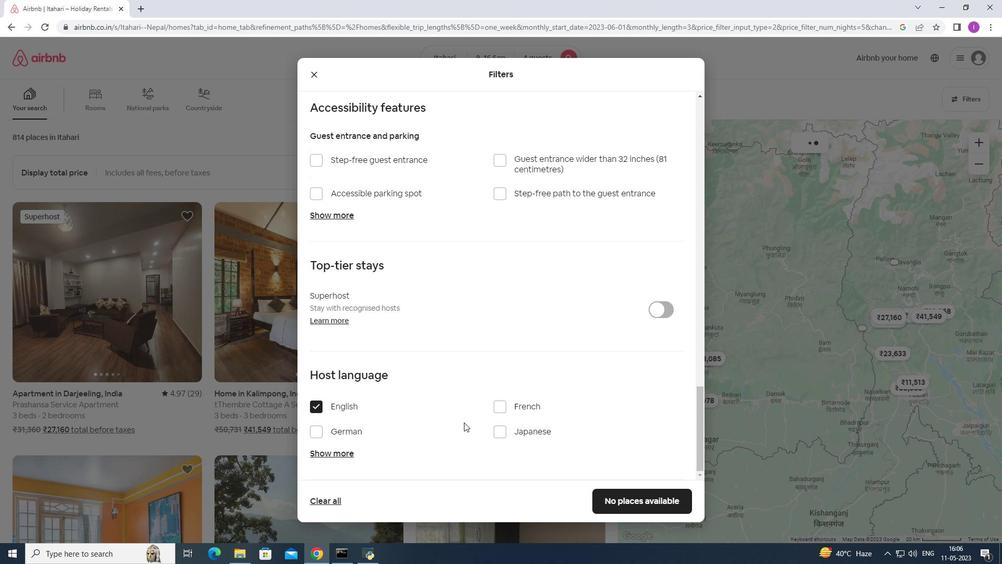 
Action: Mouse moved to (491, 423)
Screenshot: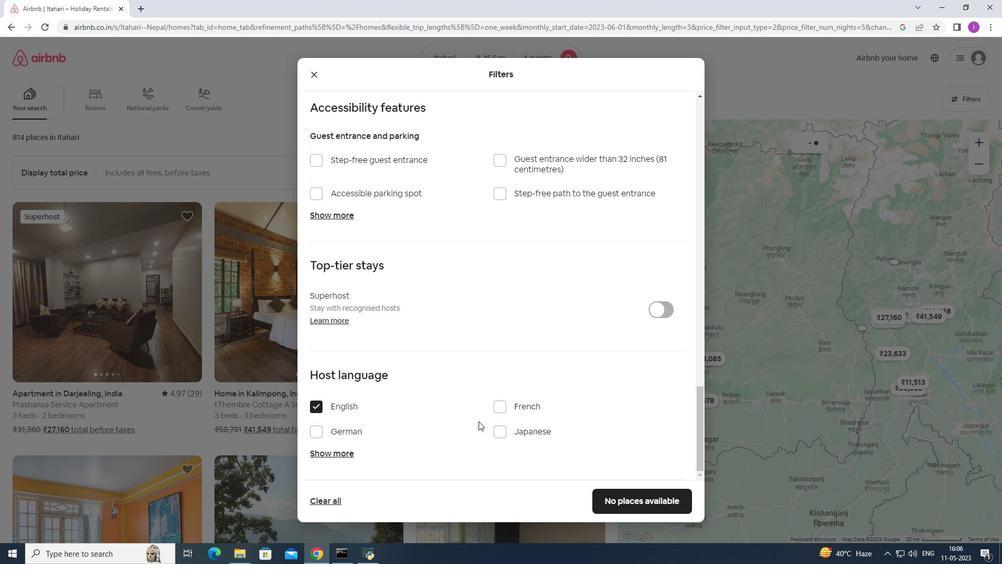 
Action: Mouse scrolled (491, 422) with delta (0, 0)
Screenshot: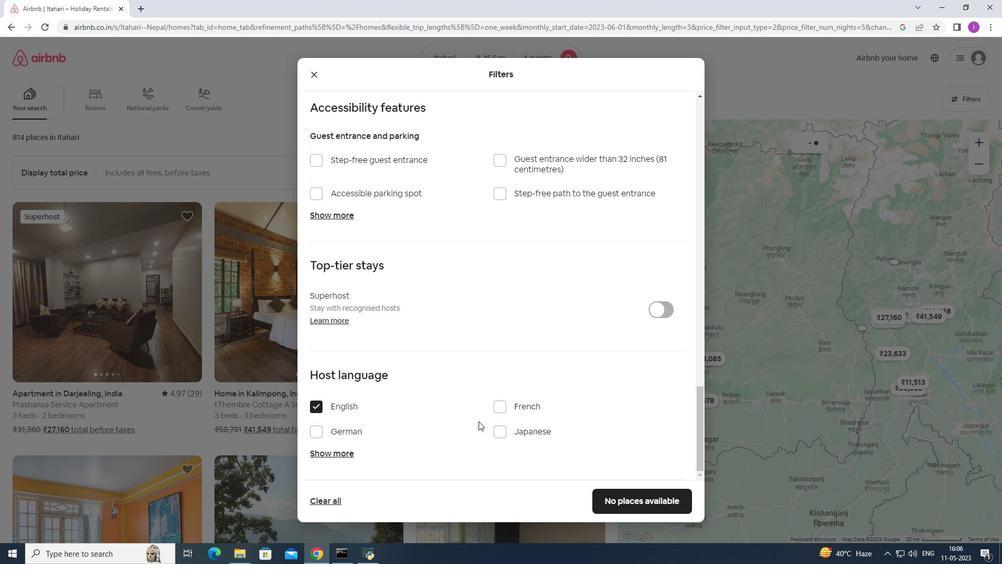 
Action: Mouse moved to (494, 423)
Screenshot: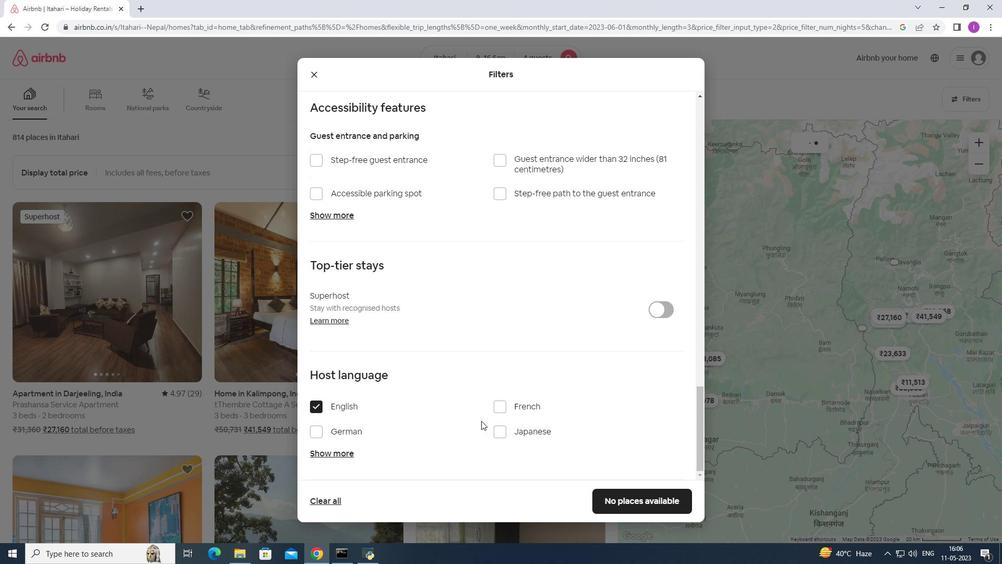 
Action: Mouse scrolled (494, 422) with delta (0, 0)
Screenshot: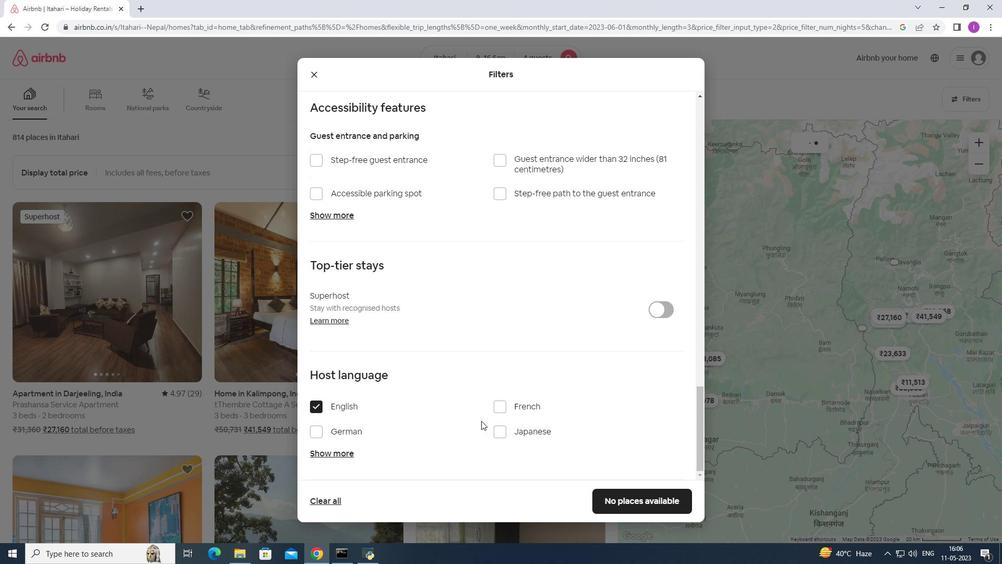 
Action: Mouse moved to (495, 423)
Screenshot: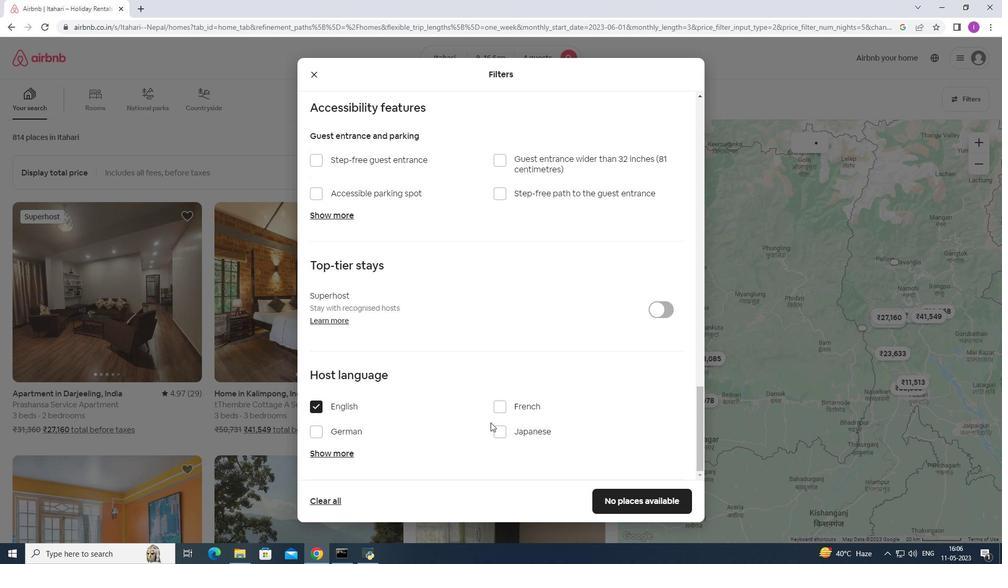 
Action: Mouse scrolled (495, 422) with delta (0, 0)
Screenshot: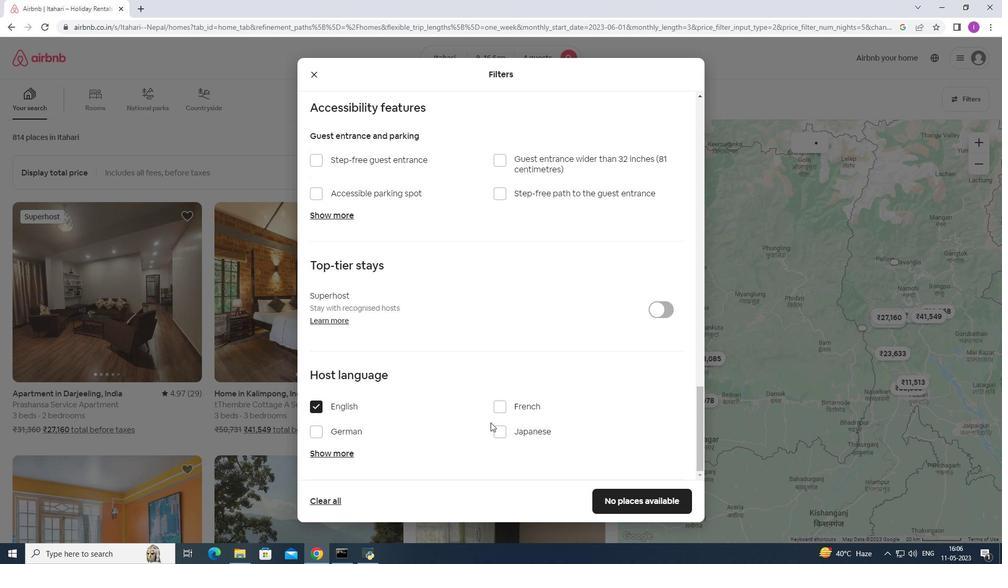 
Action: Mouse moved to (617, 500)
Screenshot: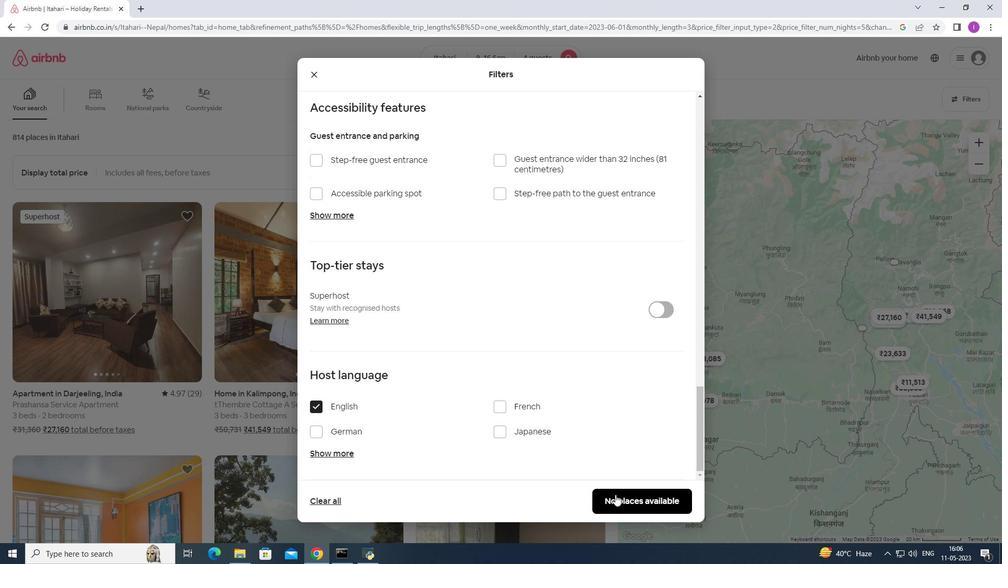 
Action: Mouse pressed left at (617, 500)
Screenshot: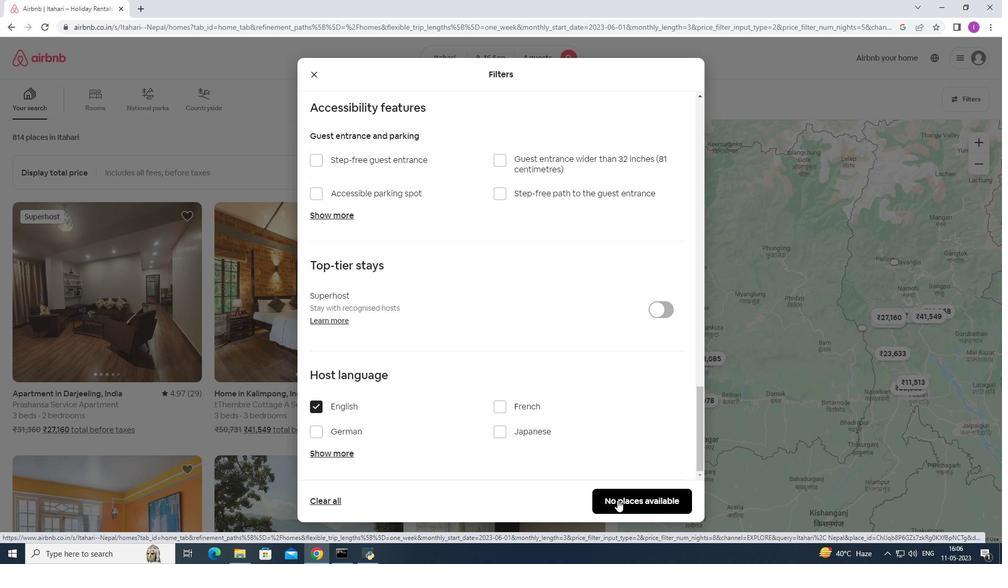 
Action: Mouse moved to (562, 458)
Screenshot: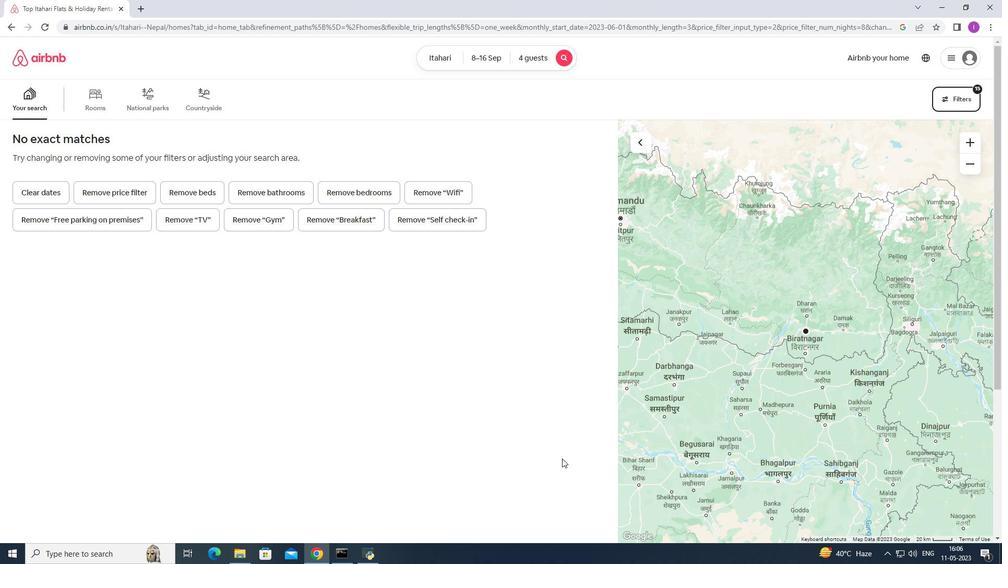 
